 Task: Find connections with filter location Junnar with filter topic #Healthwith filter profile language English with filter current company Hexaware Technologies with filter school IT Jobs Updates with filter industry IT Services and IT Consulting with filter service category Lead Generation with filter keywords title Motion Picture Director
Action: Mouse moved to (163, 245)
Screenshot: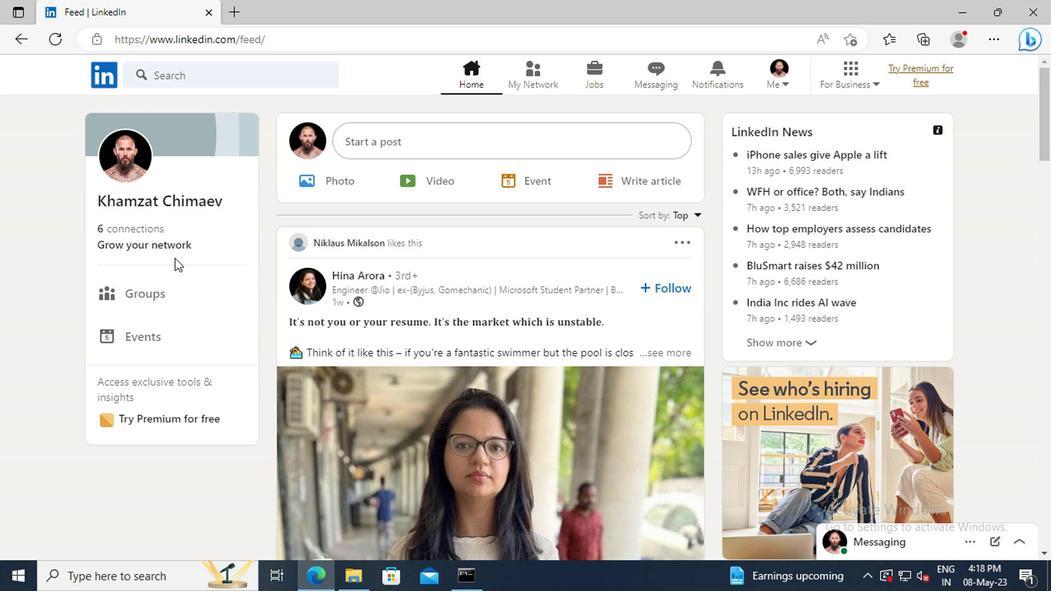 
Action: Mouse pressed left at (163, 245)
Screenshot: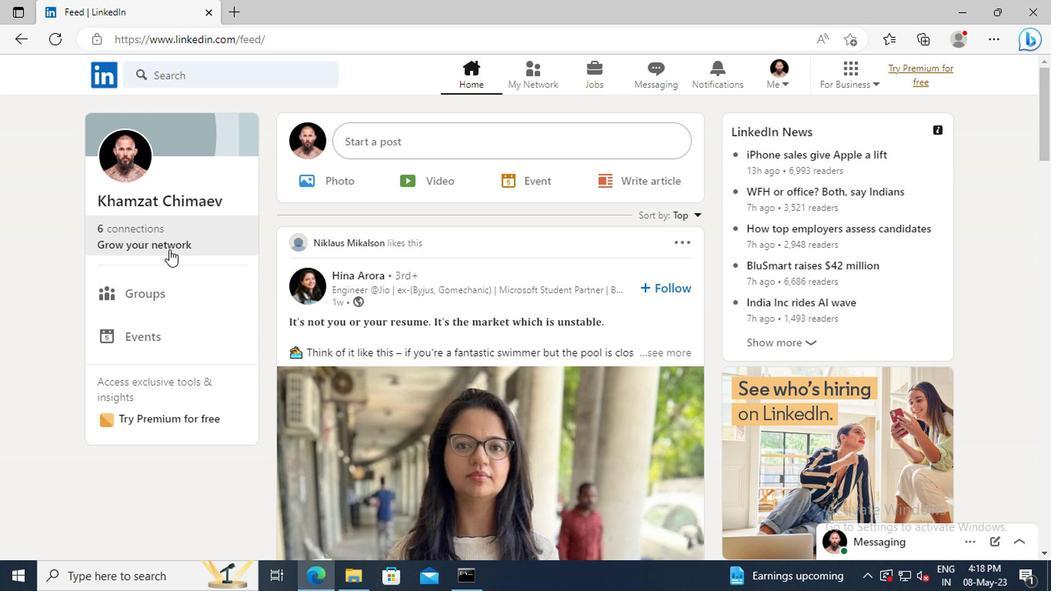 
Action: Mouse moved to (161, 165)
Screenshot: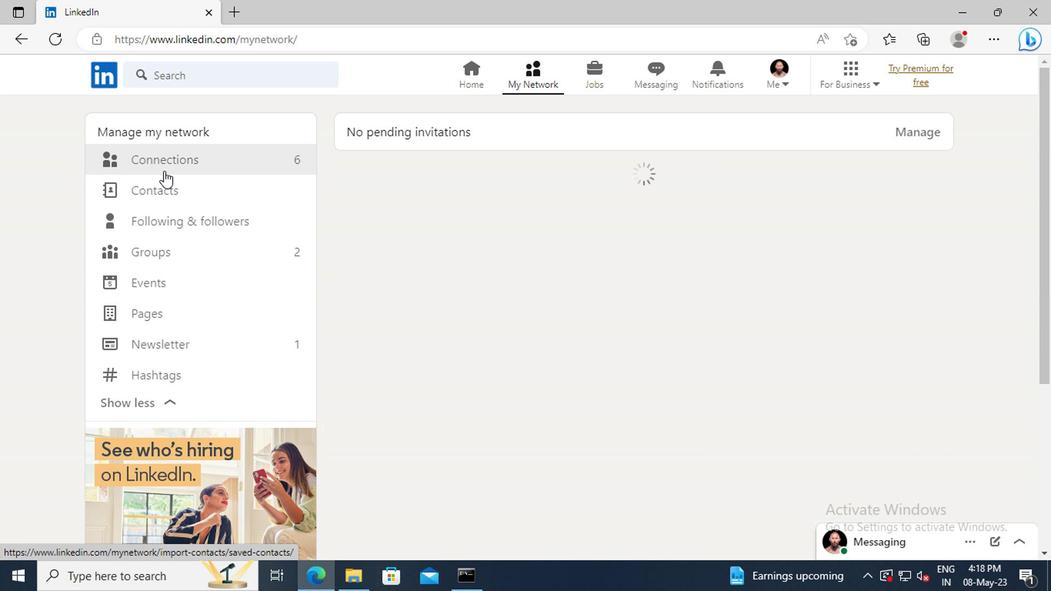 
Action: Mouse pressed left at (161, 165)
Screenshot: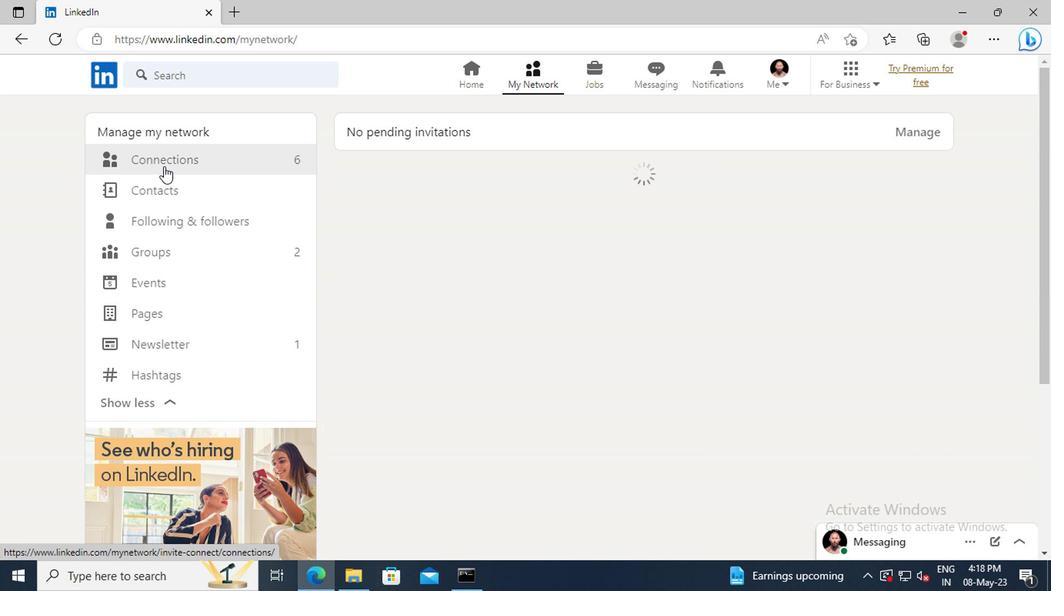 
Action: Mouse moved to (623, 165)
Screenshot: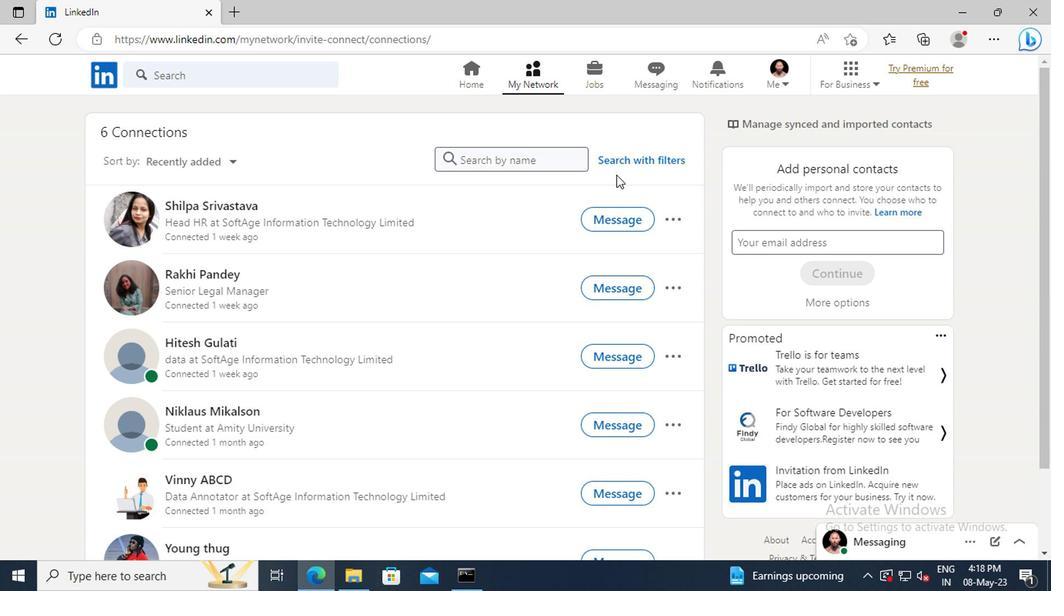 
Action: Mouse pressed left at (623, 165)
Screenshot: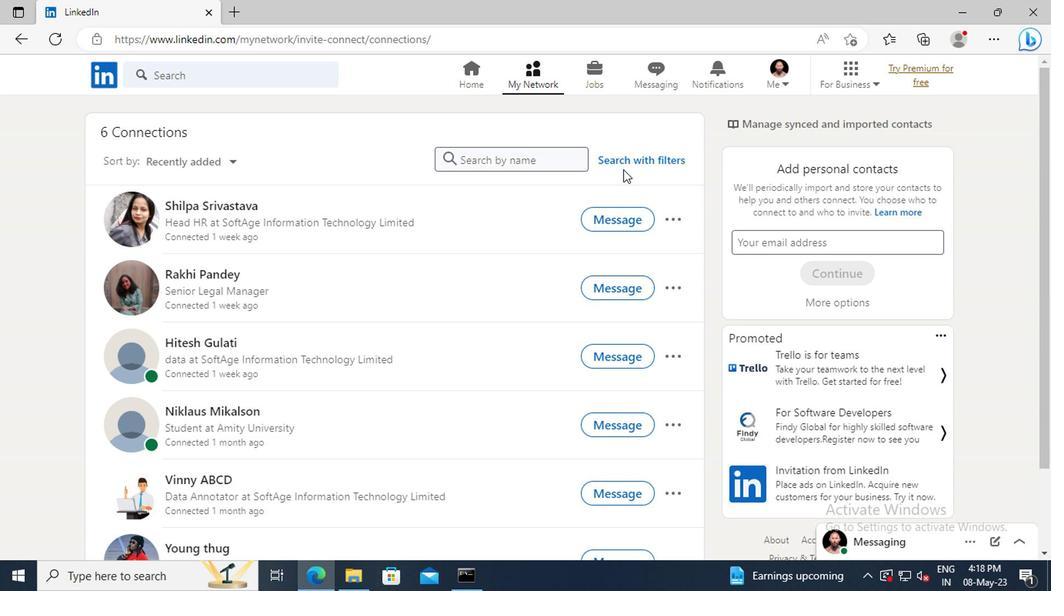 
Action: Mouse moved to (575, 120)
Screenshot: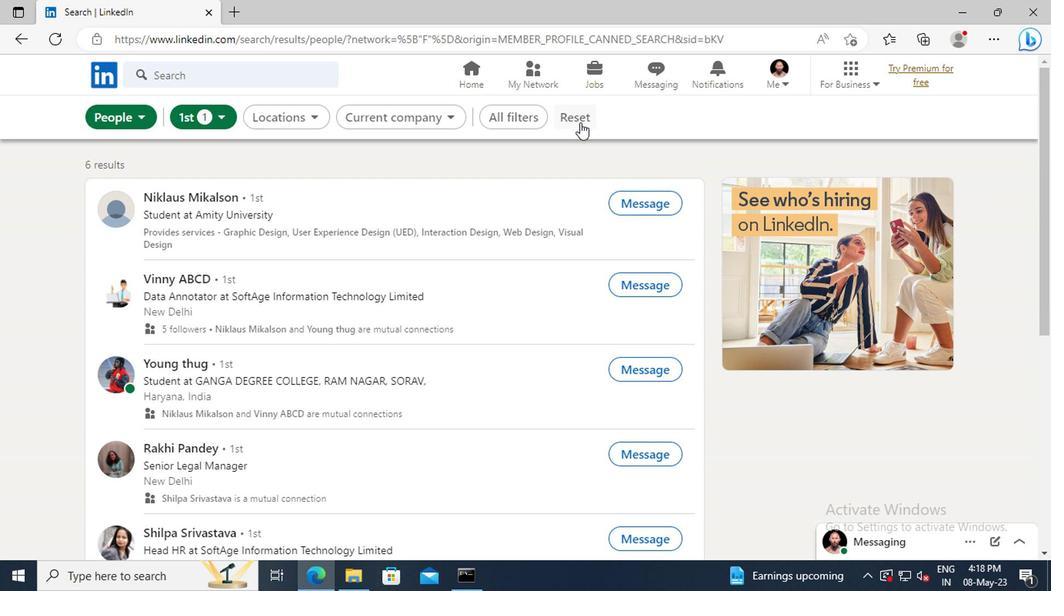 
Action: Mouse pressed left at (575, 120)
Screenshot: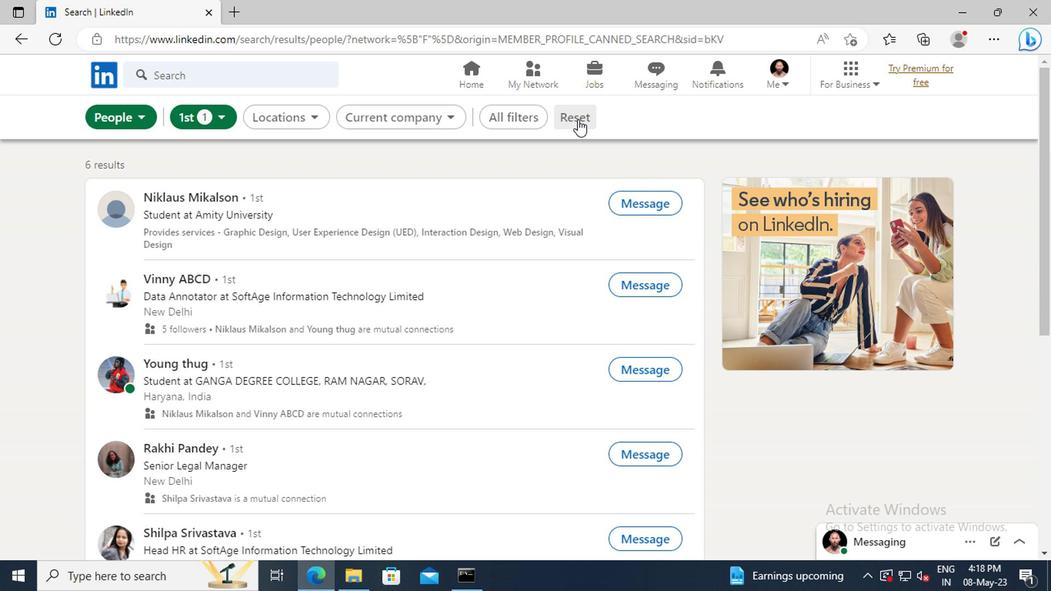 
Action: Mouse moved to (553, 120)
Screenshot: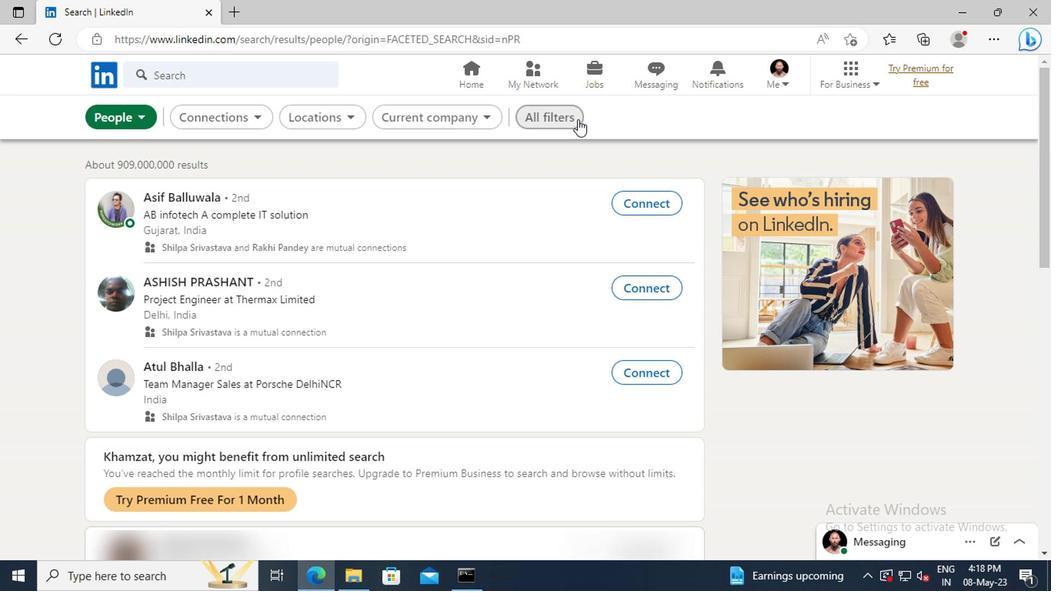 
Action: Mouse pressed left at (553, 120)
Screenshot: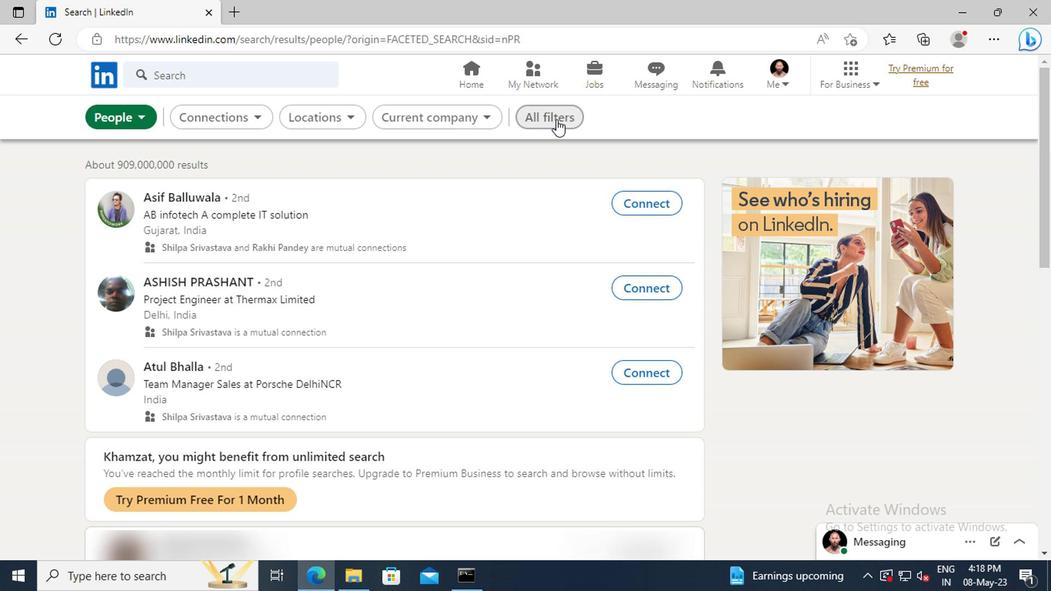 
Action: Mouse moved to (909, 344)
Screenshot: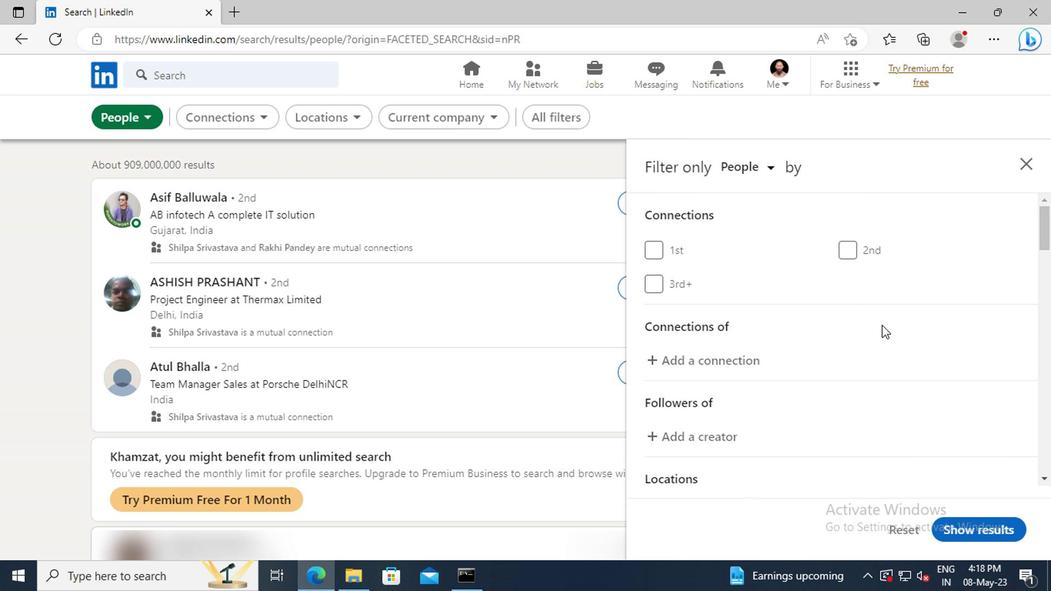 
Action: Mouse scrolled (909, 343) with delta (0, -1)
Screenshot: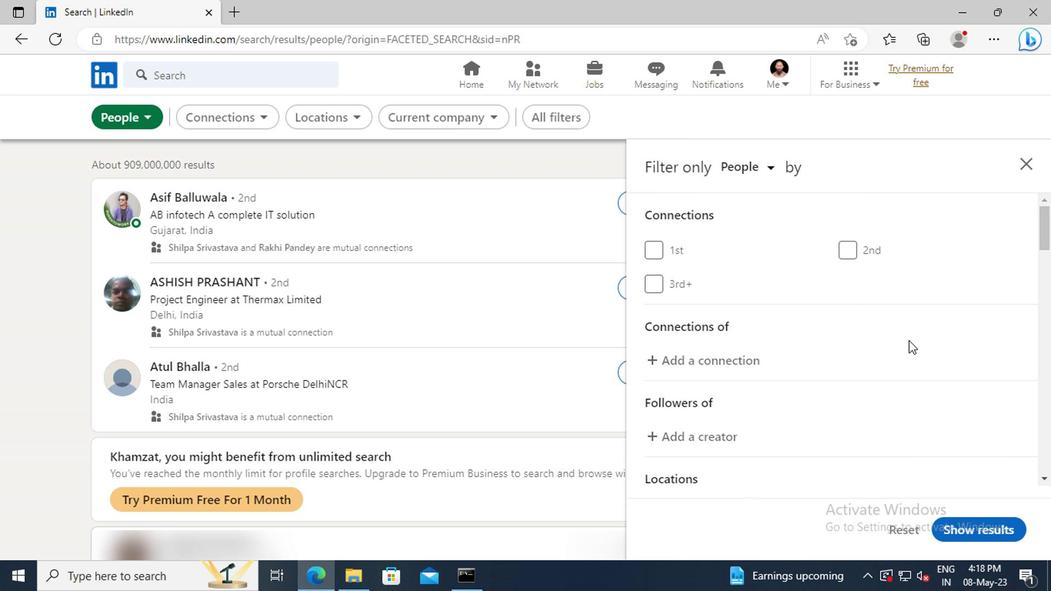 
Action: Mouse moved to (909, 345)
Screenshot: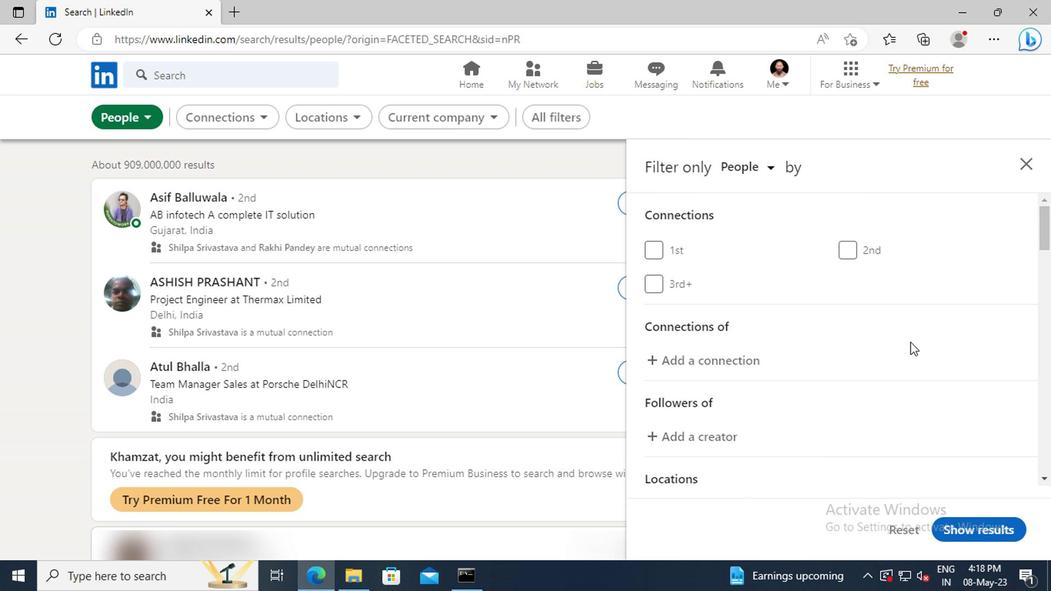 
Action: Mouse scrolled (909, 344) with delta (0, 0)
Screenshot: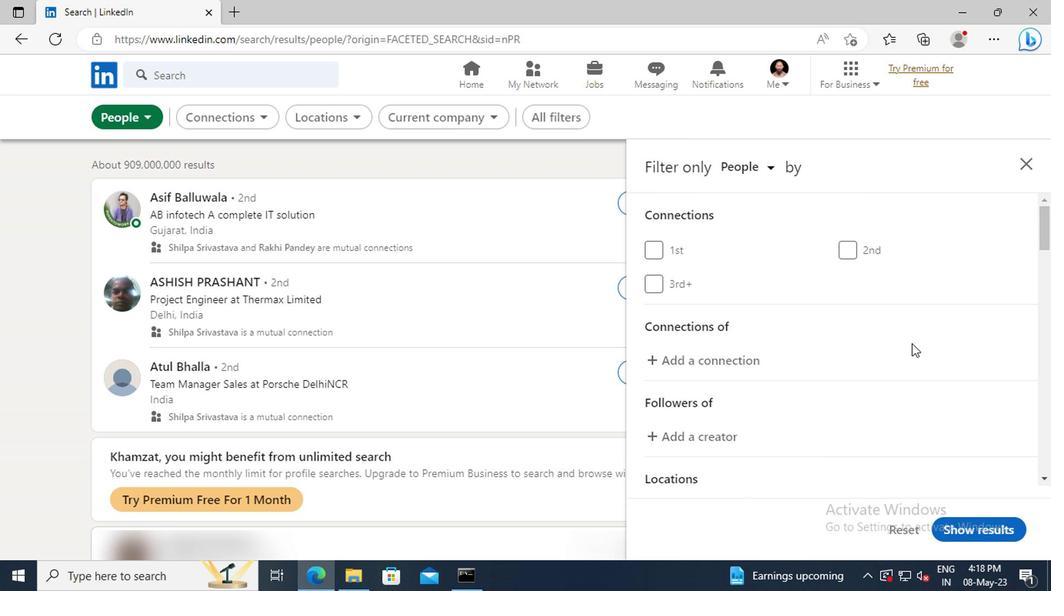 
Action: Mouse scrolled (909, 344) with delta (0, 0)
Screenshot: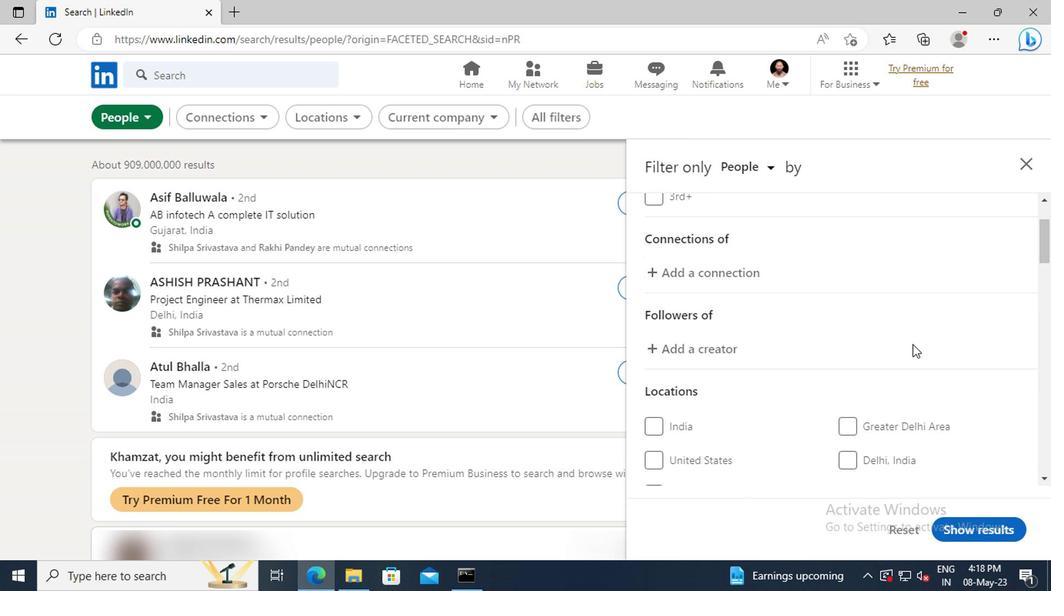 
Action: Mouse scrolled (909, 344) with delta (0, 0)
Screenshot: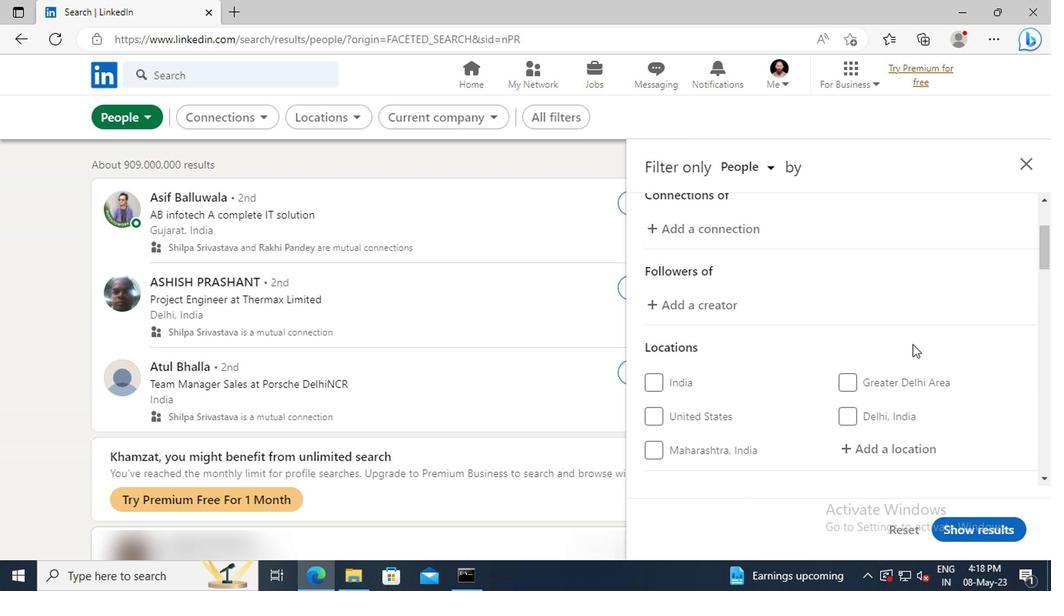 
Action: Mouse scrolled (909, 344) with delta (0, 0)
Screenshot: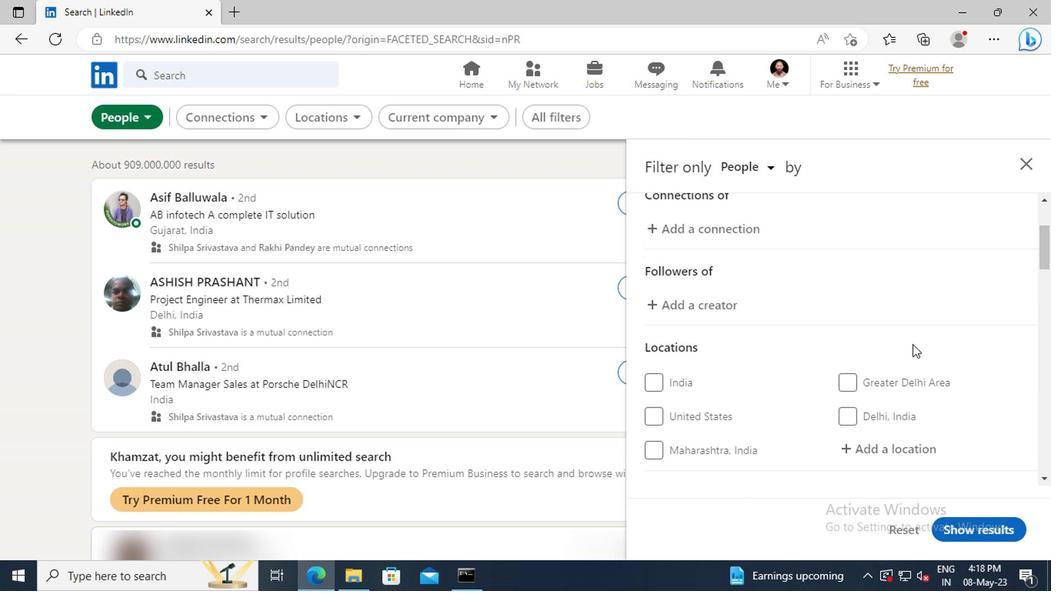 
Action: Mouse moved to (892, 358)
Screenshot: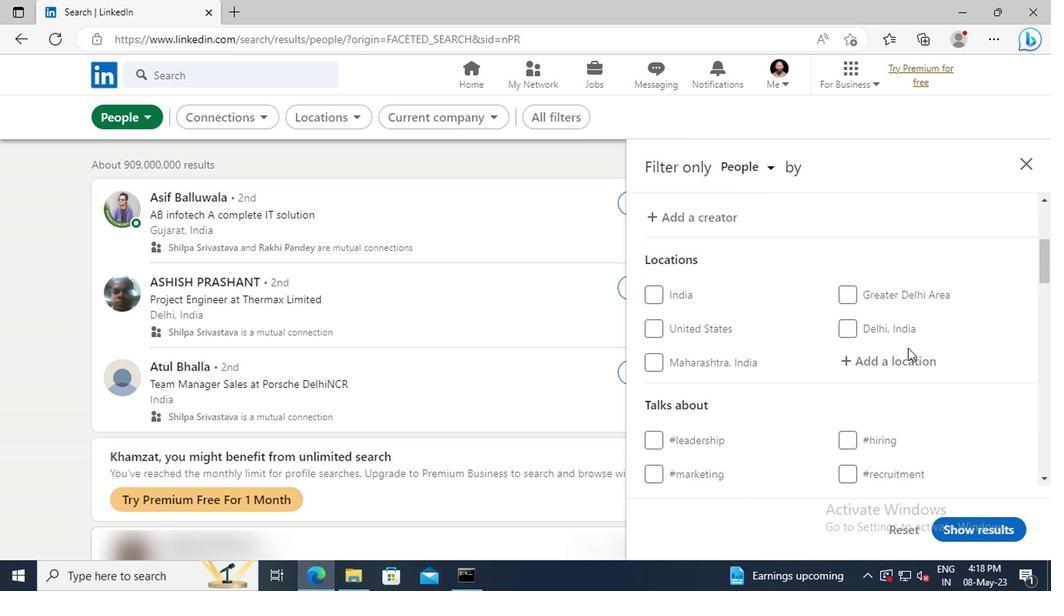 
Action: Mouse pressed left at (892, 358)
Screenshot: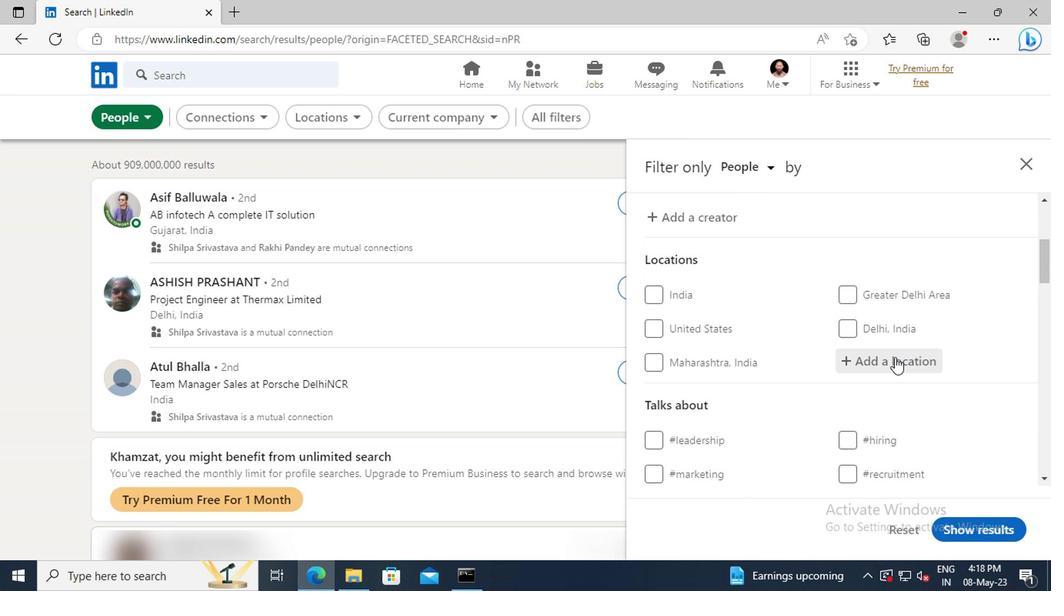 
Action: Key pressed <Key.shift>JUNNAR
Screenshot: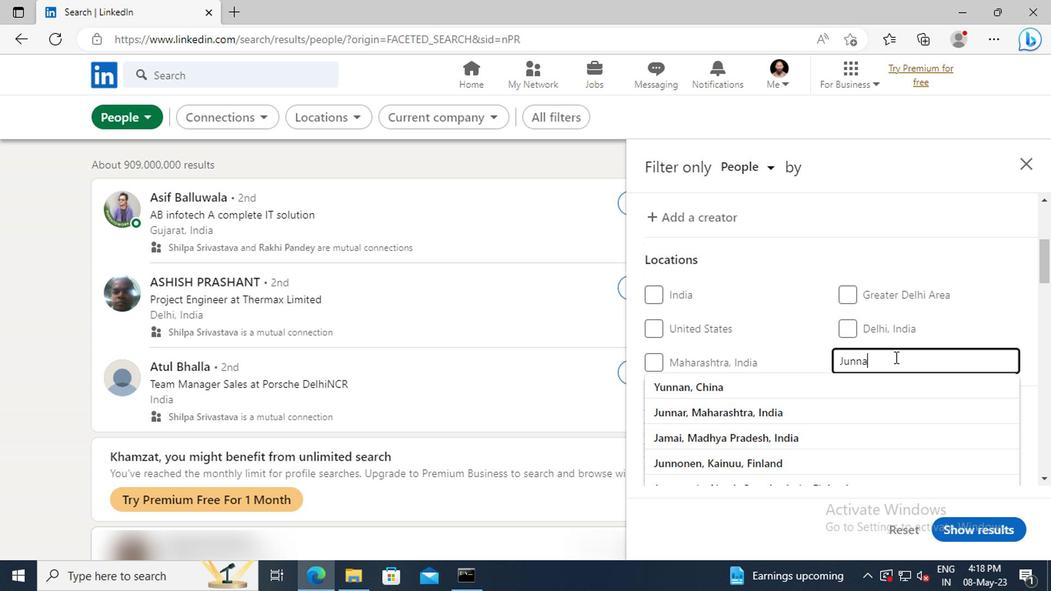 
Action: Mouse moved to (890, 384)
Screenshot: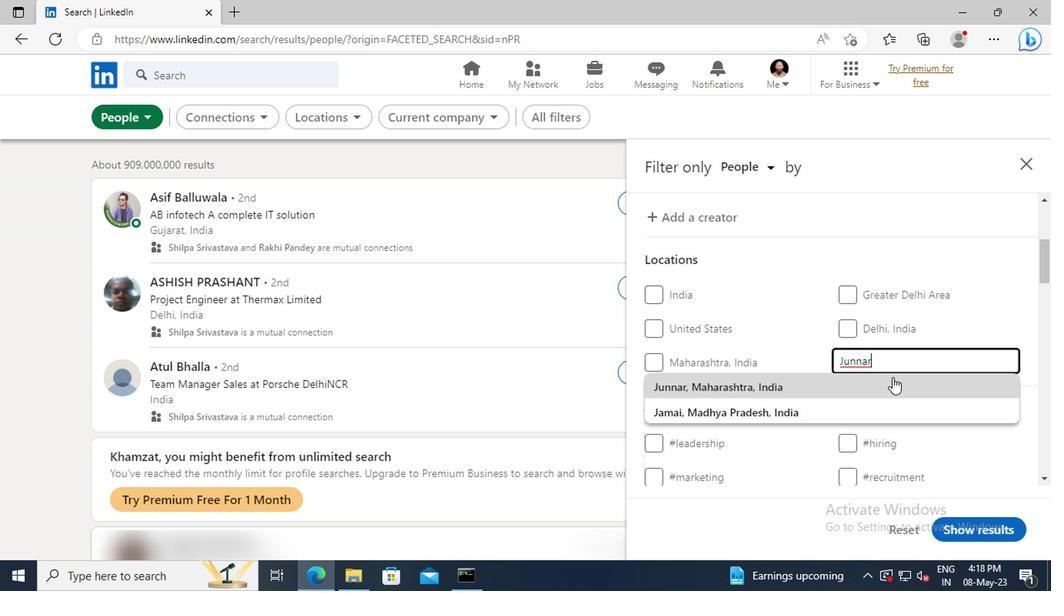 
Action: Mouse pressed left at (890, 384)
Screenshot: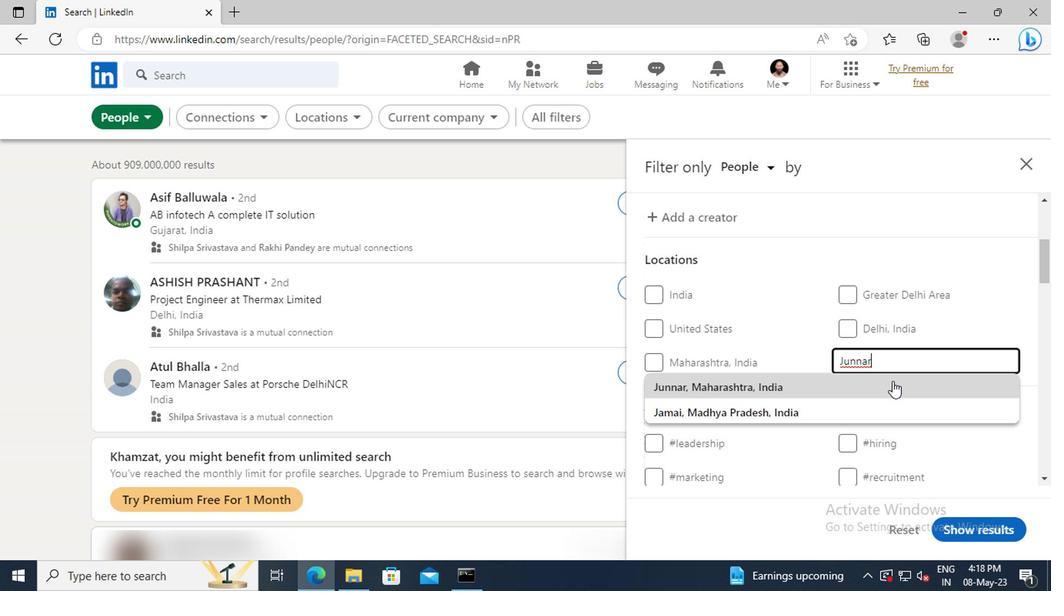 
Action: Mouse scrolled (890, 383) with delta (0, -1)
Screenshot: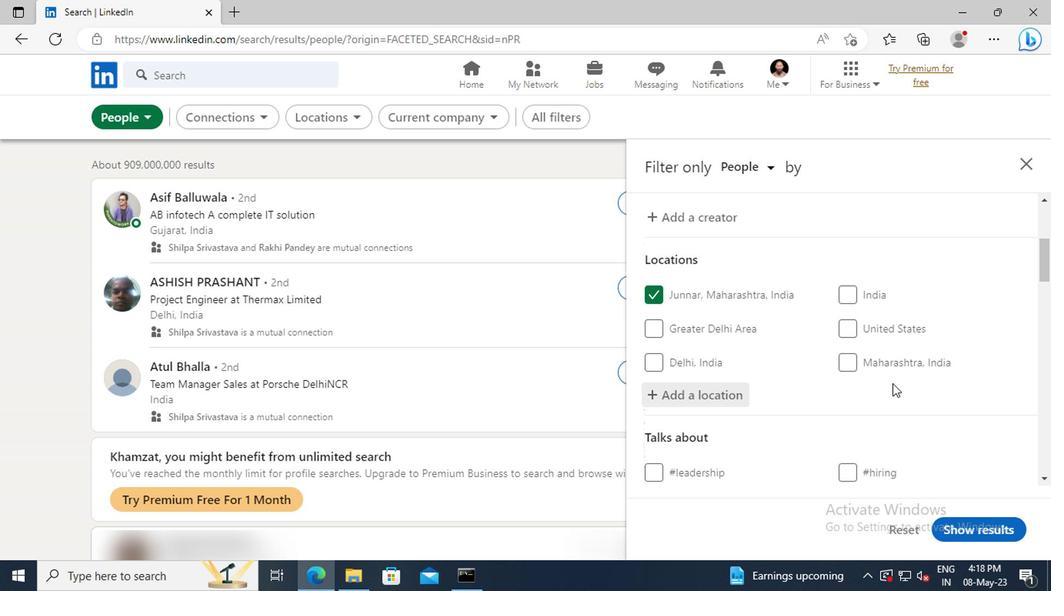 
Action: Mouse scrolled (890, 383) with delta (0, -1)
Screenshot: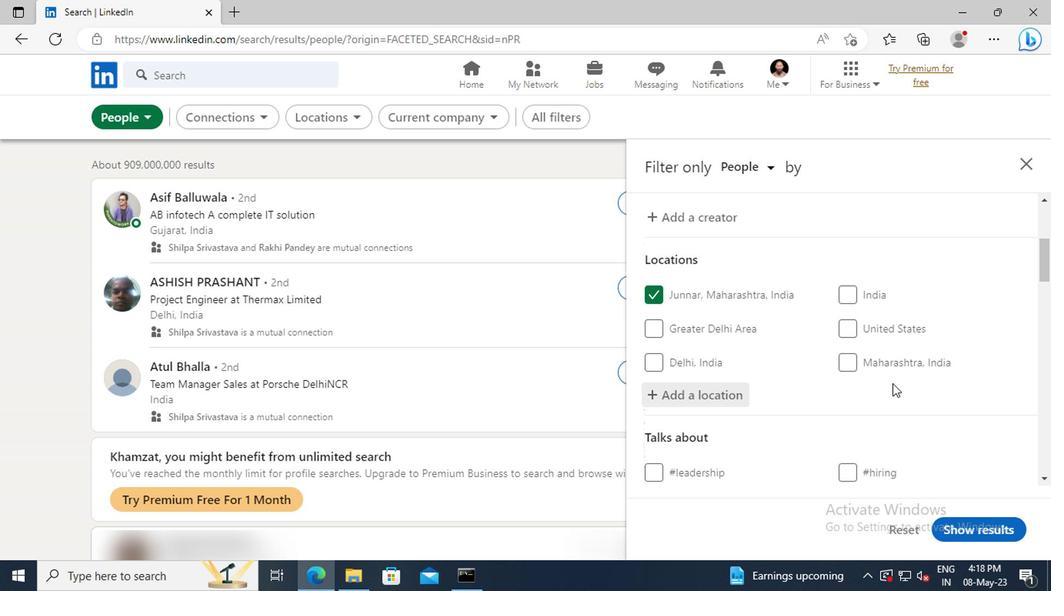 
Action: Mouse scrolled (890, 383) with delta (0, -1)
Screenshot: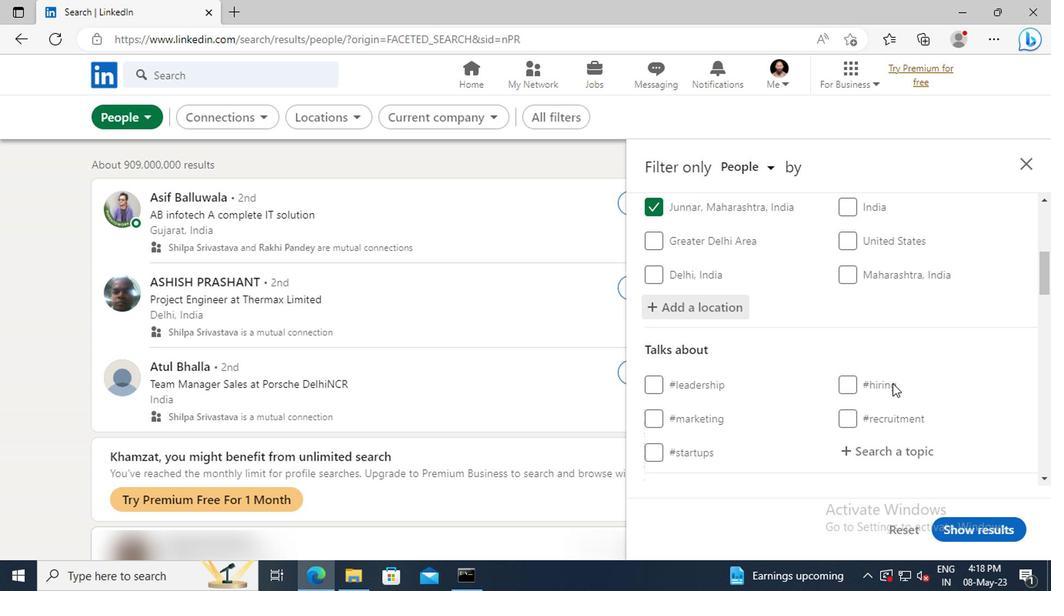
Action: Mouse moved to (889, 405)
Screenshot: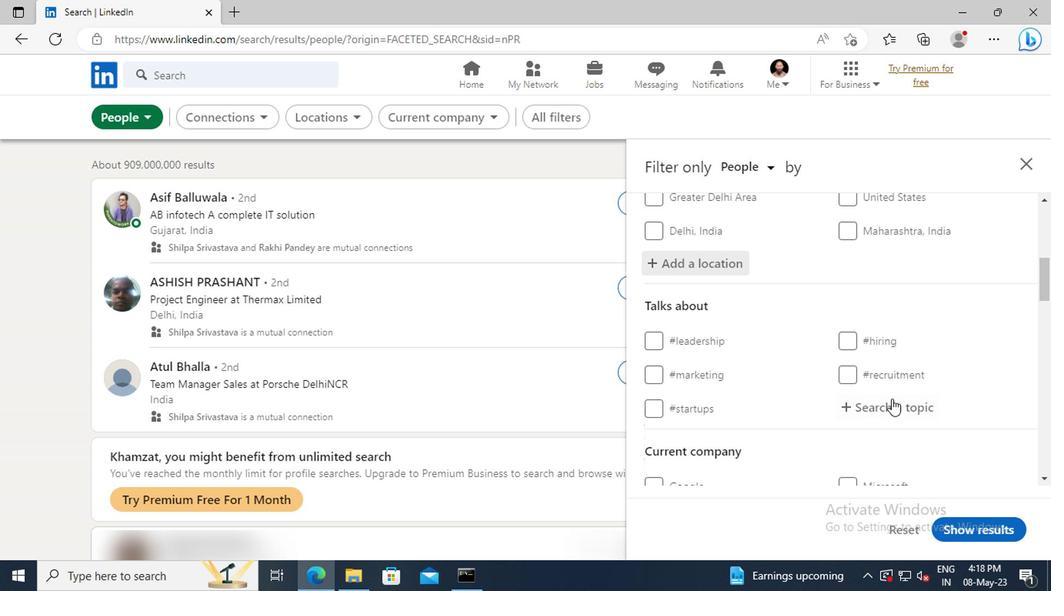 
Action: Mouse pressed left at (889, 405)
Screenshot: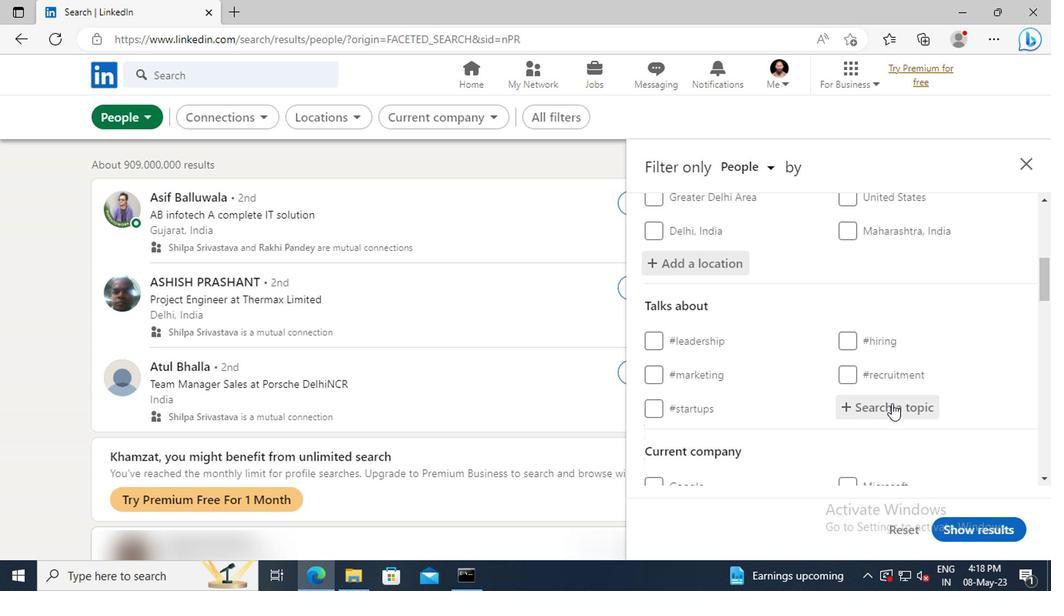 
Action: Key pressed <Key.shift>HEALTH
Screenshot: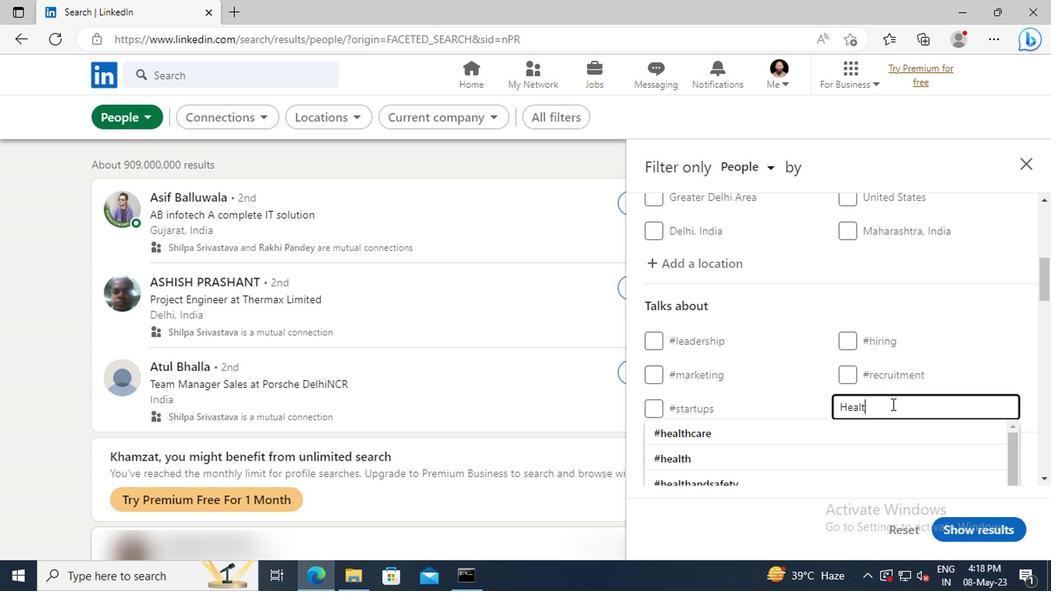 
Action: Mouse moved to (885, 447)
Screenshot: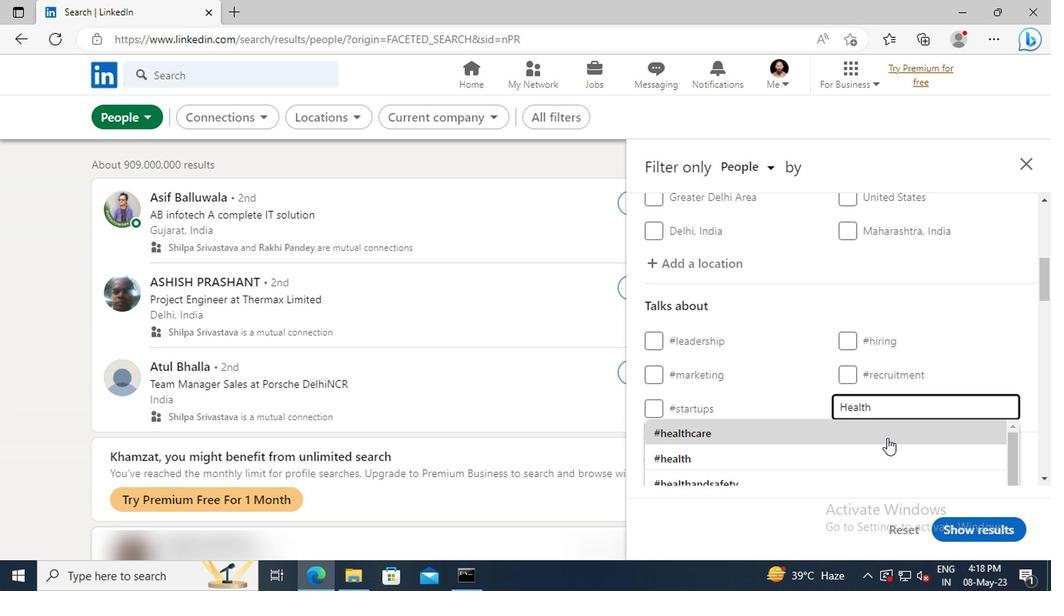
Action: Mouse pressed left at (885, 447)
Screenshot: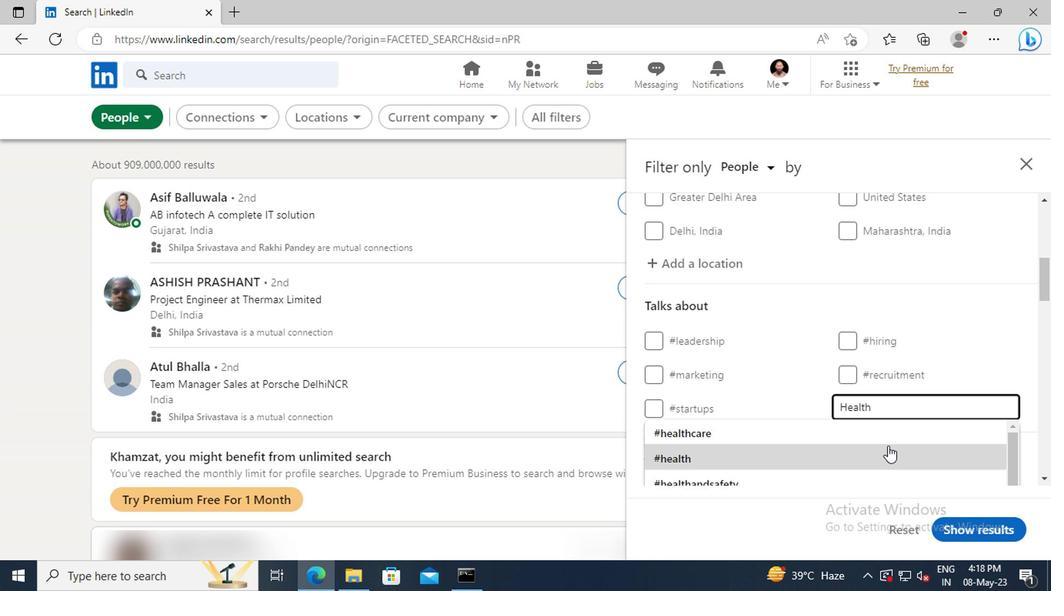 
Action: Mouse scrolled (885, 445) with delta (0, -1)
Screenshot: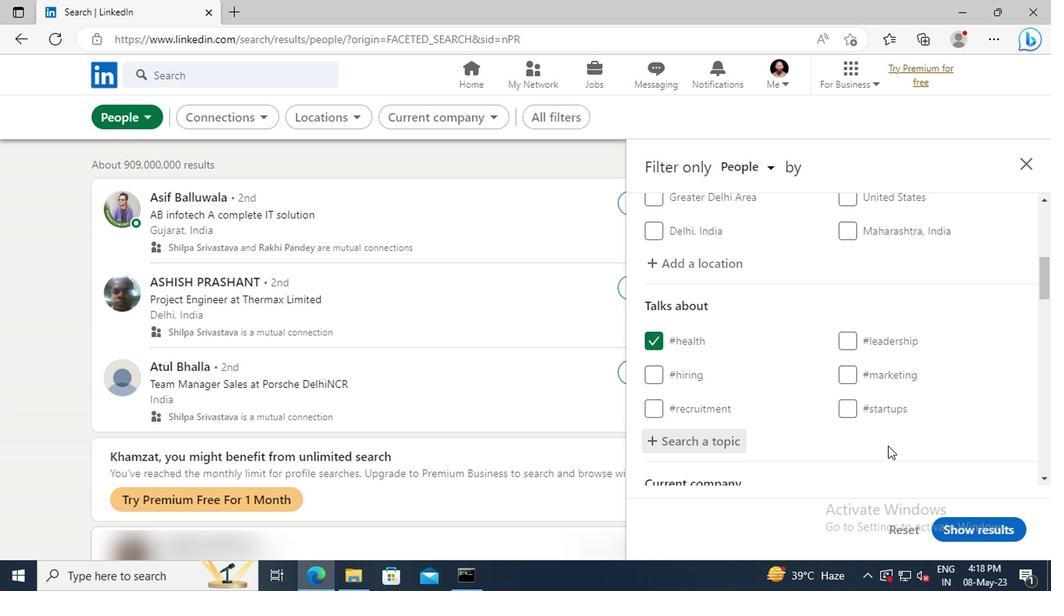 
Action: Mouse scrolled (885, 445) with delta (0, -1)
Screenshot: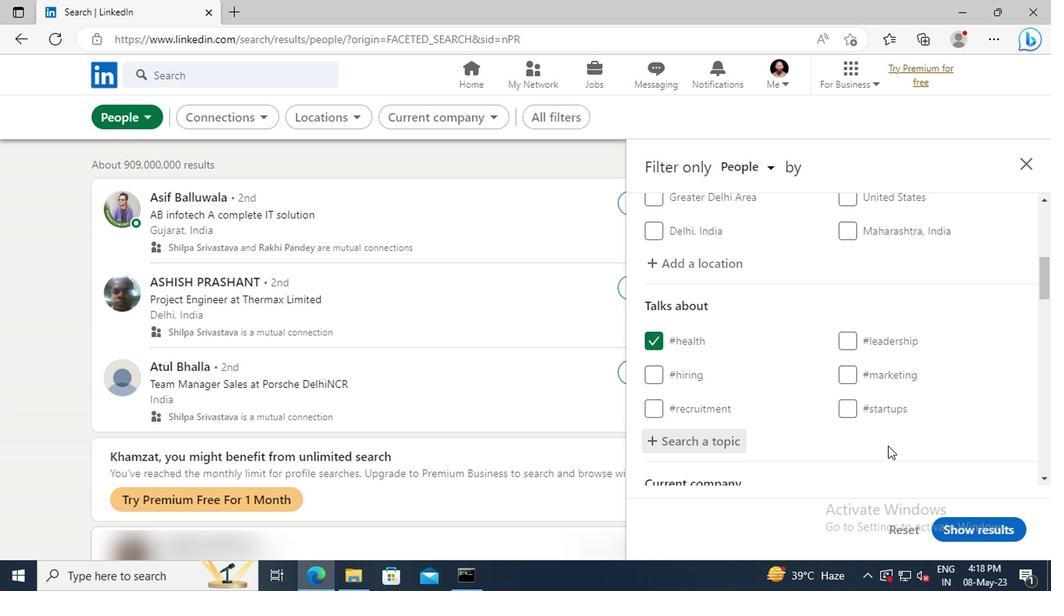 
Action: Mouse scrolled (885, 445) with delta (0, -1)
Screenshot: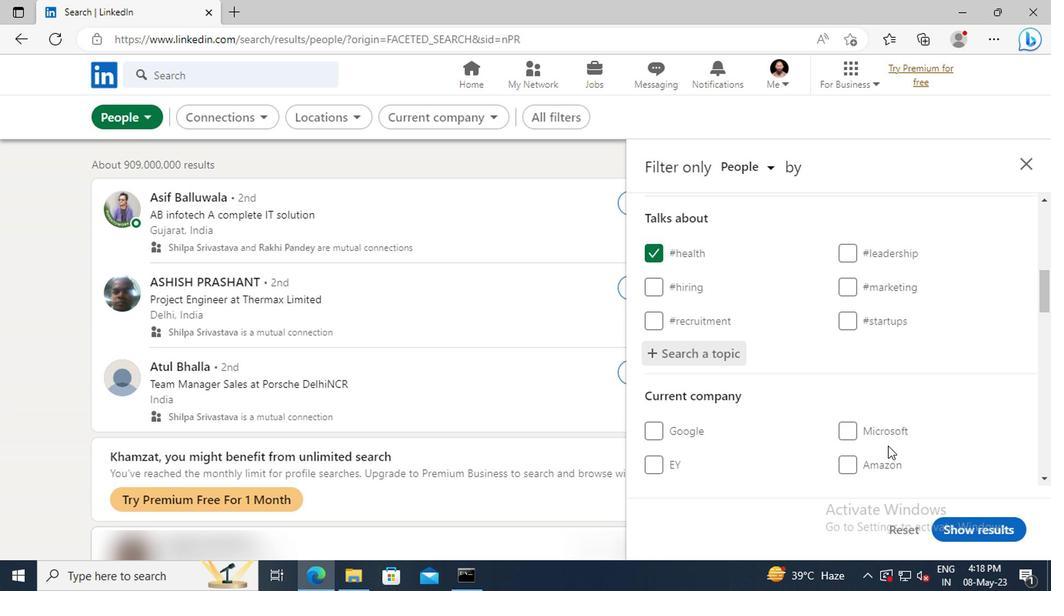 
Action: Mouse scrolled (885, 445) with delta (0, -1)
Screenshot: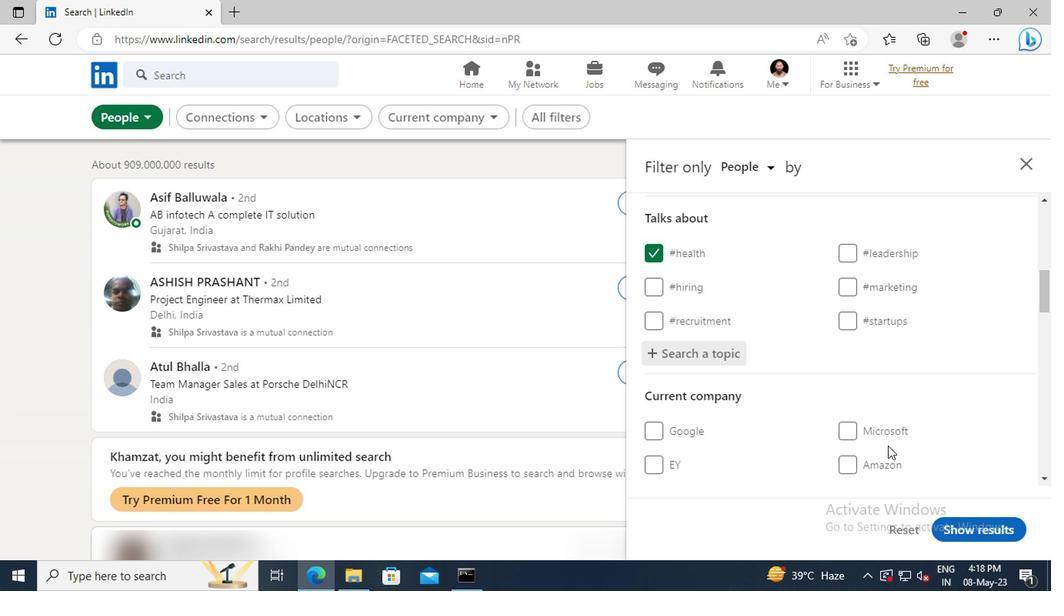 
Action: Mouse moved to (886, 445)
Screenshot: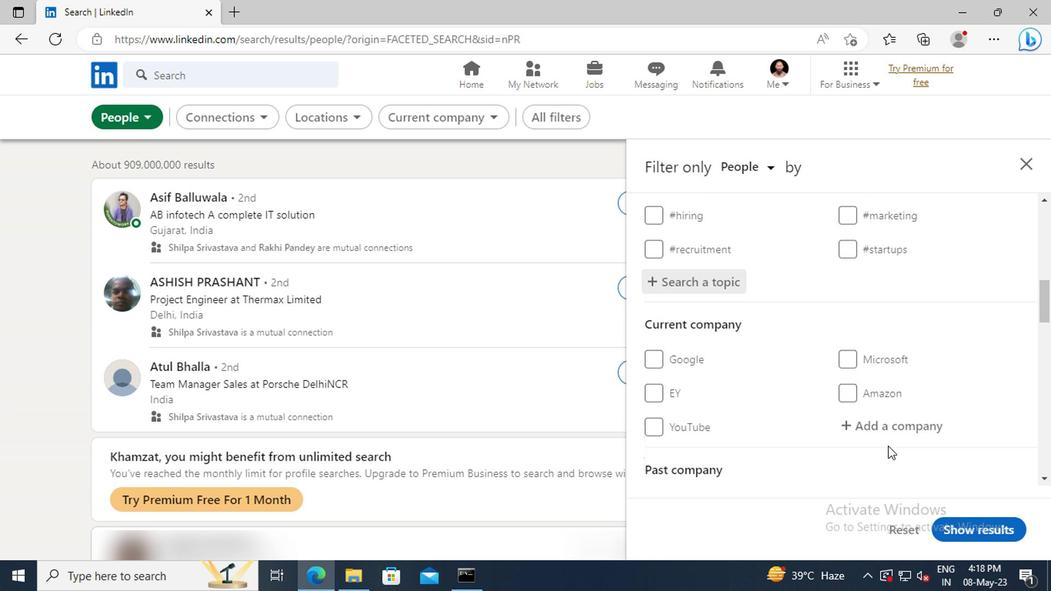 
Action: Mouse scrolled (886, 445) with delta (0, 0)
Screenshot: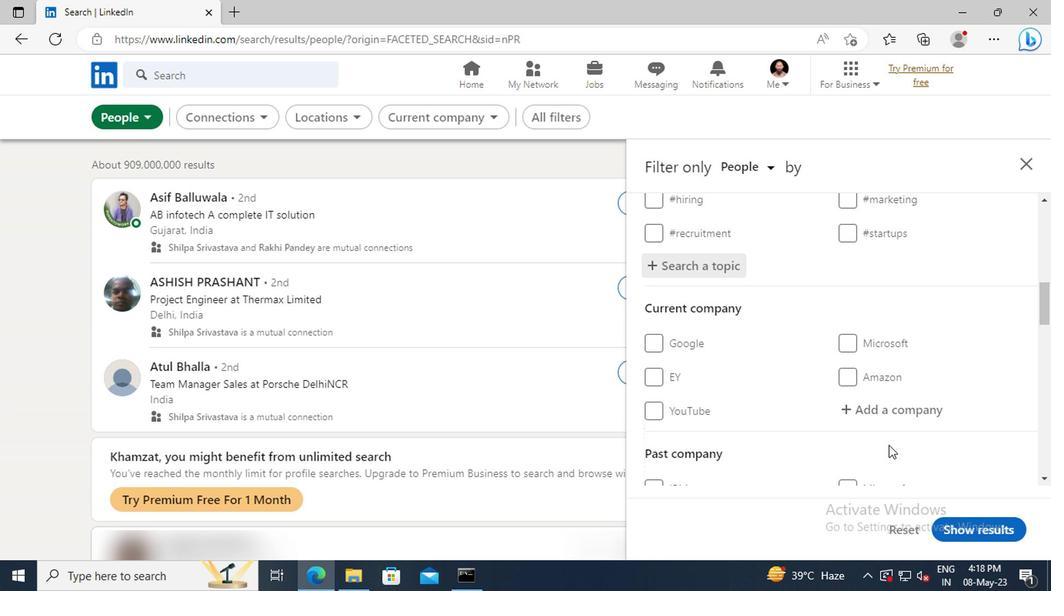 
Action: Mouse scrolled (886, 445) with delta (0, 0)
Screenshot: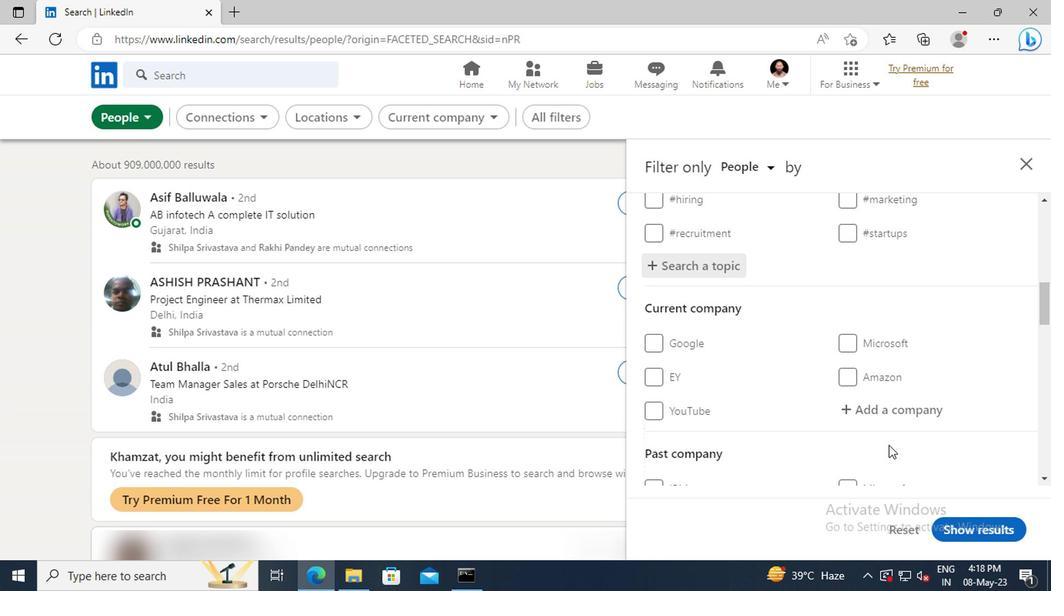 
Action: Mouse scrolled (886, 445) with delta (0, 0)
Screenshot: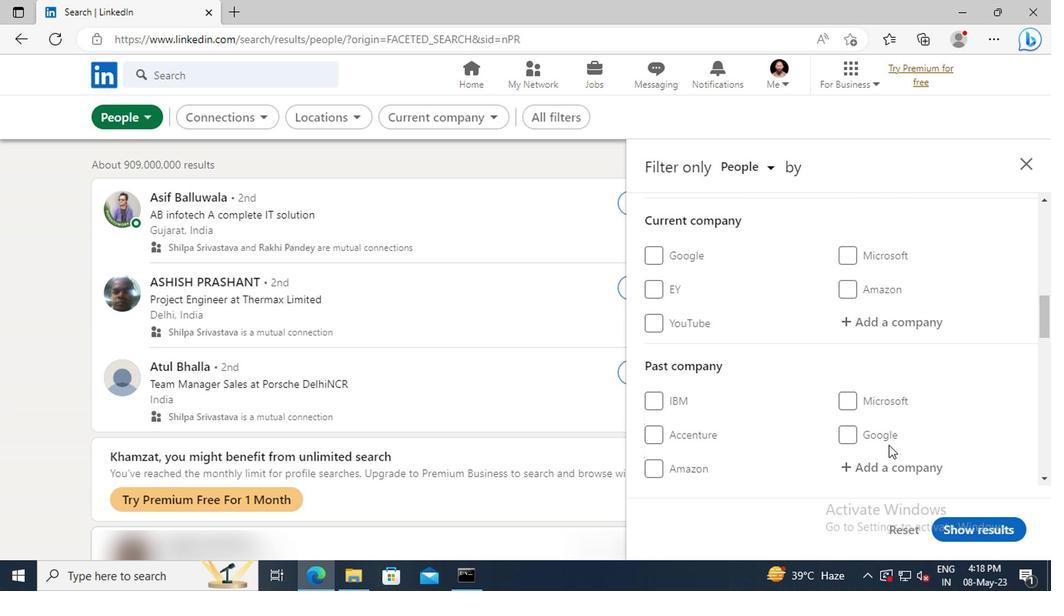 
Action: Mouse scrolled (886, 445) with delta (0, 0)
Screenshot: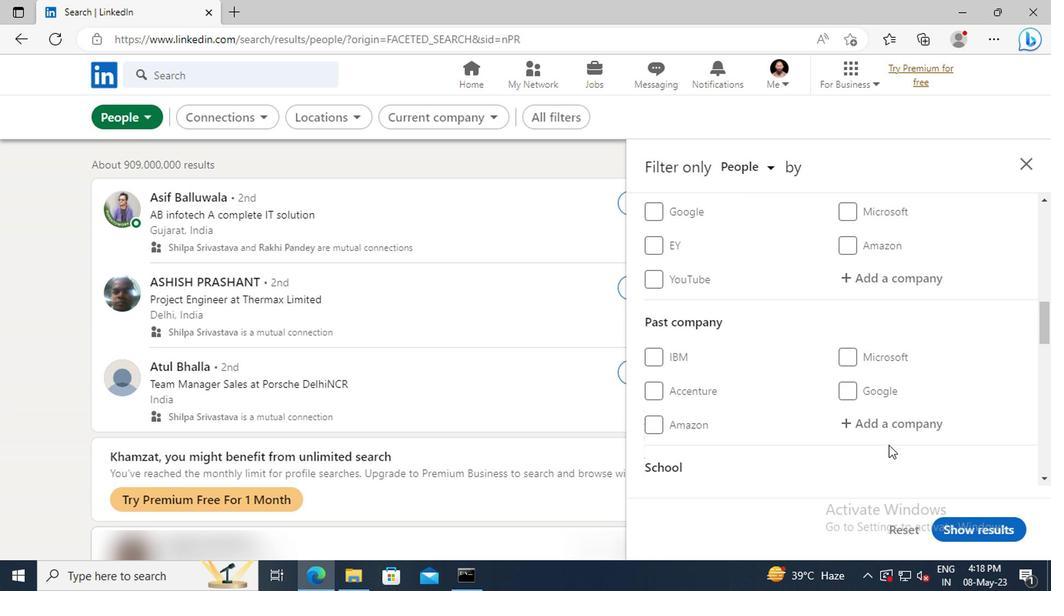 
Action: Mouse scrolled (886, 445) with delta (0, 0)
Screenshot: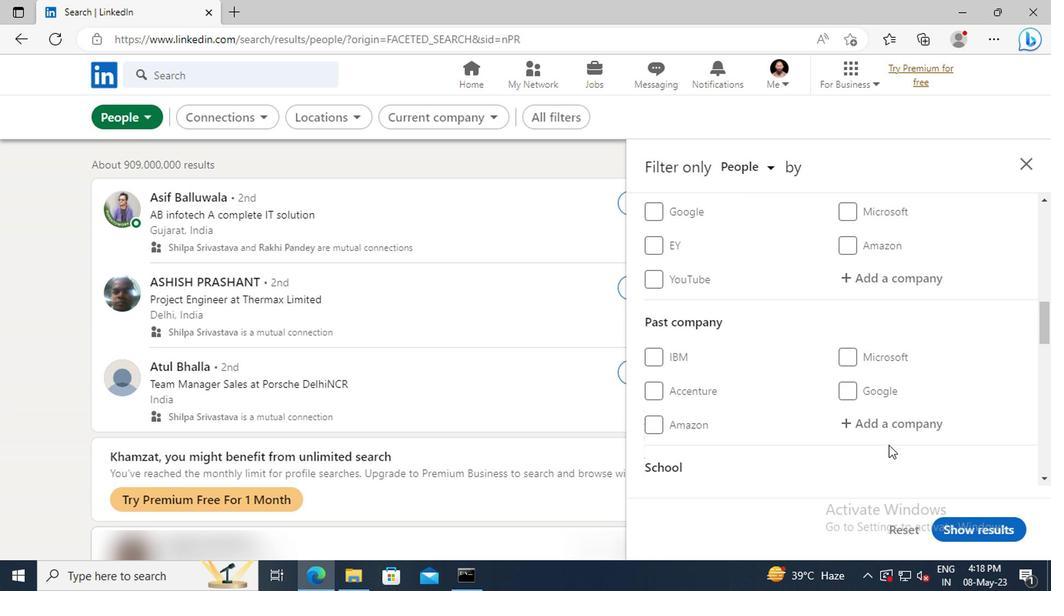 
Action: Mouse scrolled (886, 445) with delta (0, 0)
Screenshot: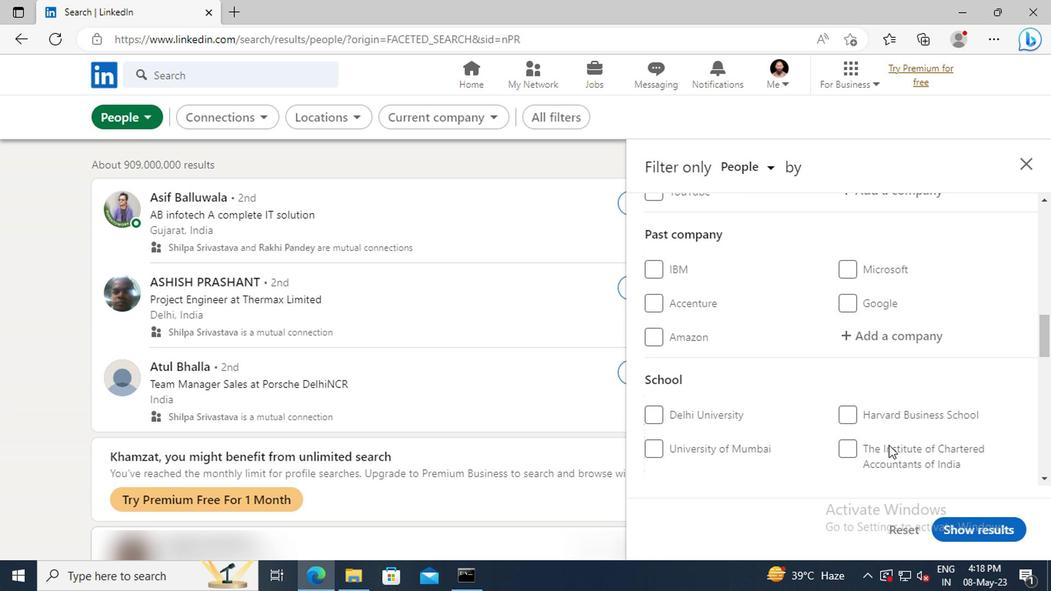 
Action: Mouse scrolled (886, 445) with delta (0, 0)
Screenshot: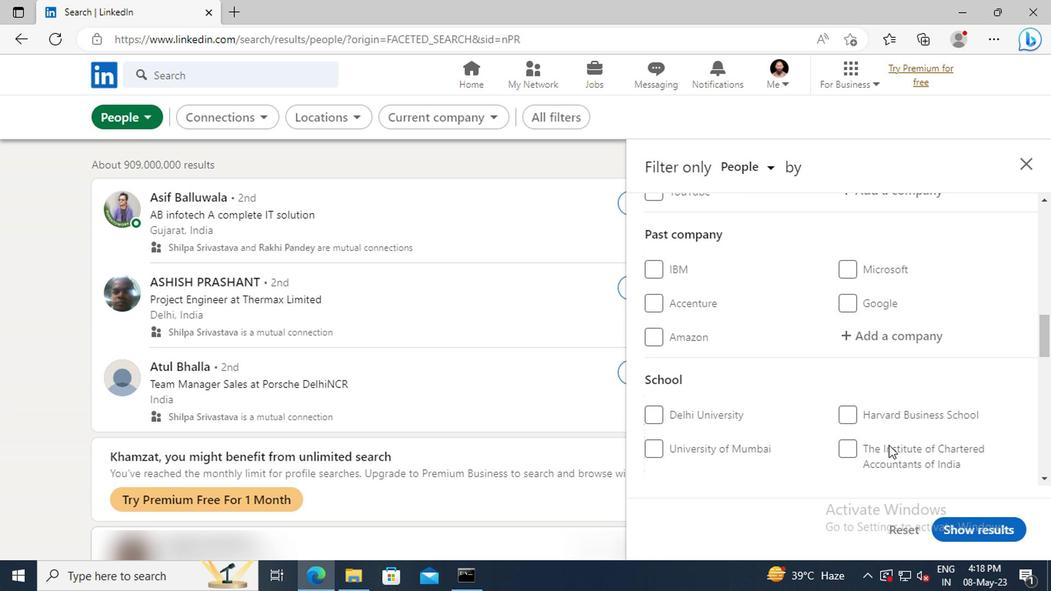 
Action: Mouse scrolled (886, 445) with delta (0, 0)
Screenshot: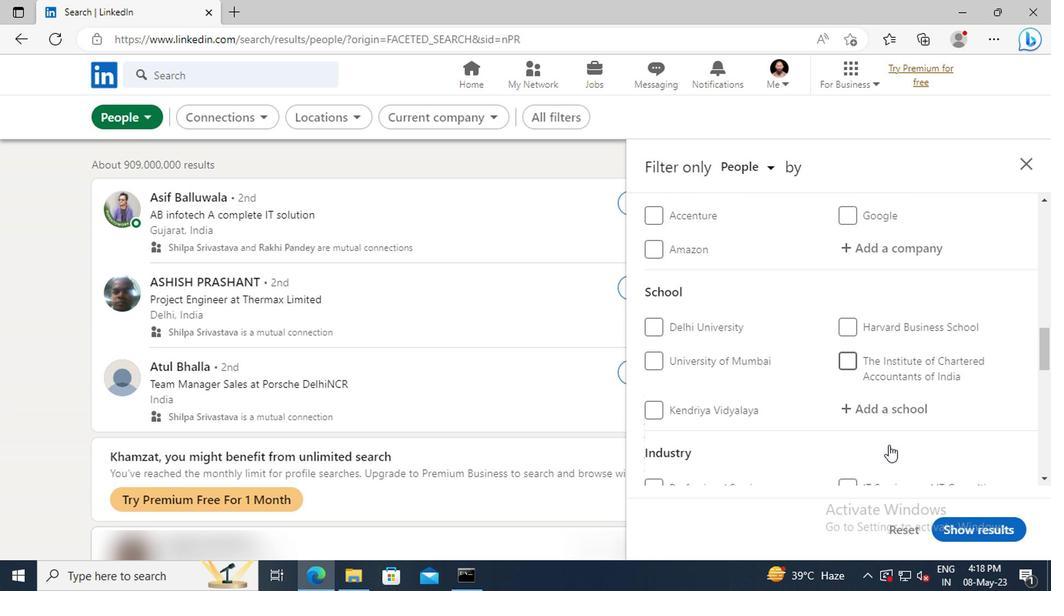 
Action: Mouse scrolled (886, 445) with delta (0, 0)
Screenshot: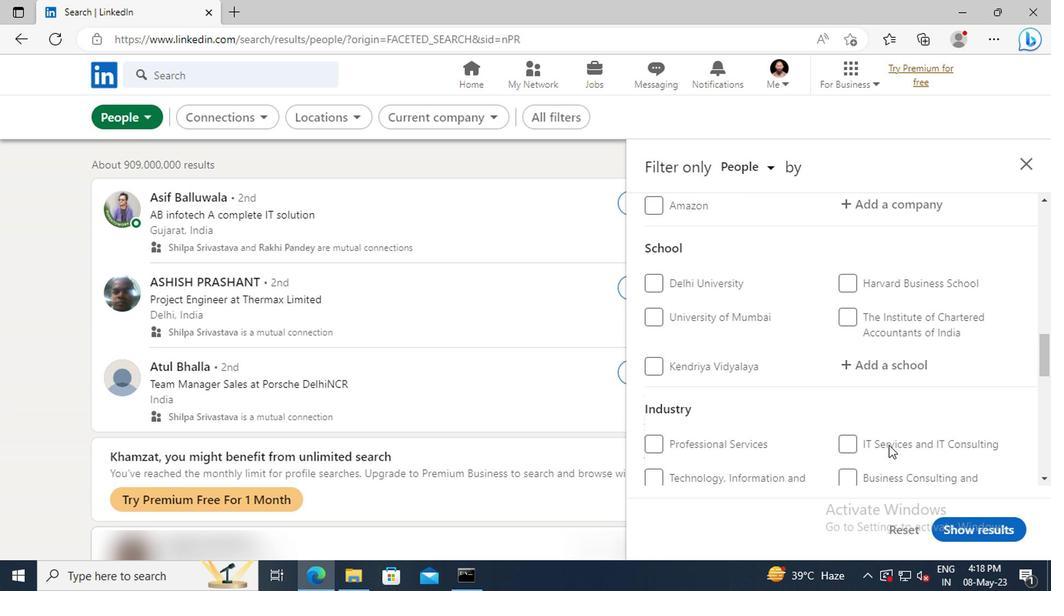 
Action: Mouse scrolled (886, 445) with delta (0, 0)
Screenshot: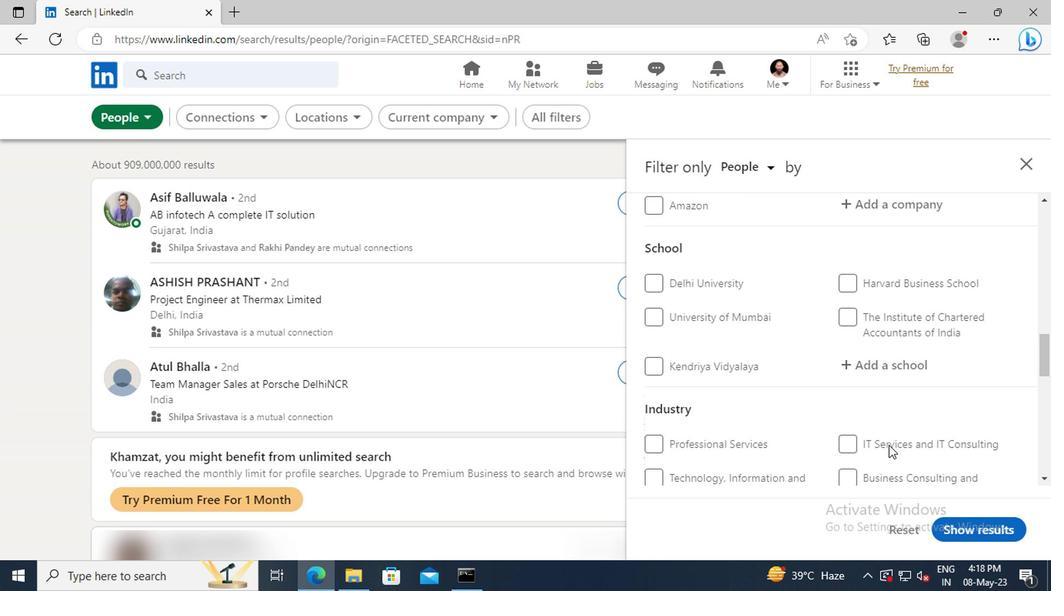 
Action: Mouse scrolled (886, 445) with delta (0, 0)
Screenshot: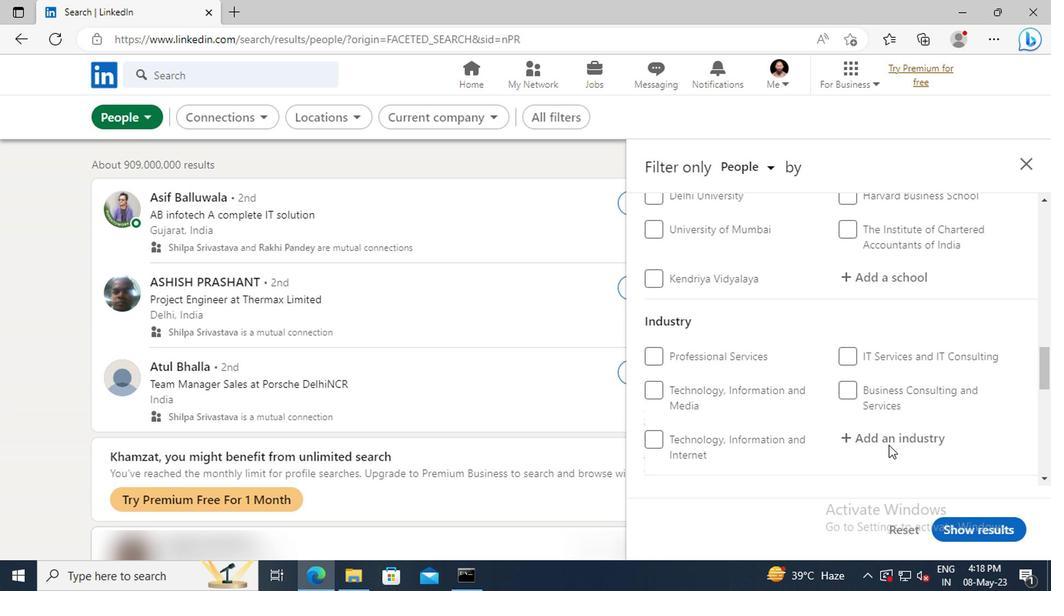 
Action: Mouse scrolled (886, 445) with delta (0, 0)
Screenshot: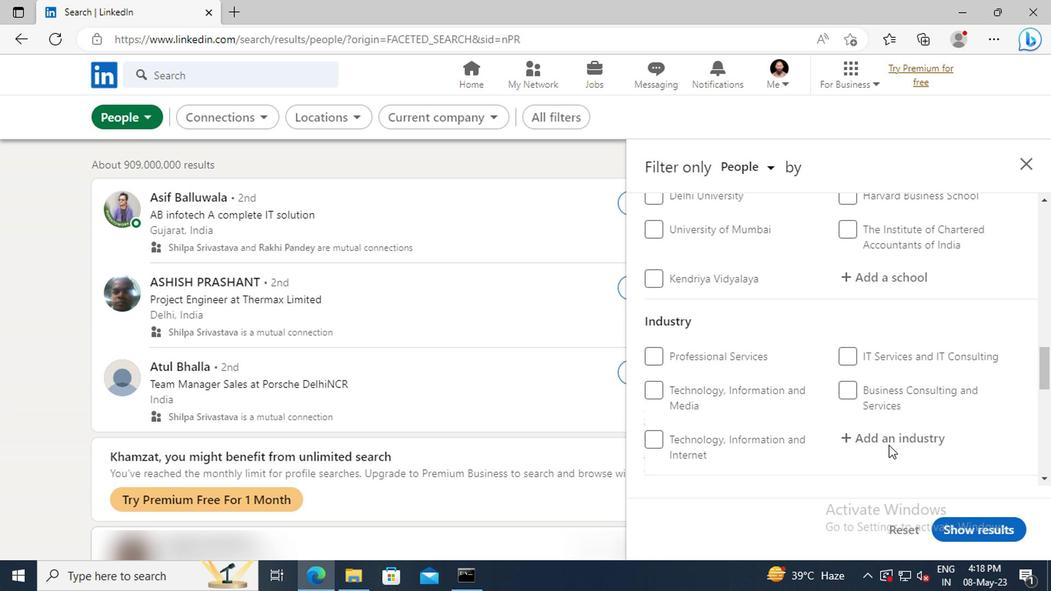 
Action: Mouse moved to (653, 449)
Screenshot: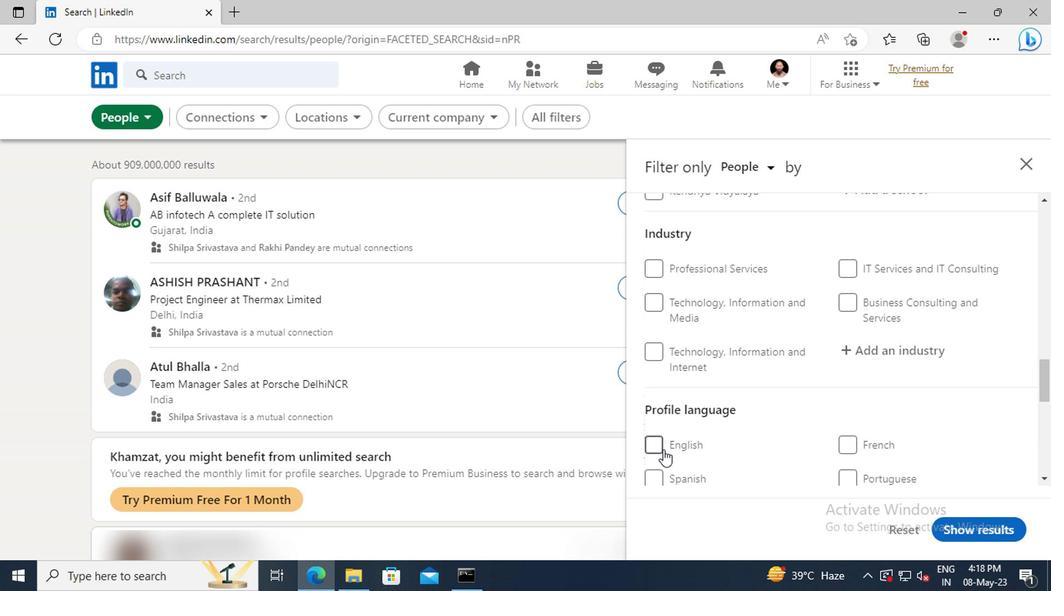 
Action: Mouse pressed left at (653, 449)
Screenshot: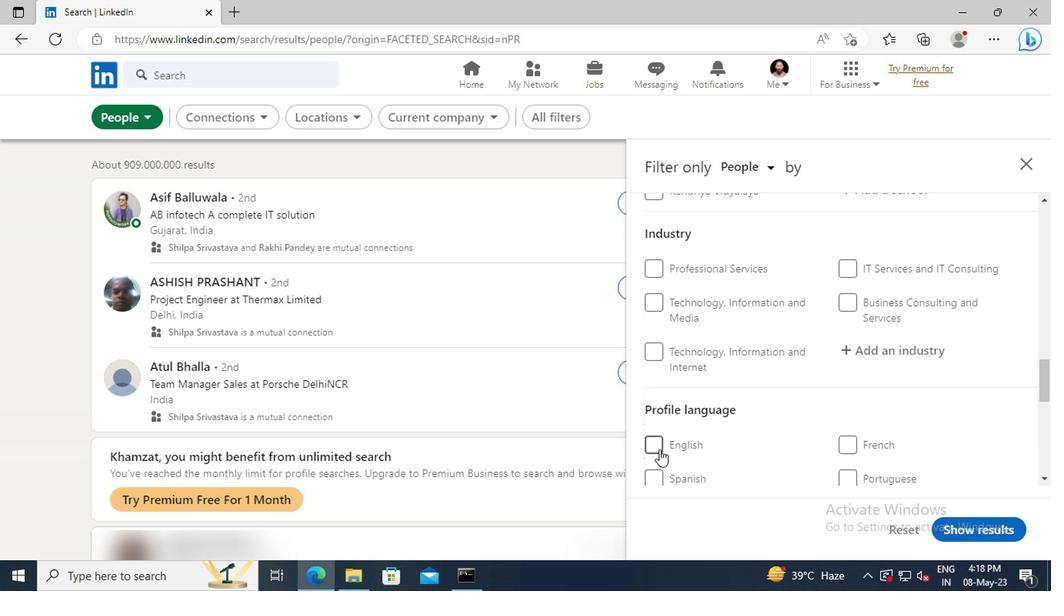 
Action: Mouse moved to (840, 410)
Screenshot: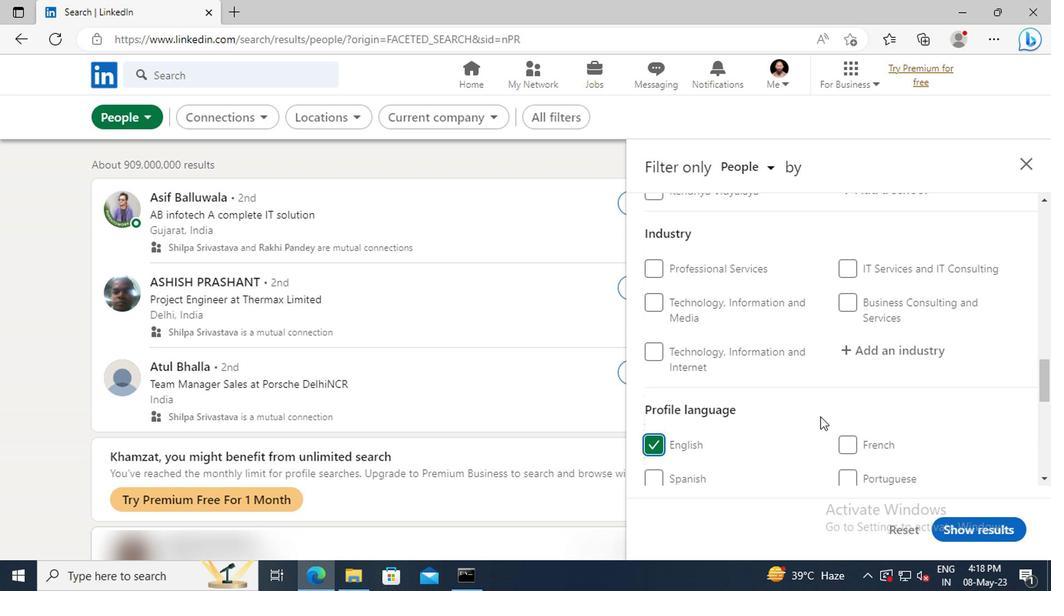 
Action: Mouse scrolled (840, 411) with delta (0, 0)
Screenshot: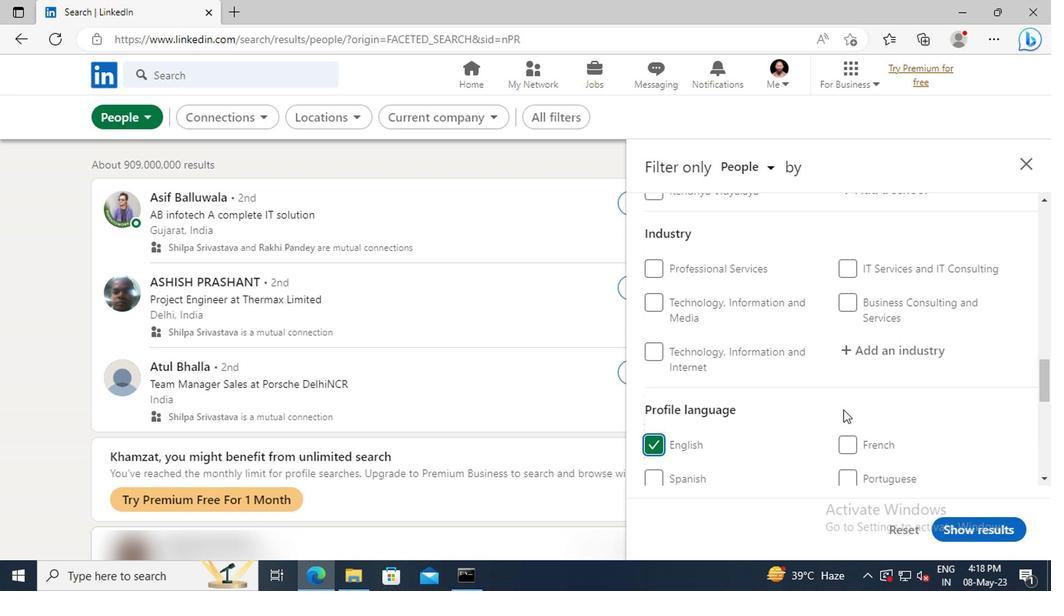 
Action: Mouse scrolled (840, 411) with delta (0, 0)
Screenshot: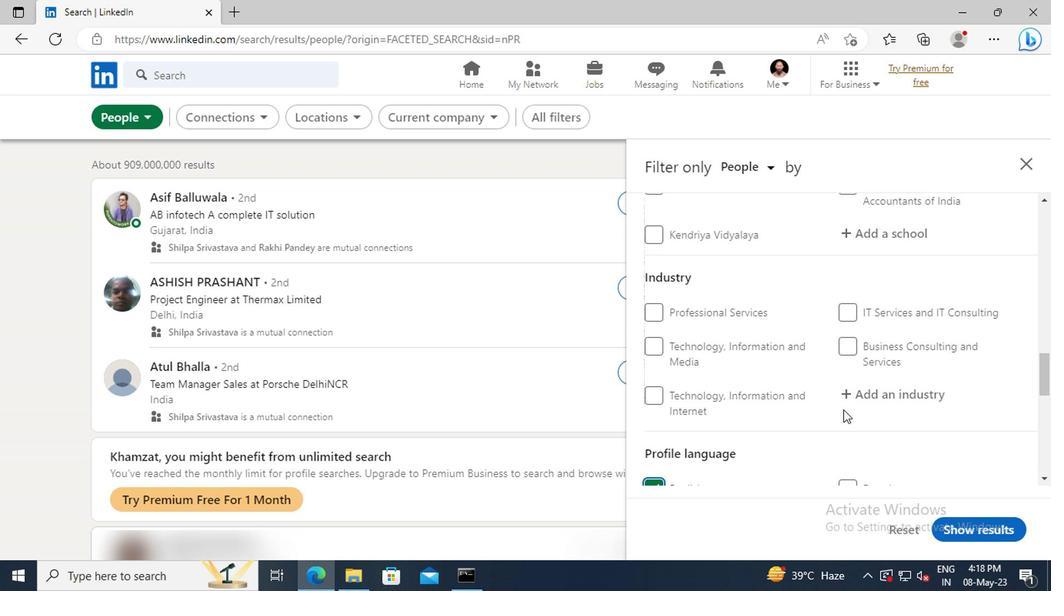 
Action: Mouse scrolled (840, 411) with delta (0, 0)
Screenshot: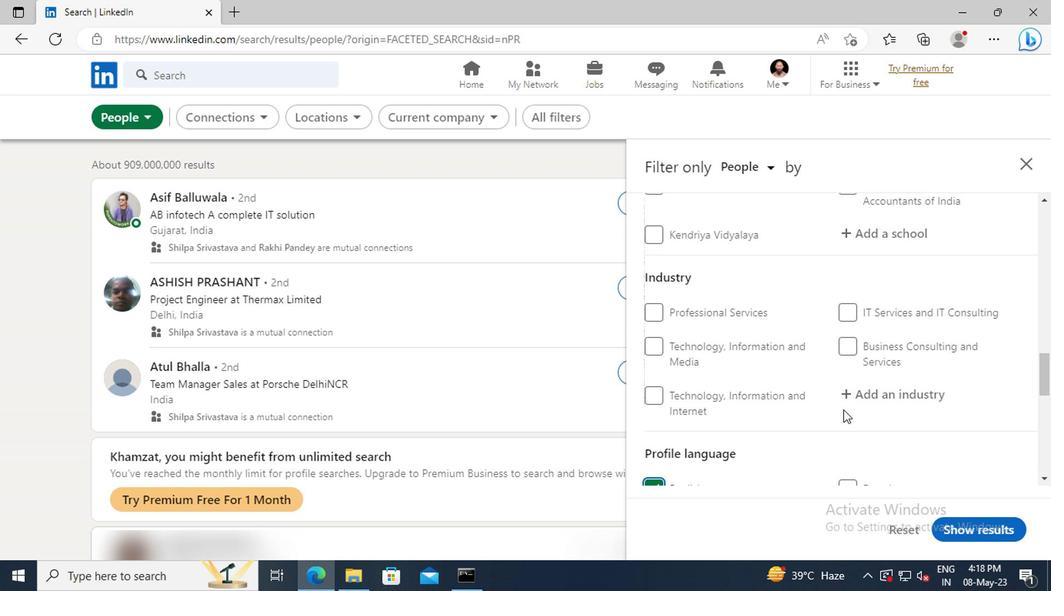 
Action: Mouse scrolled (840, 411) with delta (0, 0)
Screenshot: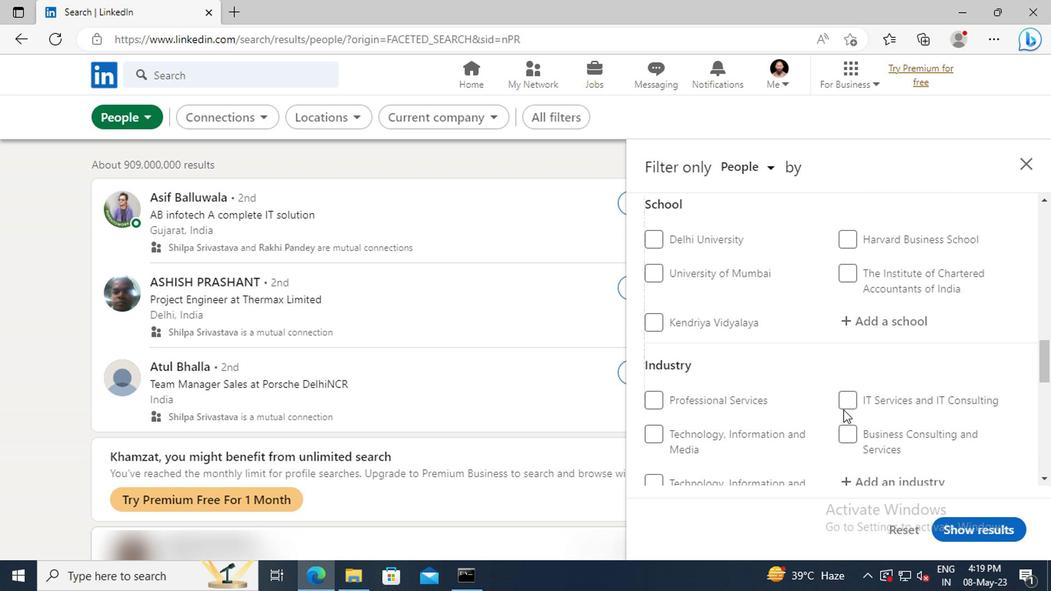 
Action: Mouse scrolled (840, 411) with delta (0, 0)
Screenshot: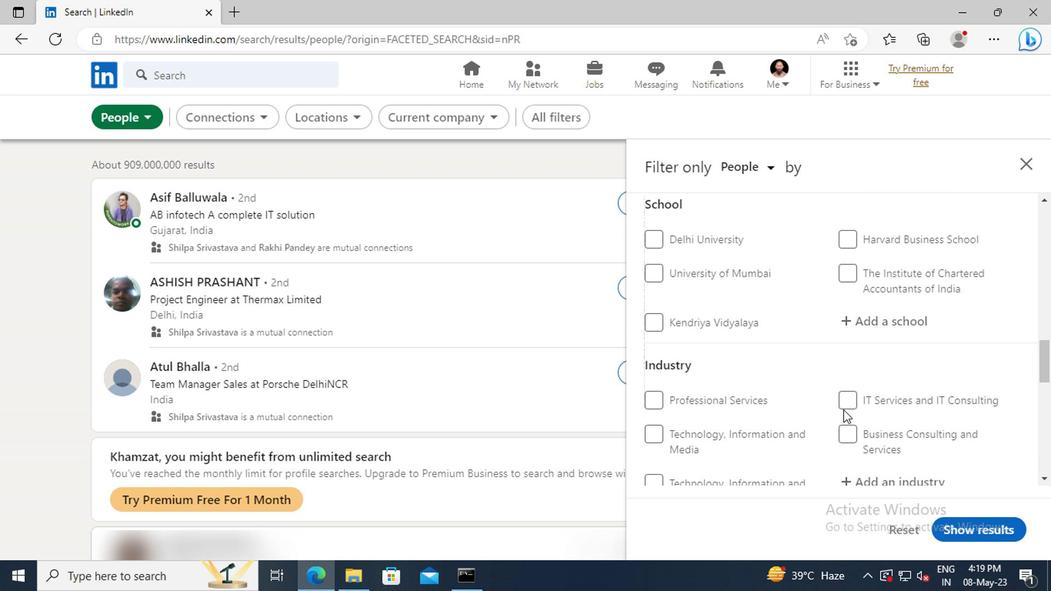 
Action: Mouse scrolled (840, 411) with delta (0, 0)
Screenshot: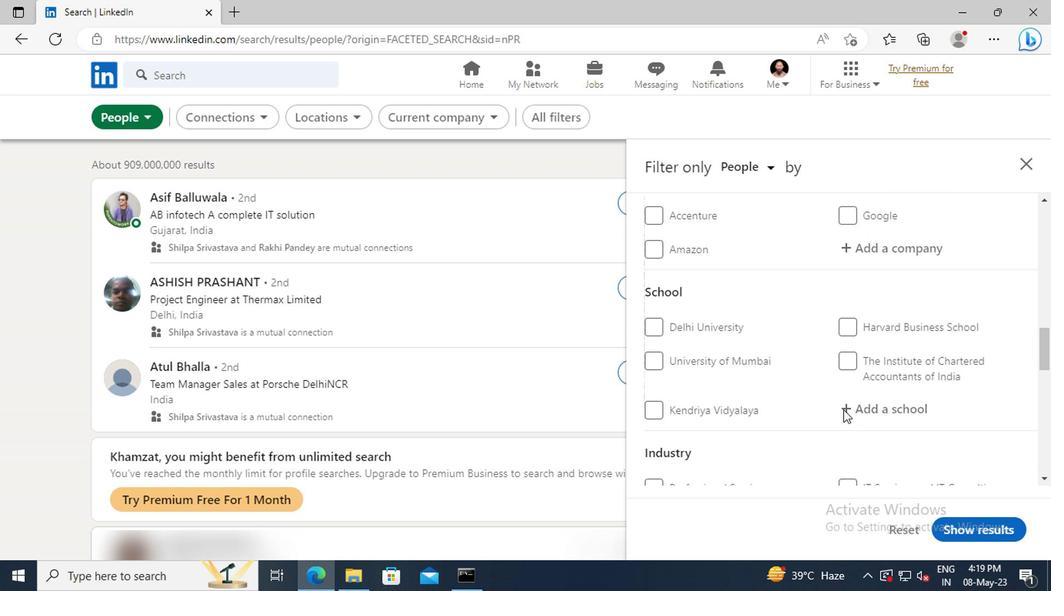 
Action: Mouse scrolled (840, 411) with delta (0, 0)
Screenshot: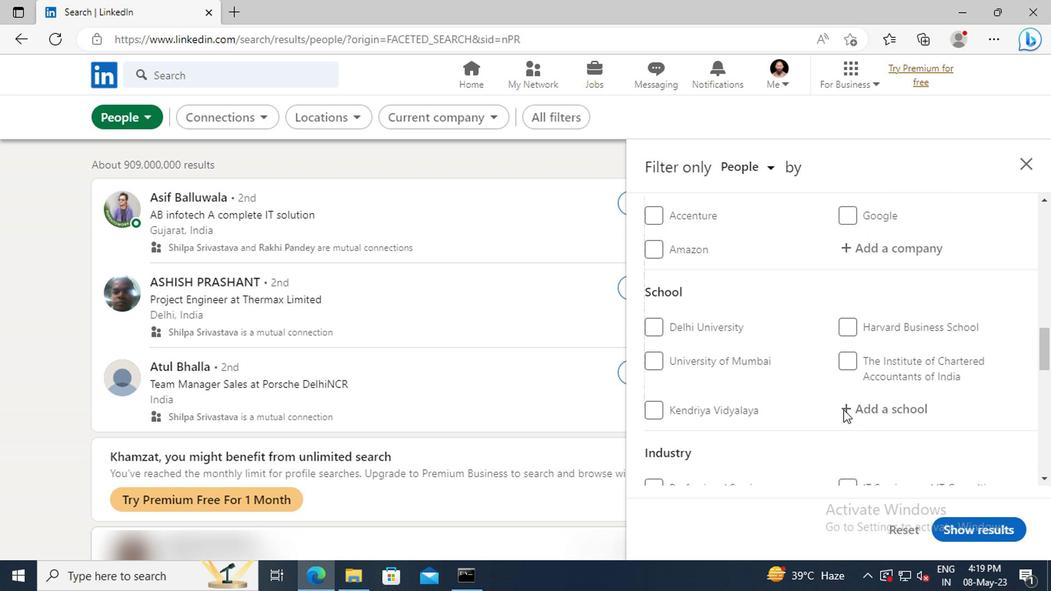 
Action: Mouse scrolled (840, 411) with delta (0, 0)
Screenshot: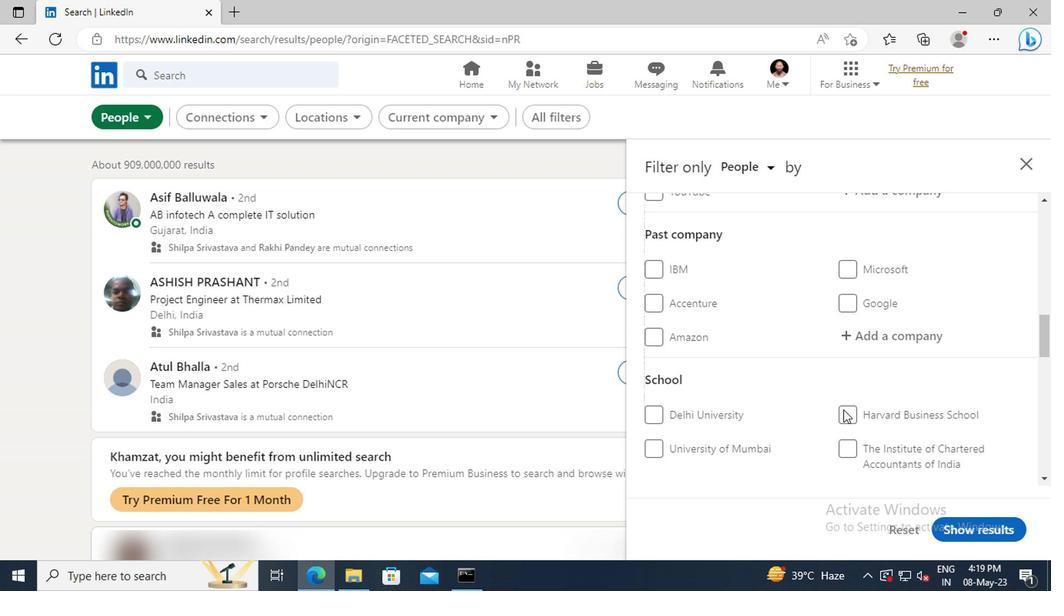 
Action: Mouse scrolled (840, 411) with delta (0, 0)
Screenshot: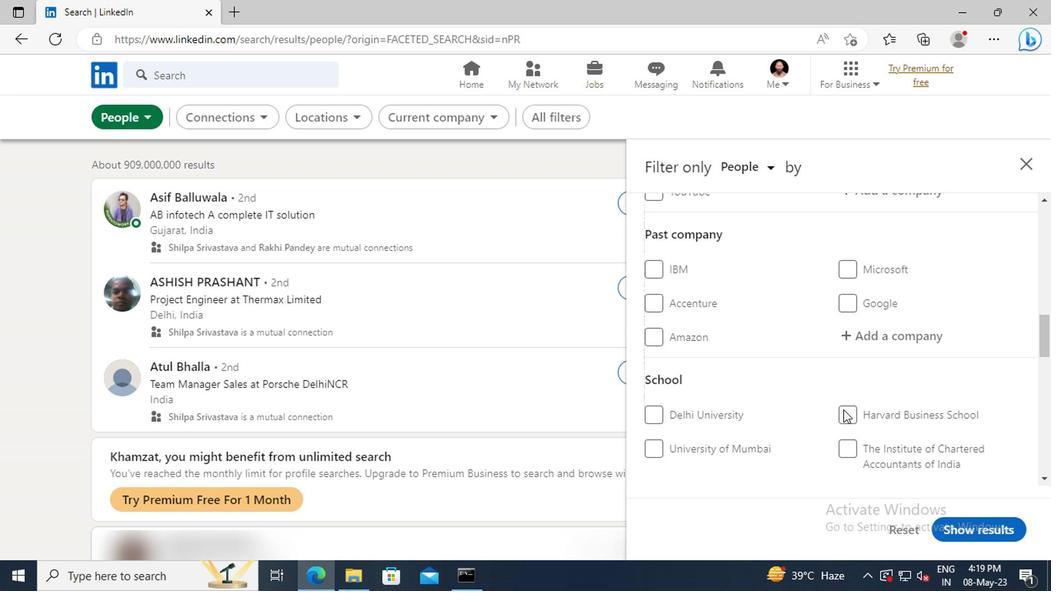 
Action: Mouse scrolled (840, 411) with delta (0, 0)
Screenshot: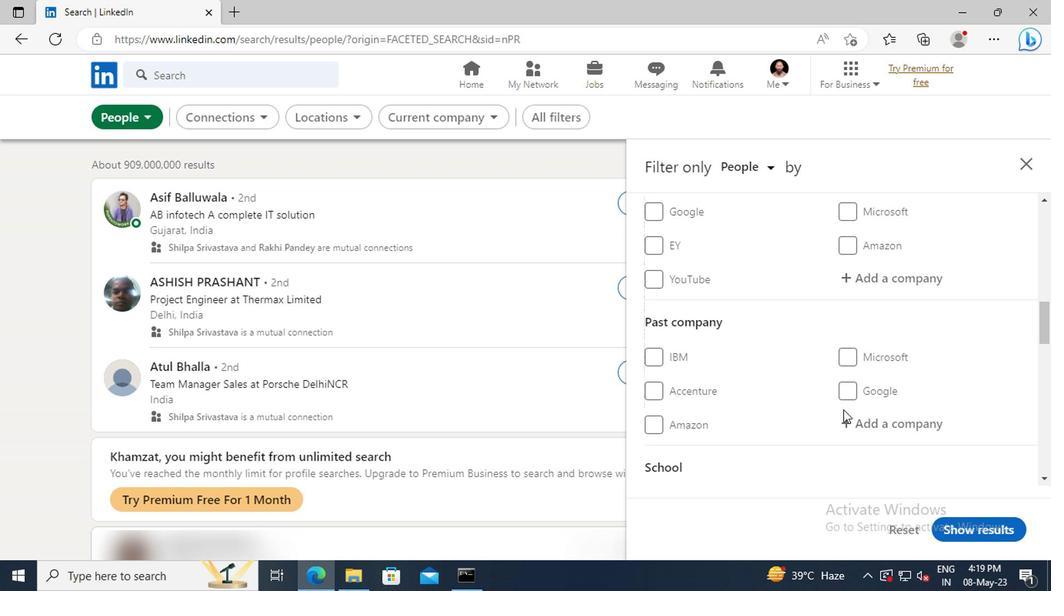 
Action: Mouse scrolled (840, 411) with delta (0, 0)
Screenshot: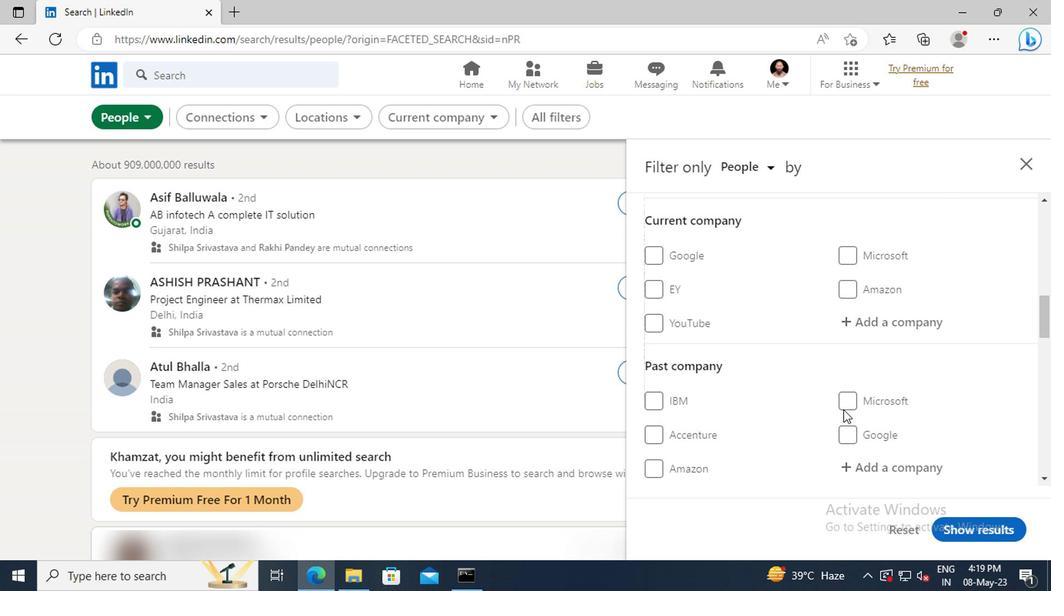 
Action: Mouse moved to (855, 369)
Screenshot: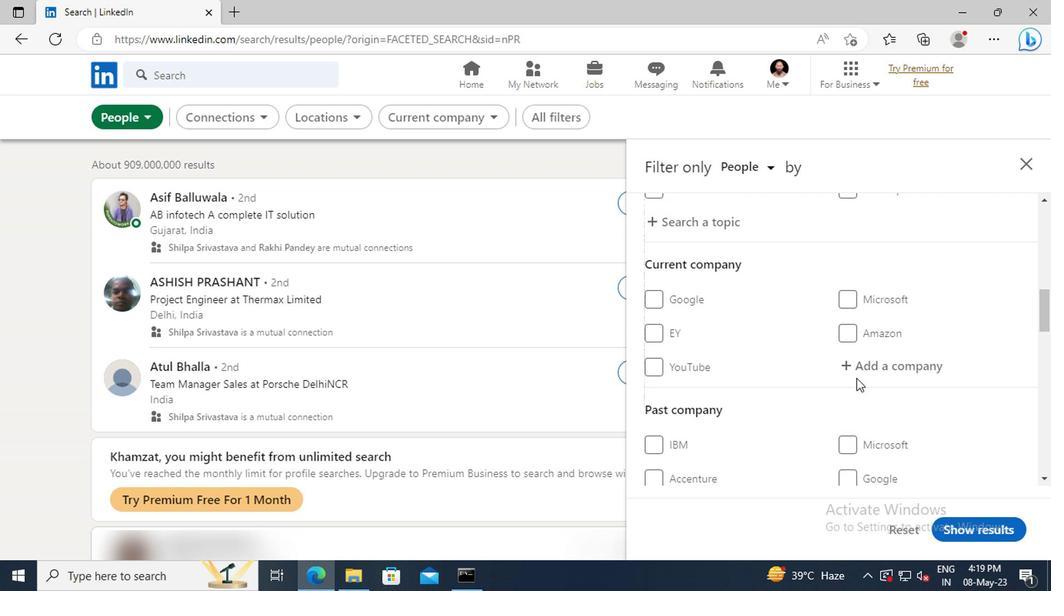 
Action: Mouse pressed left at (855, 369)
Screenshot: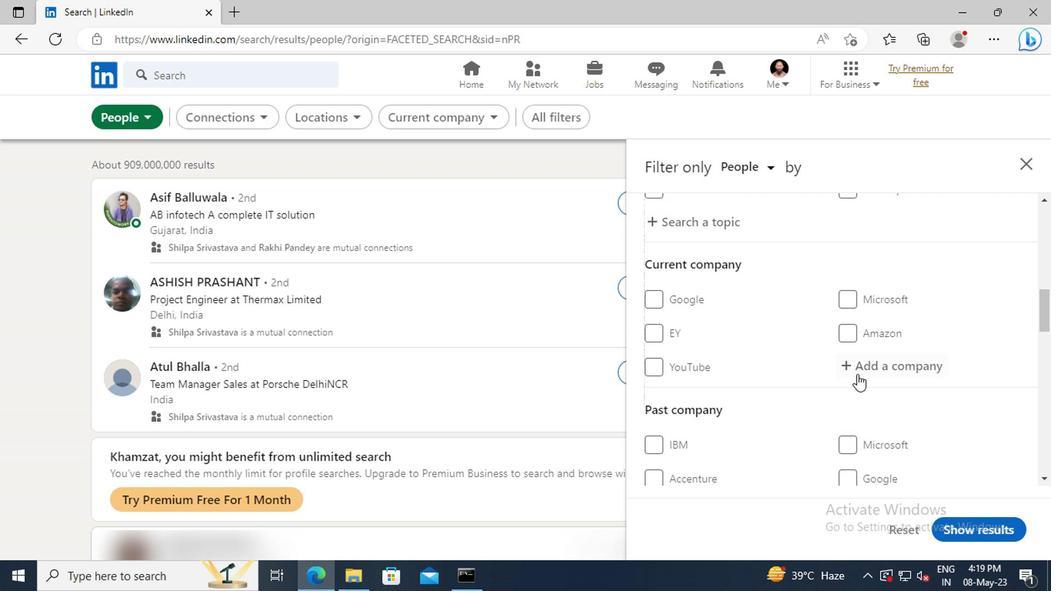 
Action: Mouse moved to (855, 365)
Screenshot: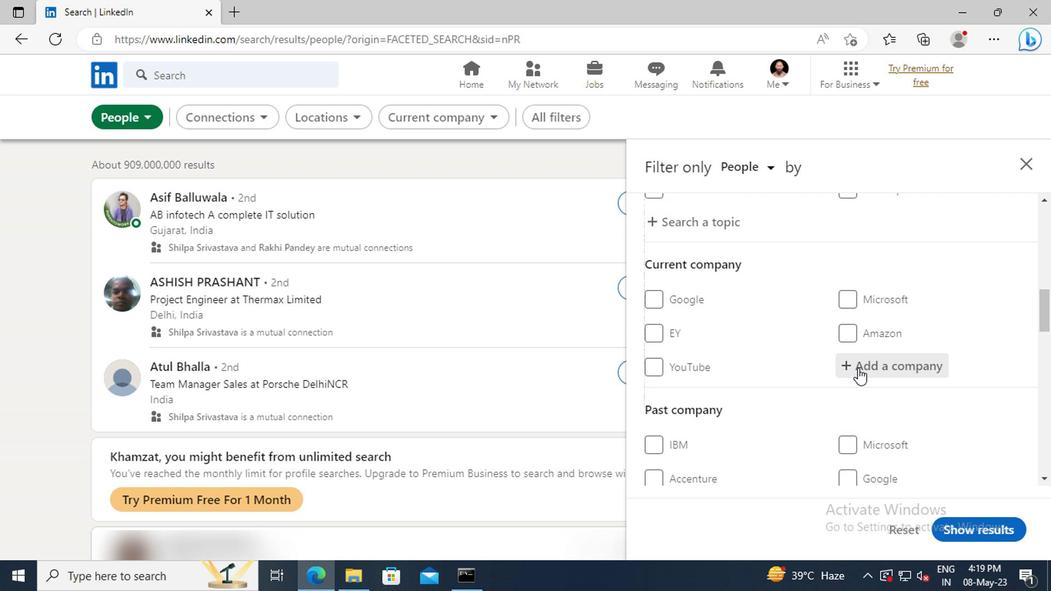 
Action: Key pressed <Key.shift>HEXAWARE<Key.space>
Screenshot: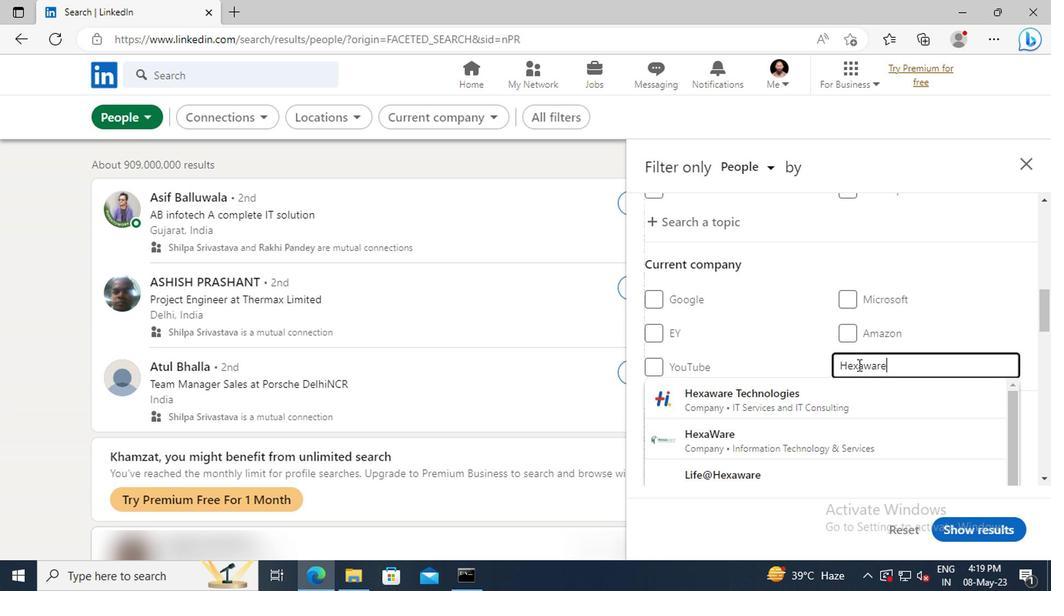 
Action: Mouse moved to (862, 388)
Screenshot: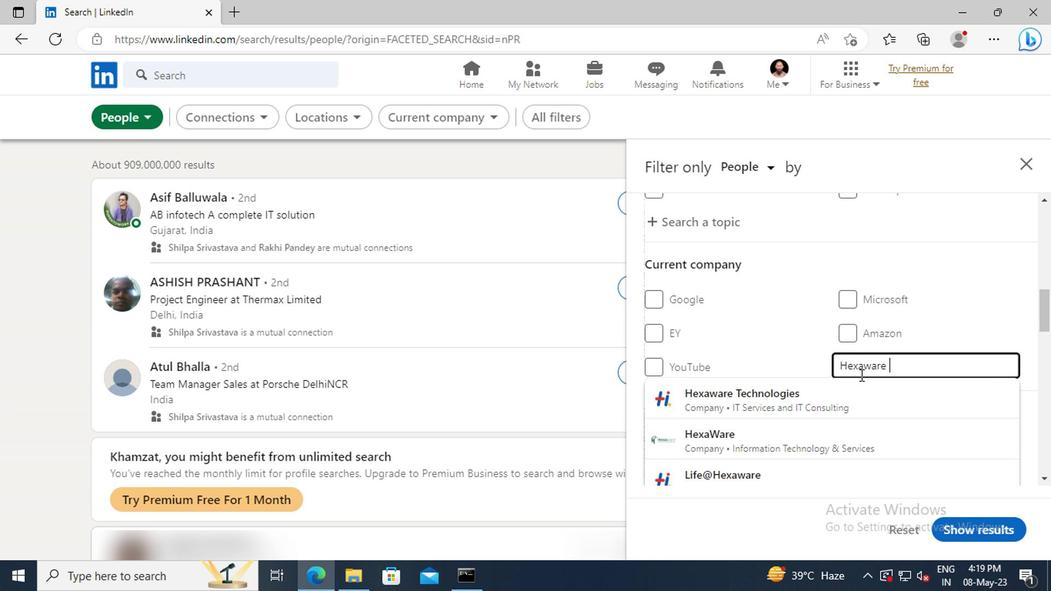 
Action: Mouse pressed left at (862, 388)
Screenshot: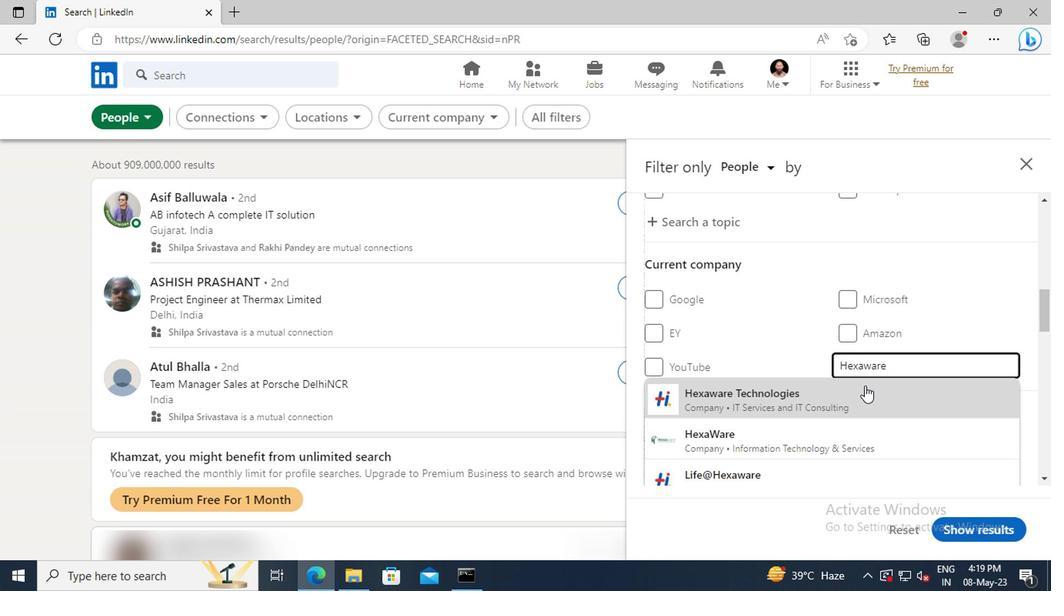 
Action: Mouse moved to (862, 385)
Screenshot: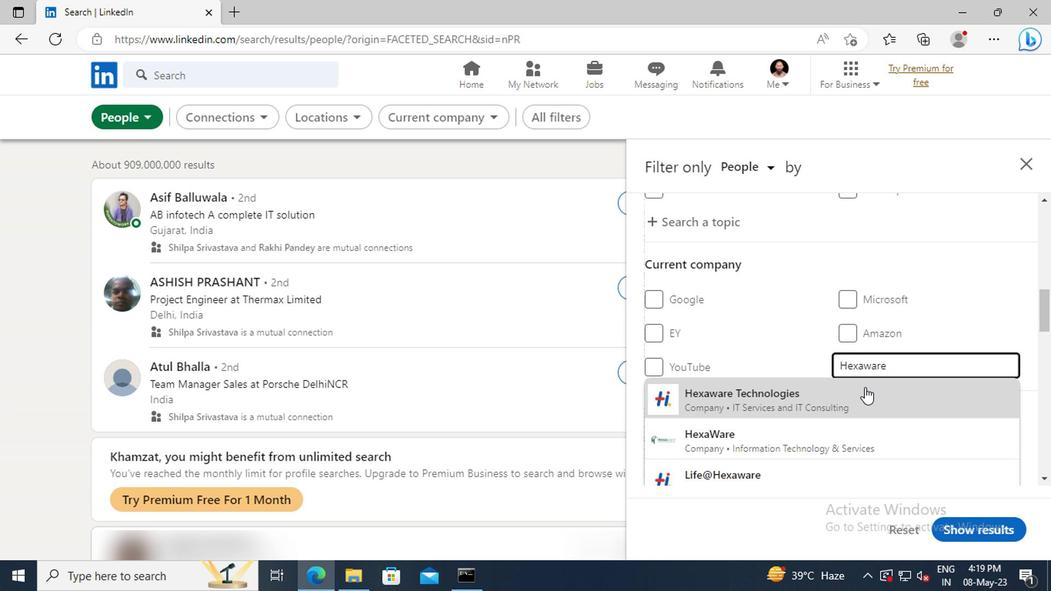 
Action: Mouse scrolled (862, 384) with delta (0, 0)
Screenshot: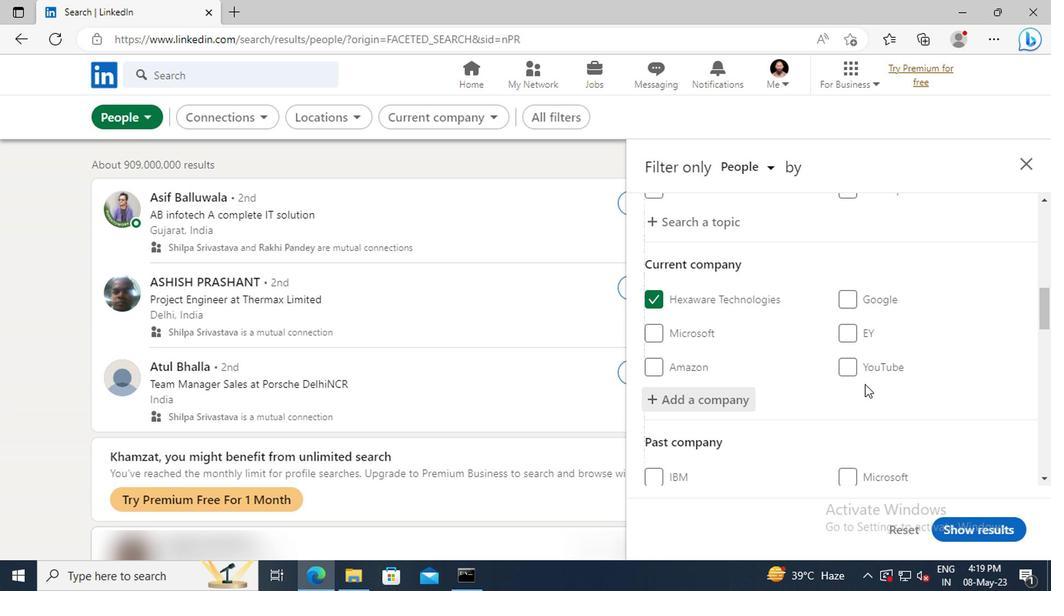 
Action: Mouse scrolled (862, 384) with delta (0, 0)
Screenshot: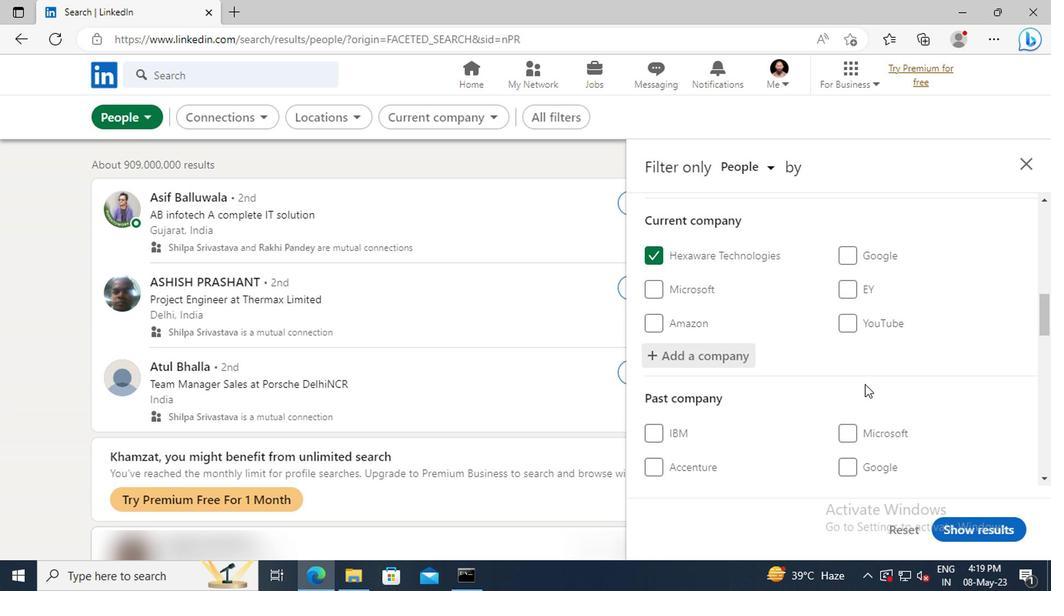 
Action: Mouse scrolled (862, 384) with delta (0, 0)
Screenshot: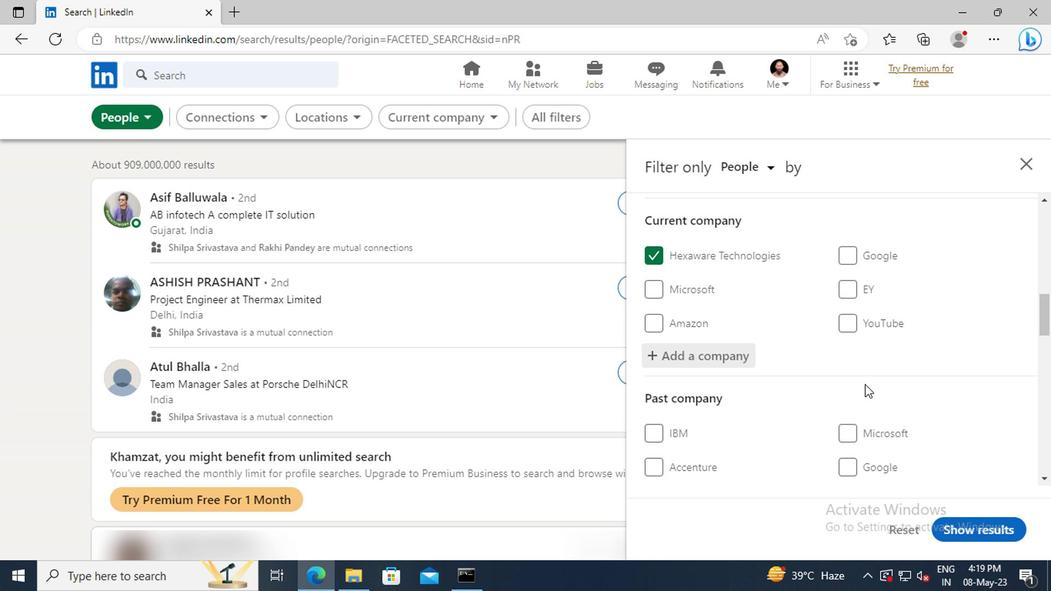 
Action: Mouse scrolled (862, 384) with delta (0, 0)
Screenshot: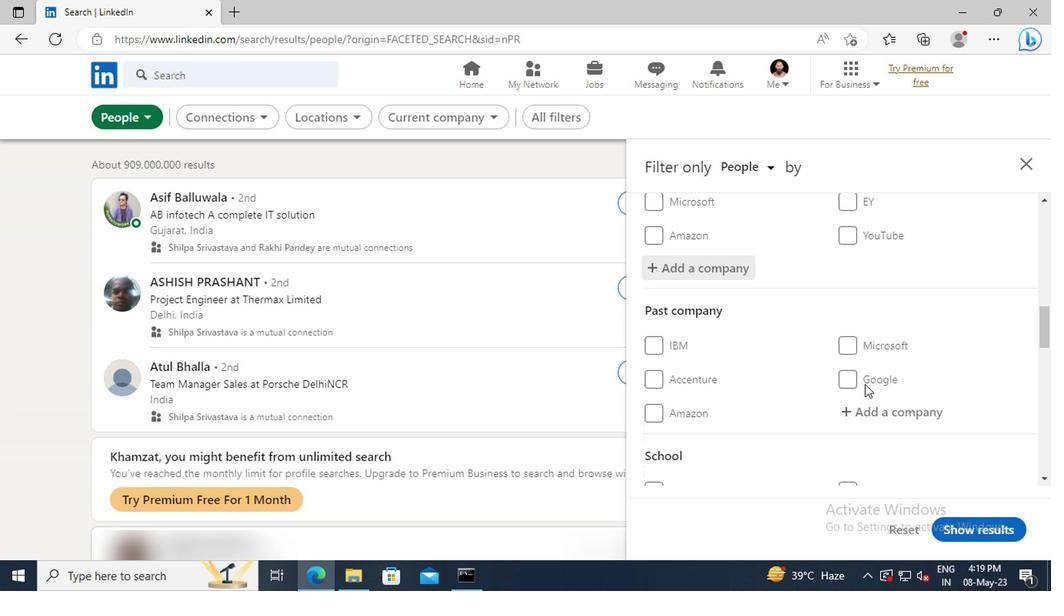 
Action: Mouse scrolled (862, 384) with delta (0, 0)
Screenshot: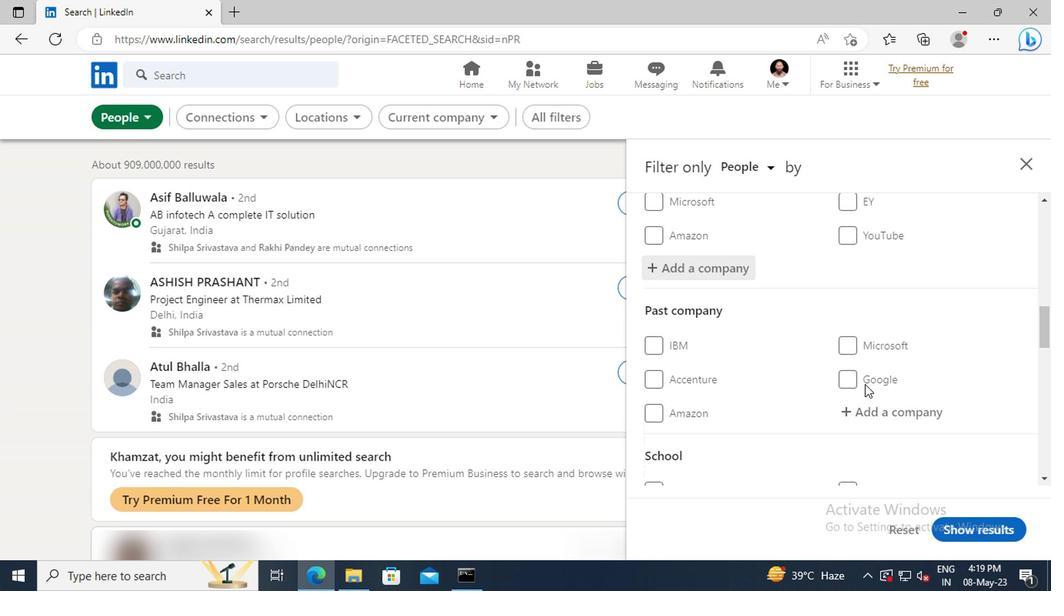 
Action: Mouse moved to (862, 382)
Screenshot: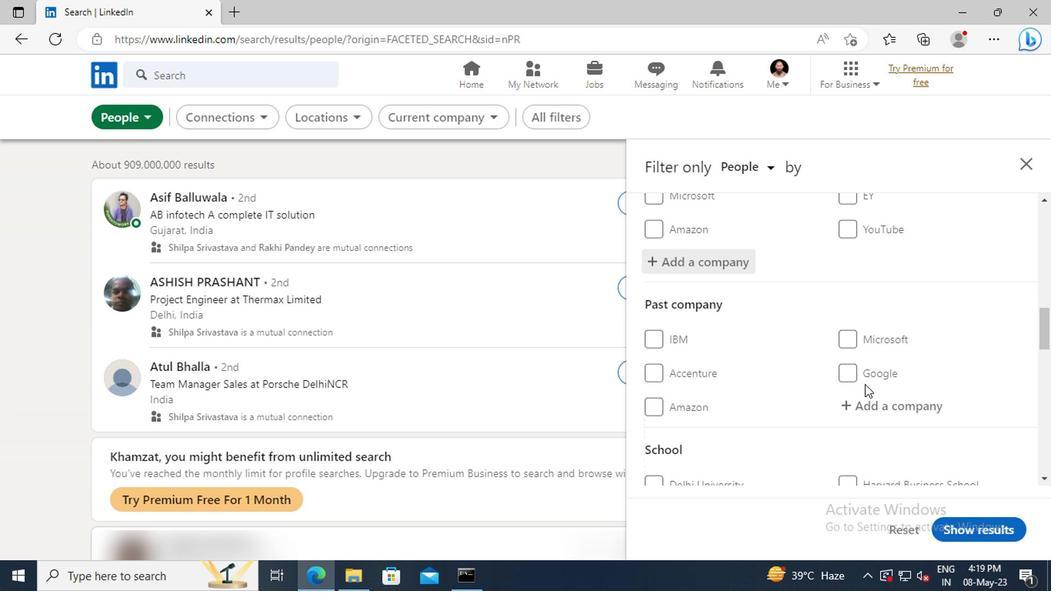 
Action: Mouse scrolled (862, 382) with delta (0, 0)
Screenshot: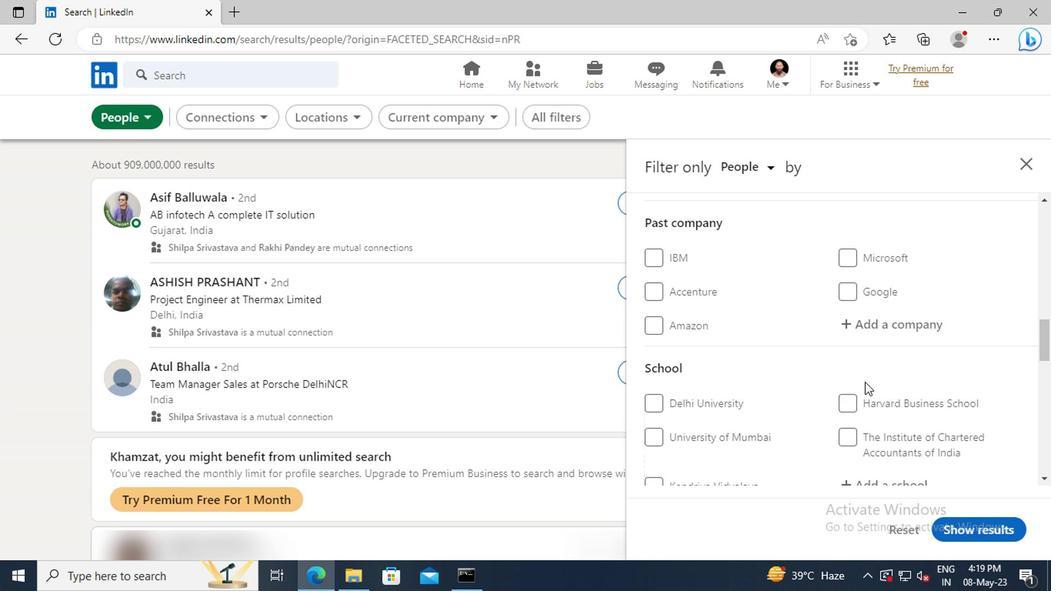 
Action: Mouse scrolled (862, 382) with delta (0, 0)
Screenshot: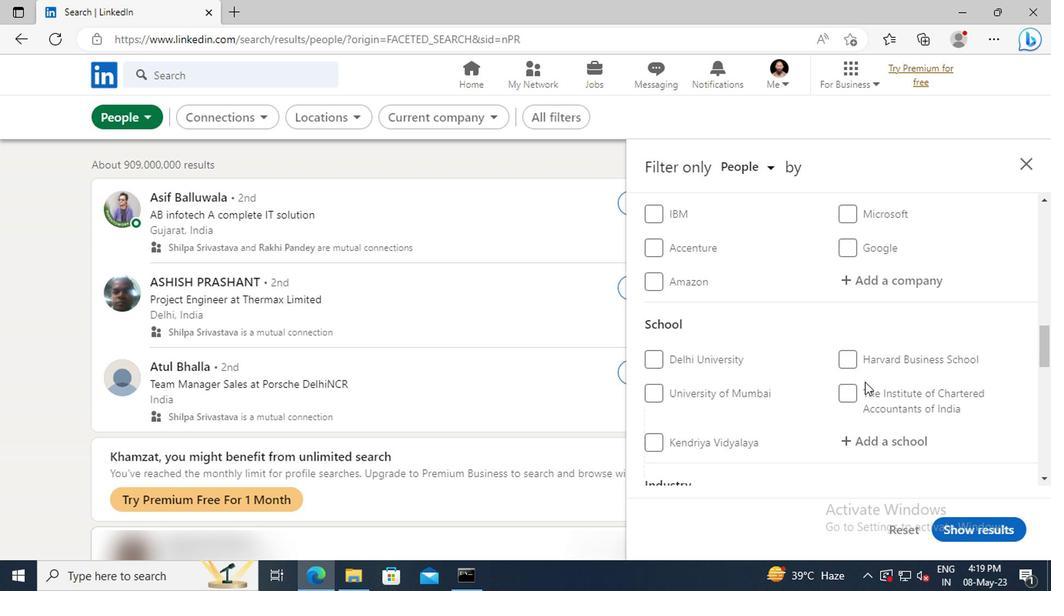 
Action: Mouse moved to (863, 395)
Screenshot: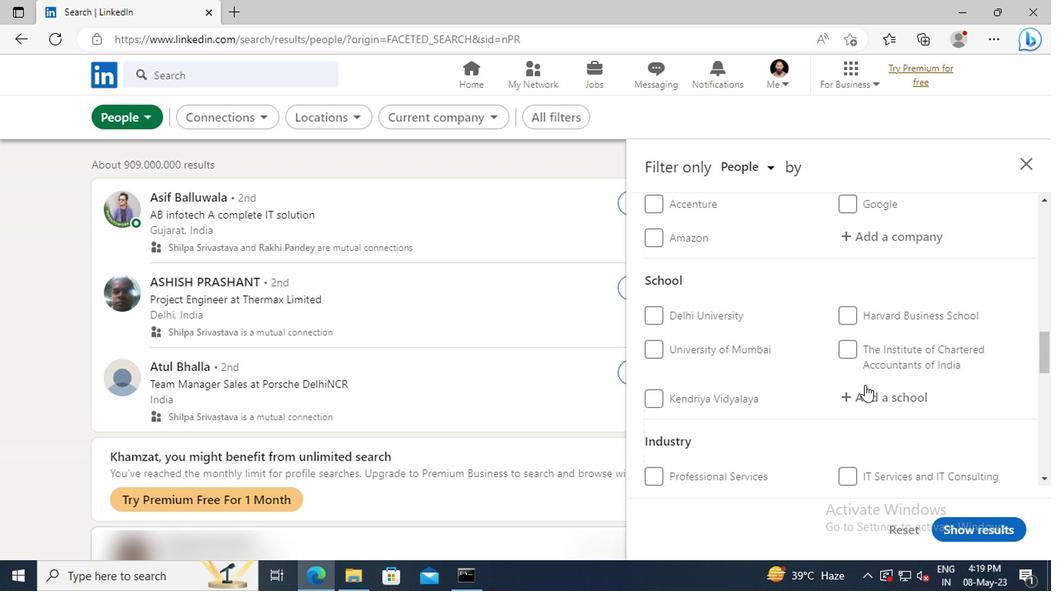 
Action: Mouse pressed left at (863, 395)
Screenshot: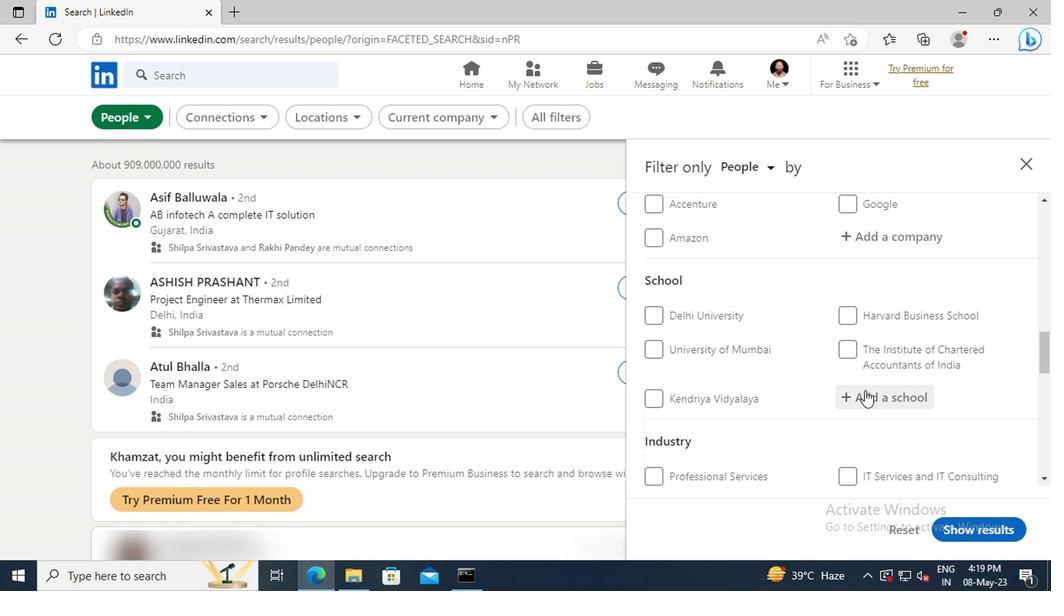 
Action: Mouse moved to (895, 404)
Screenshot: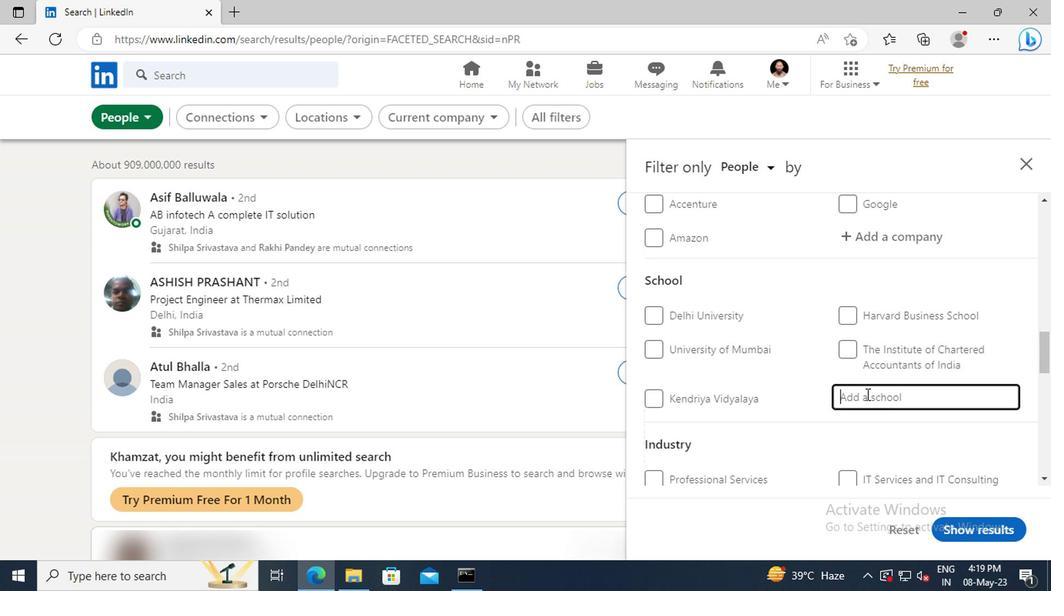 
Action: Key pressed <Key.shift>IT<Key.space><Key.shift>JOBS<Key.space><Key.shift>UP
Screenshot: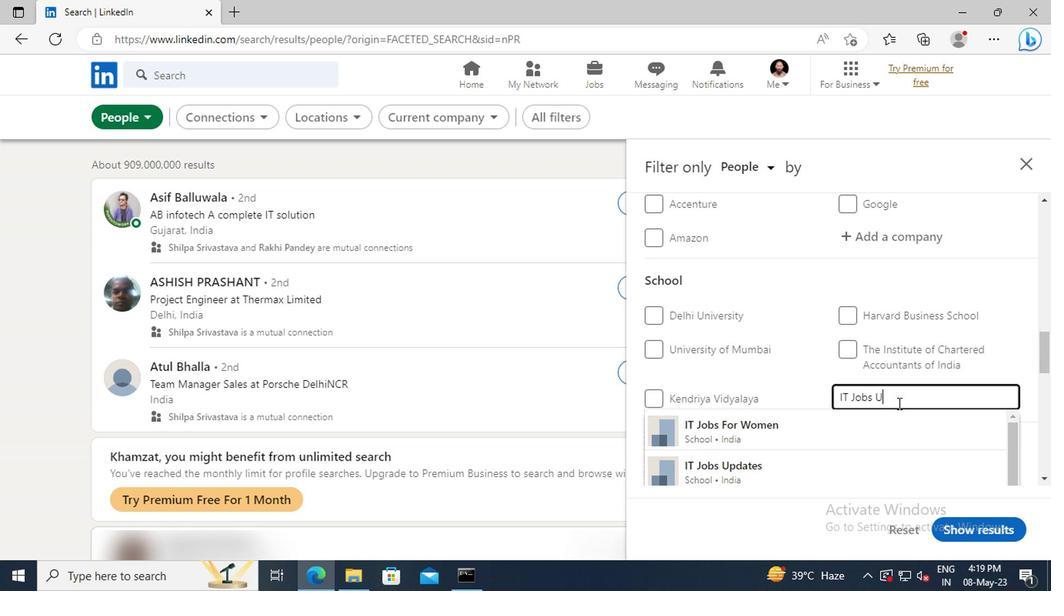 
Action: Mouse moved to (897, 420)
Screenshot: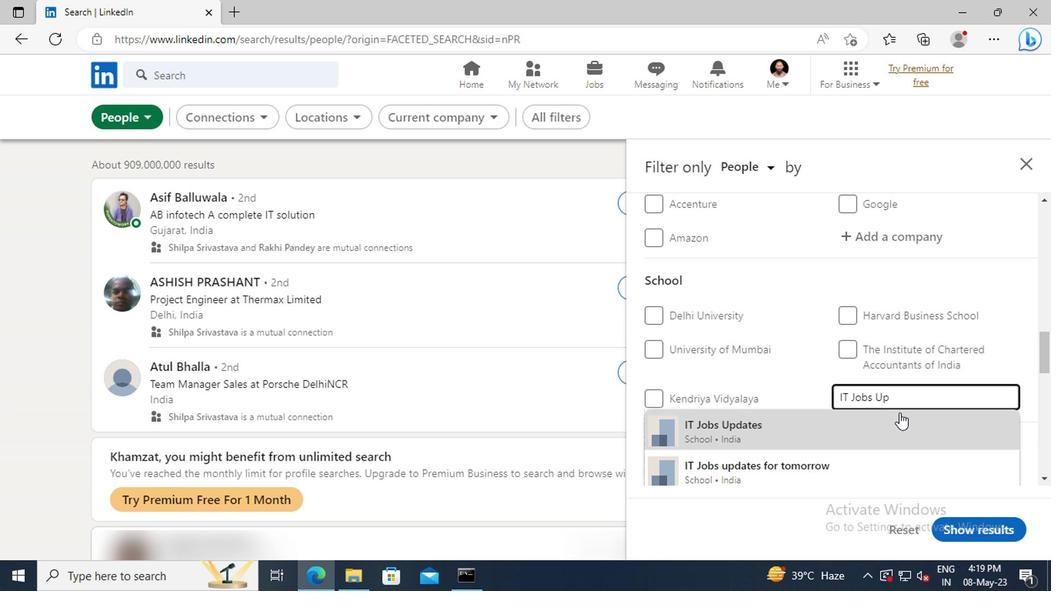 
Action: Mouse pressed left at (897, 420)
Screenshot: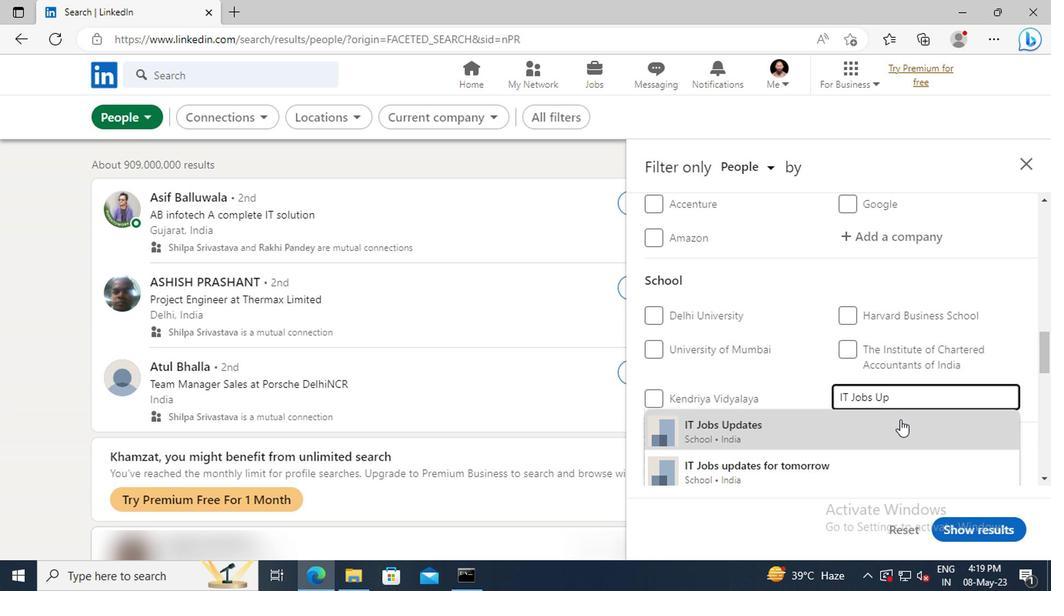 
Action: Mouse scrolled (897, 419) with delta (0, -1)
Screenshot: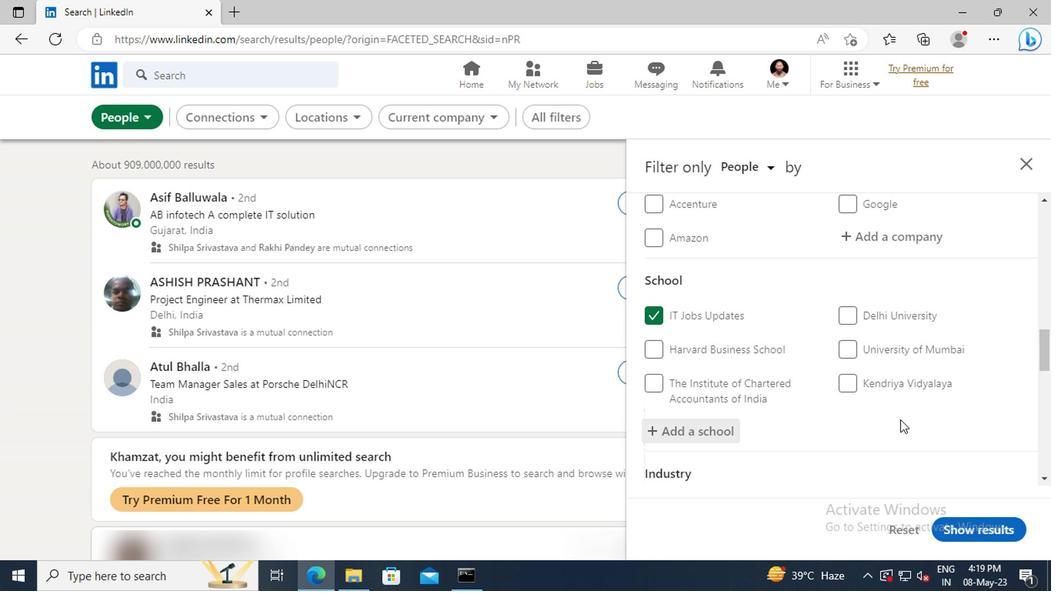 
Action: Mouse moved to (897, 418)
Screenshot: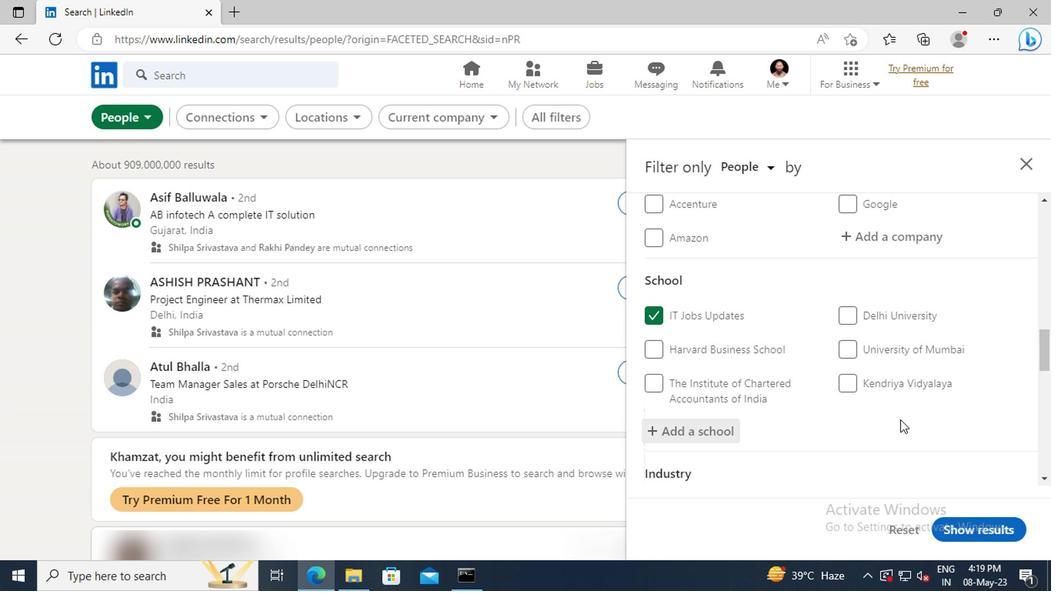 
Action: Mouse scrolled (897, 417) with delta (0, -1)
Screenshot: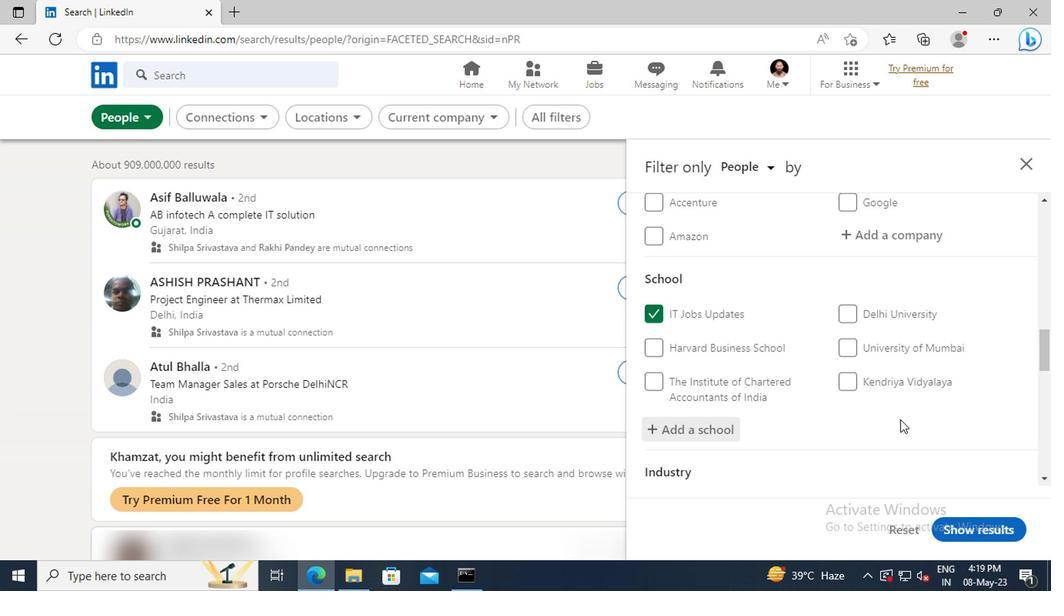 
Action: Mouse moved to (894, 384)
Screenshot: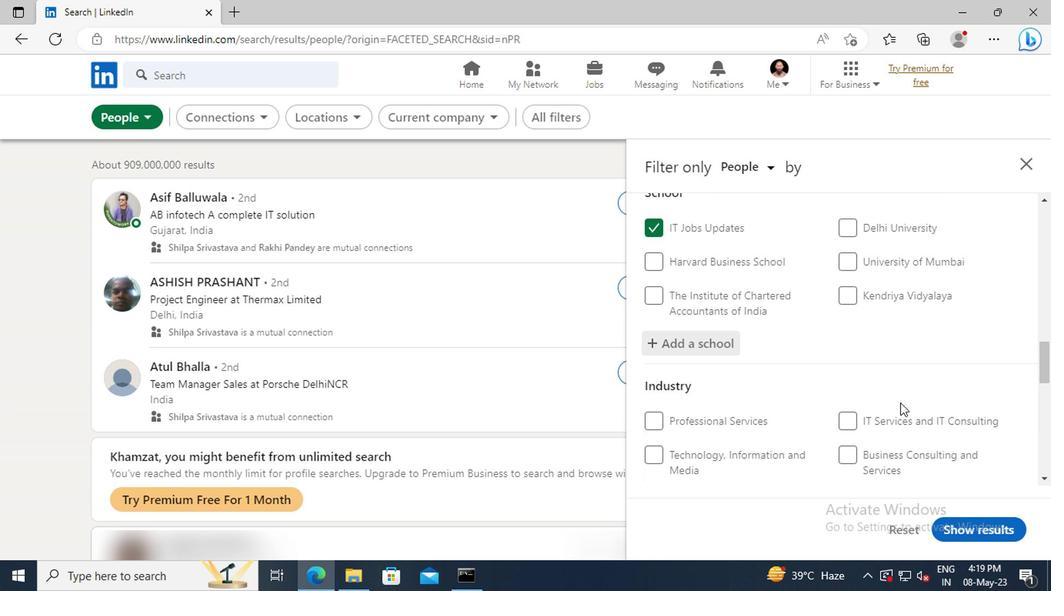 
Action: Mouse scrolled (894, 383) with delta (0, -1)
Screenshot: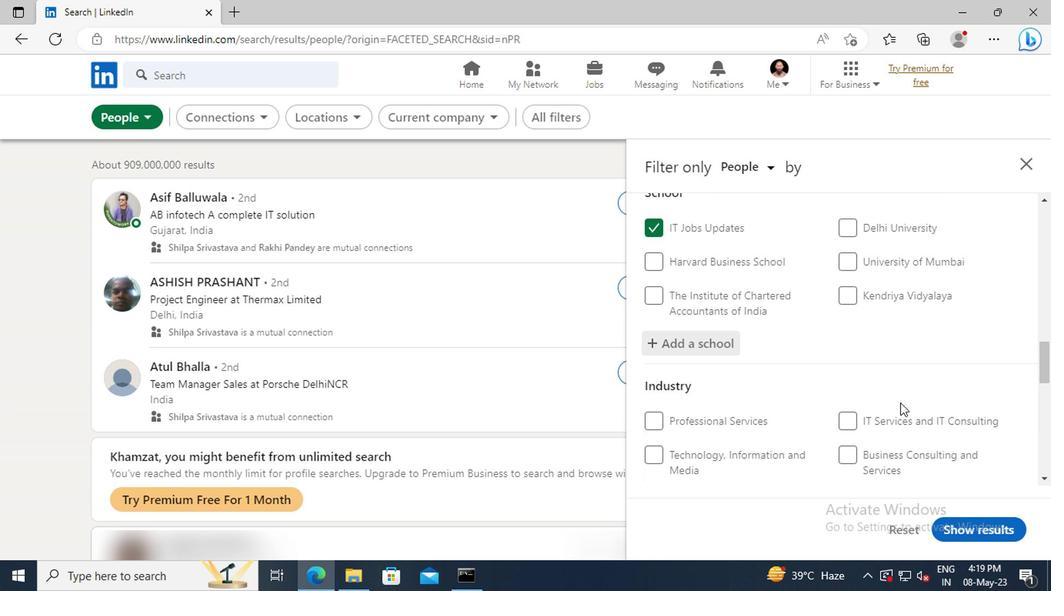 
Action: Mouse moved to (890, 379)
Screenshot: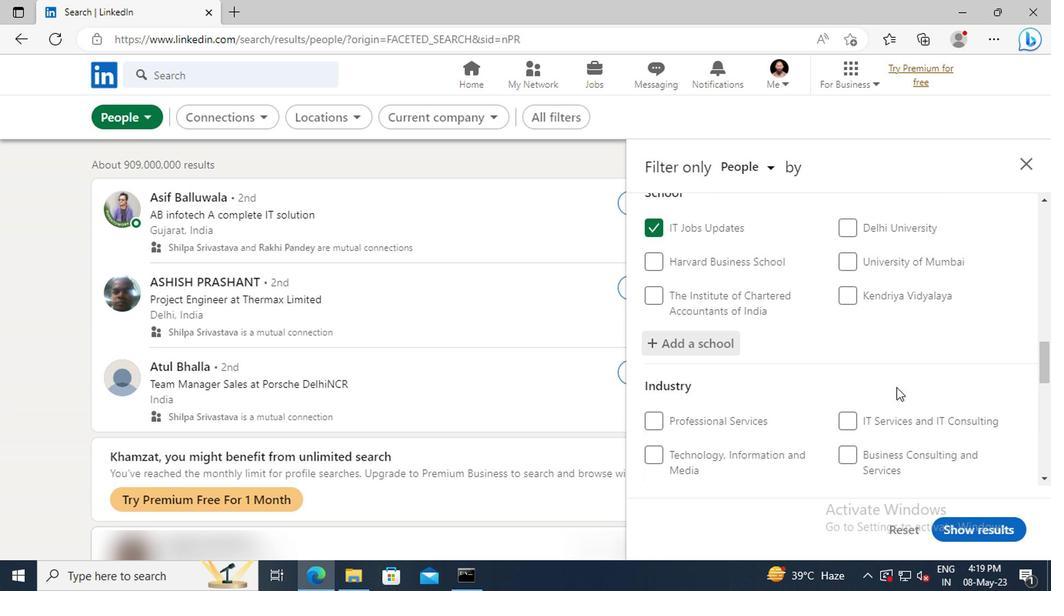 
Action: Mouse scrolled (890, 379) with delta (0, 0)
Screenshot: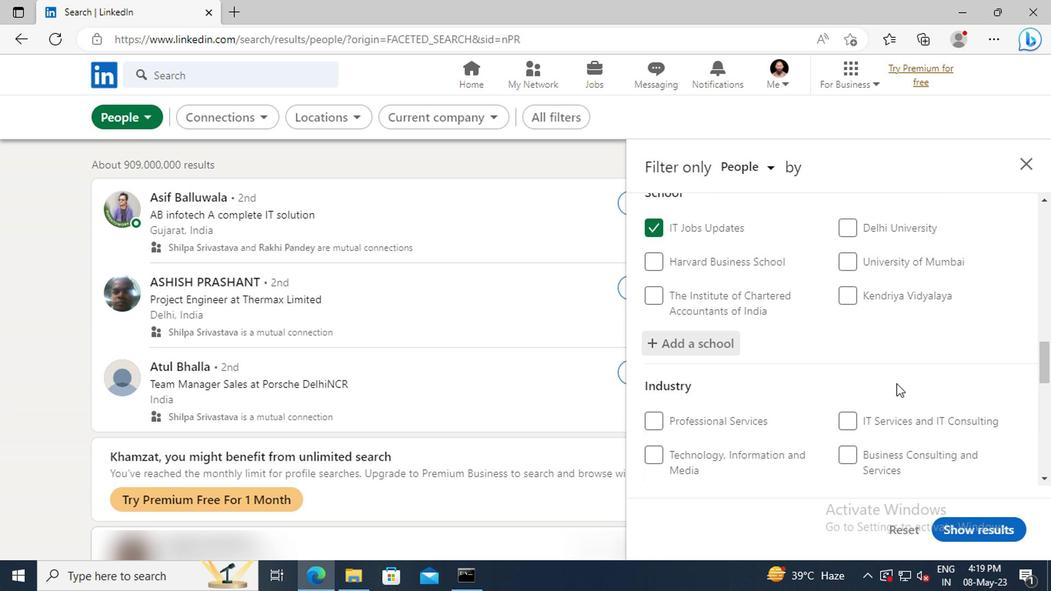 
Action: Mouse moved to (890, 375)
Screenshot: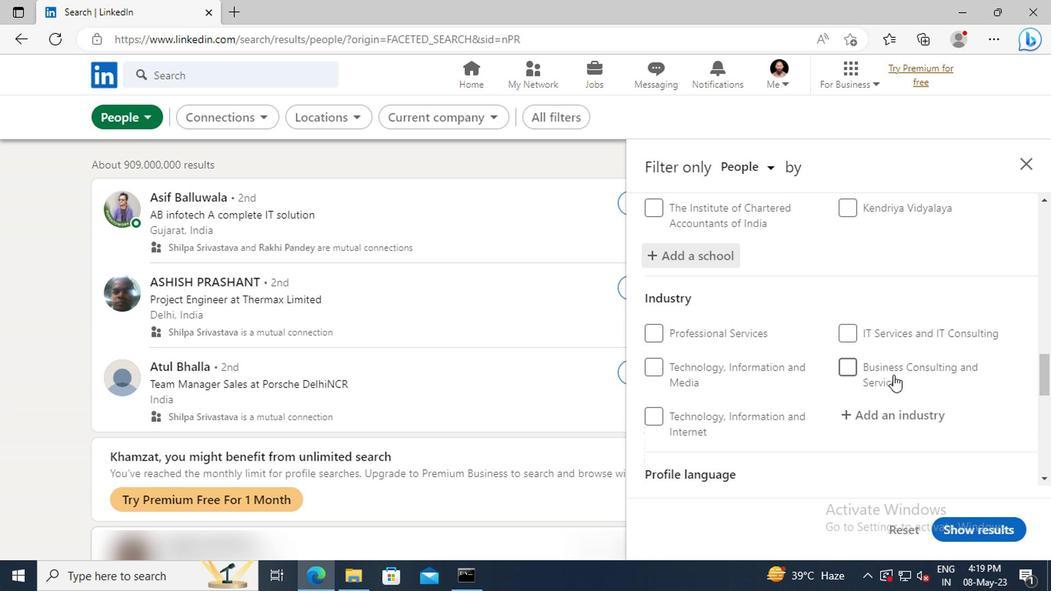 
Action: Mouse scrolled (890, 374) with delta (0, 0)
Screenshot: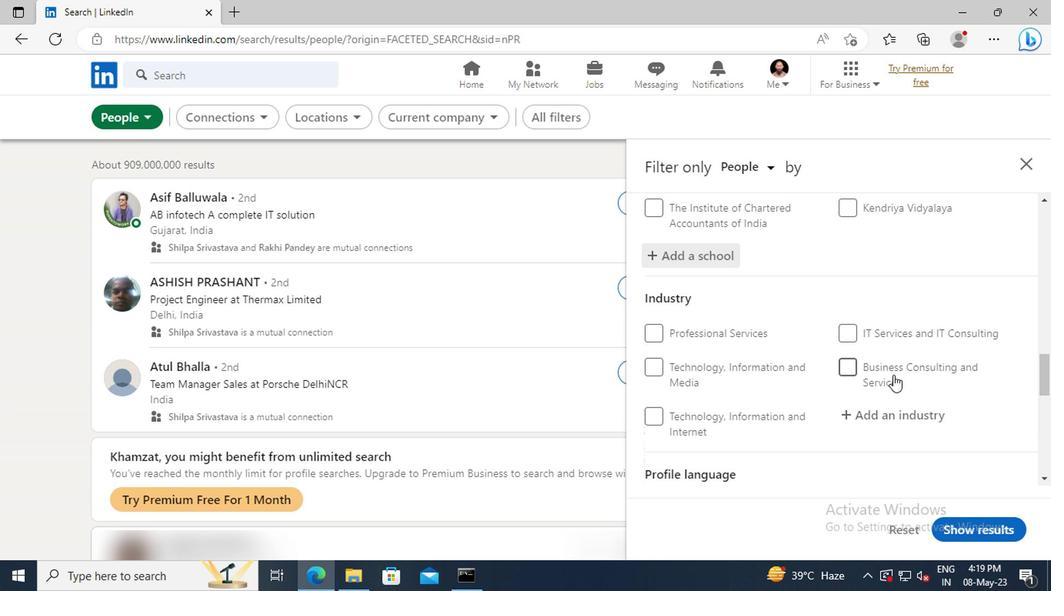 
Action: Mouse moved to (890, 373)
Screenshot: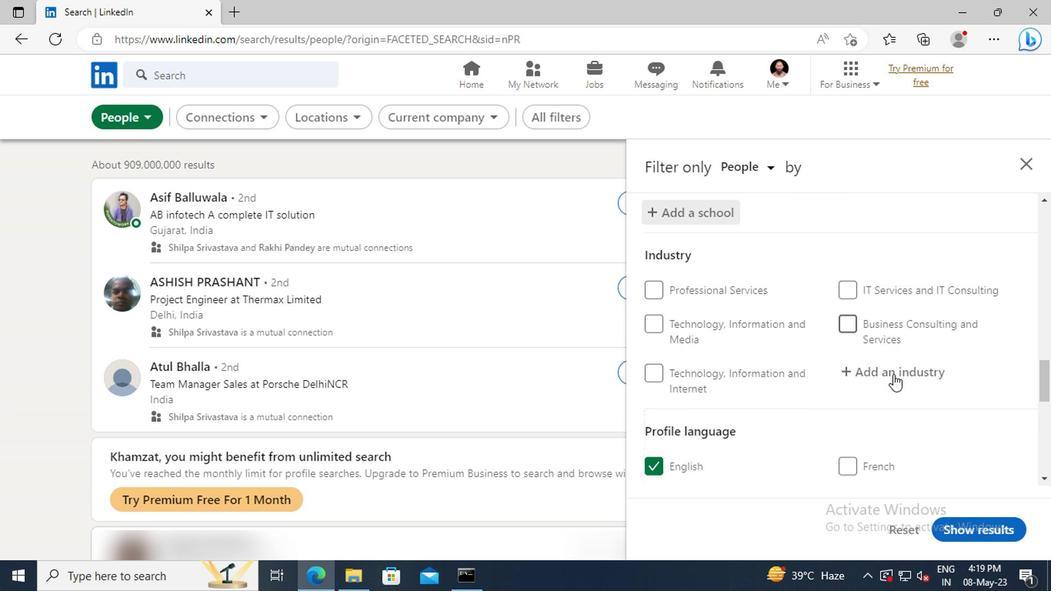 
Action: Mouse pressed left at (890, 373)
Screenshot: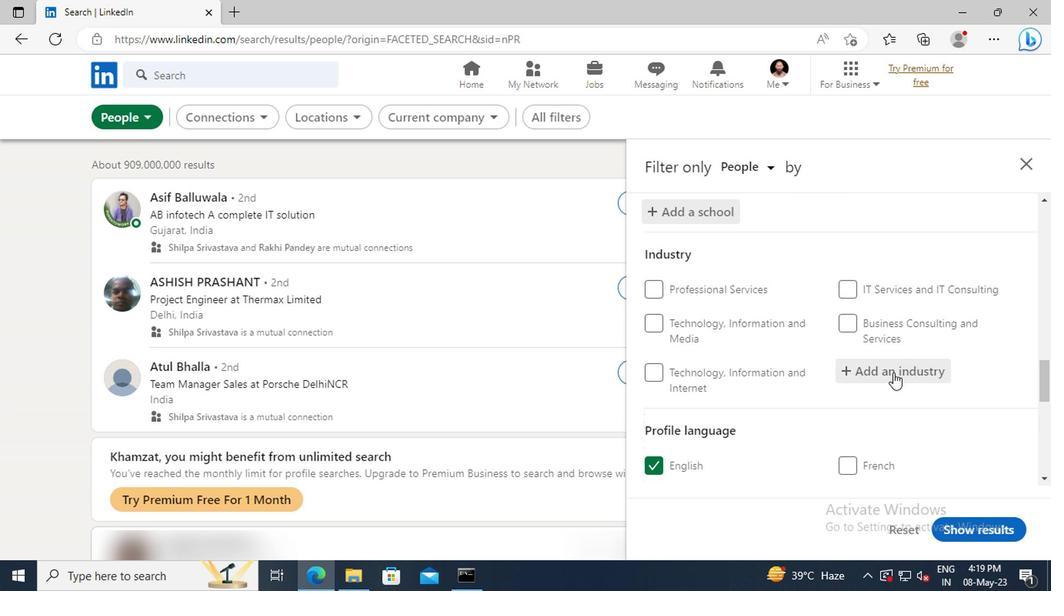 
Action: Key pressed <Key.shift>IT<Key.space>
Screenshot: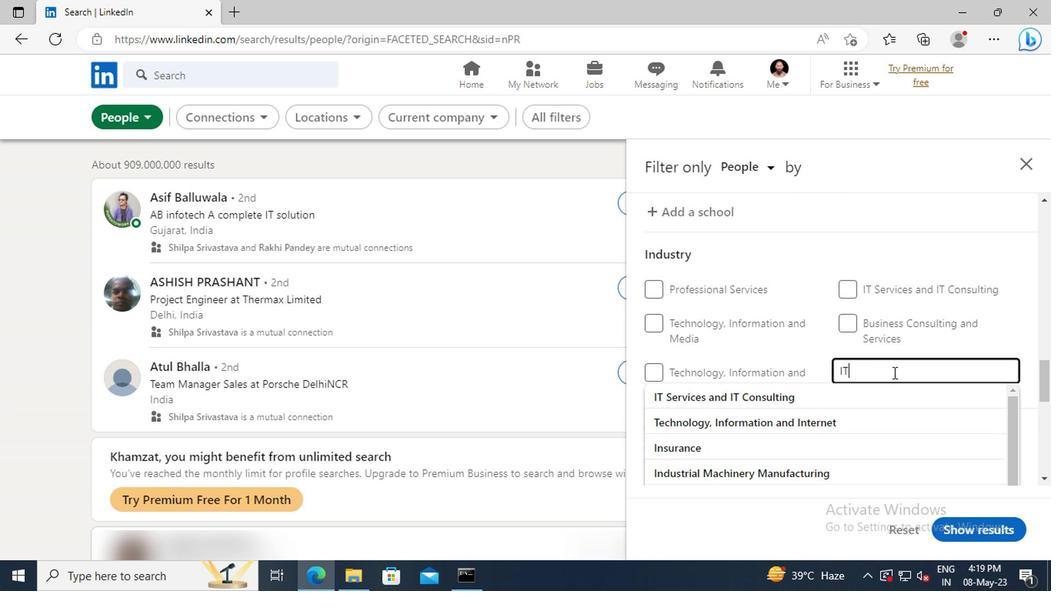 
Action: Mouse moved to (894, 393)
Screenshot: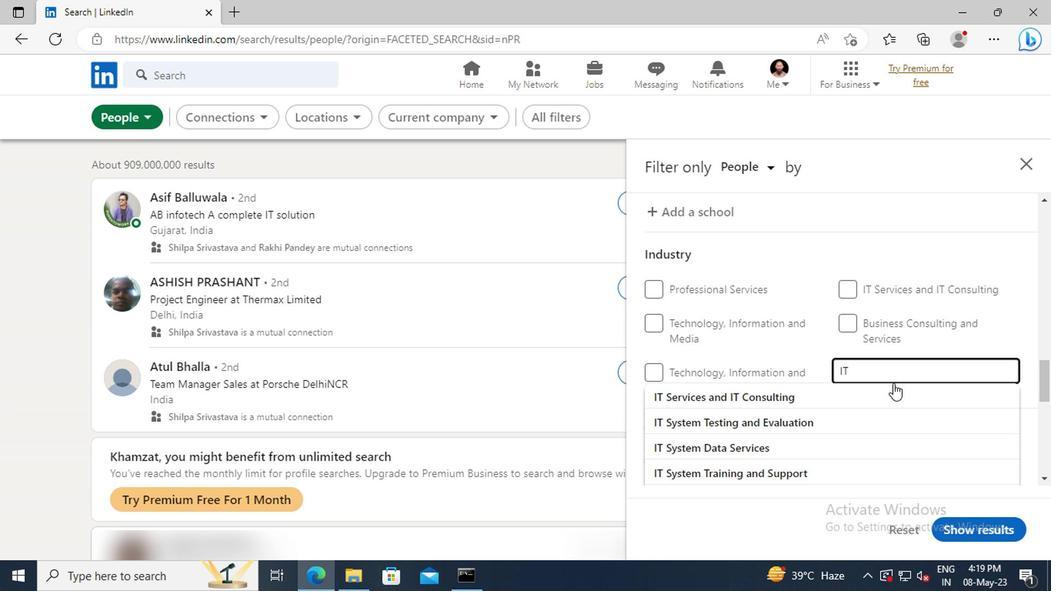 
Action: Mouse pressed left at (894, 393)
Screenshot: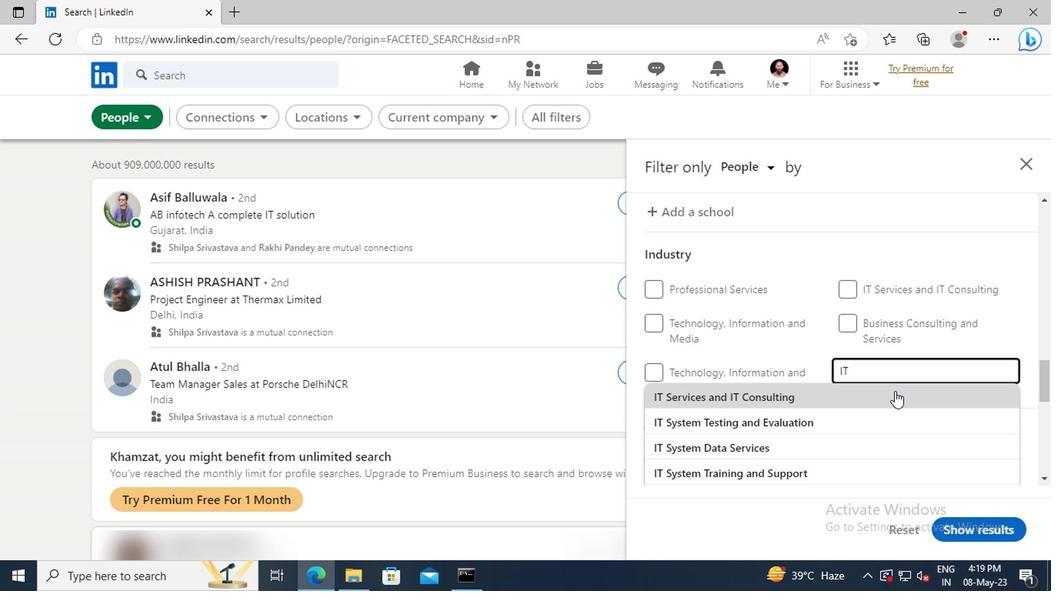 
Action: Mouse moved to (896, 396)
Screenshot: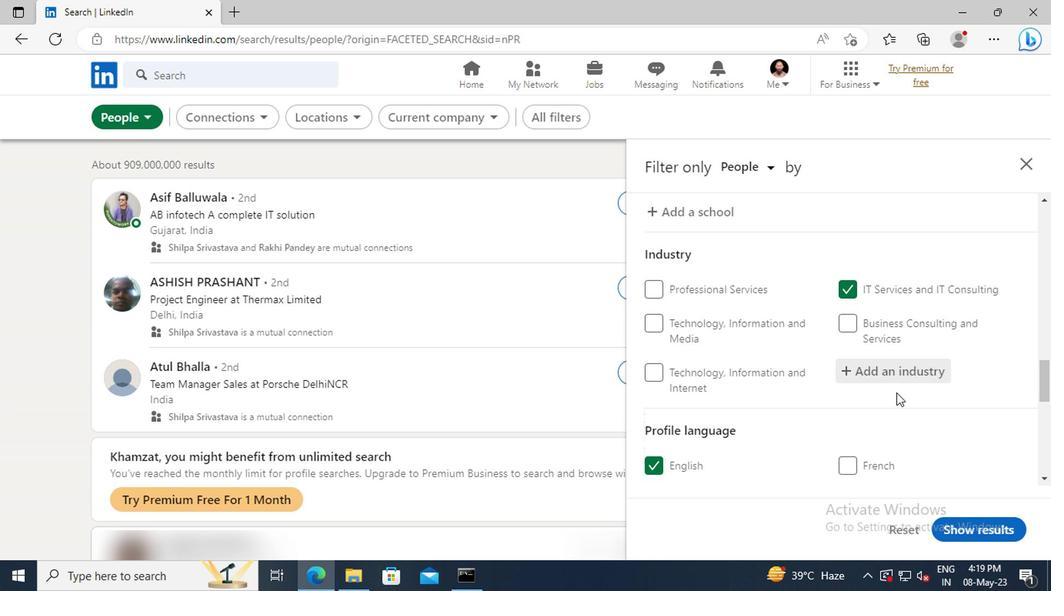 
Action: Mouse scrolled (896, 395) with delta (0, 0)
Screenshot: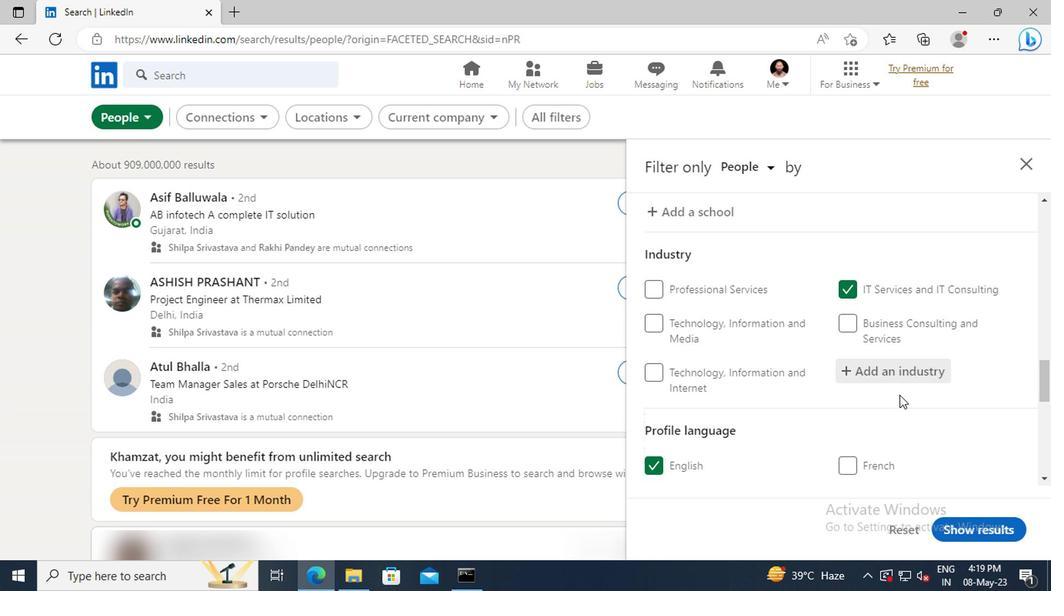 
Action: Mouse scrolled (896, 395) with delta (0, 0)
Screenshot: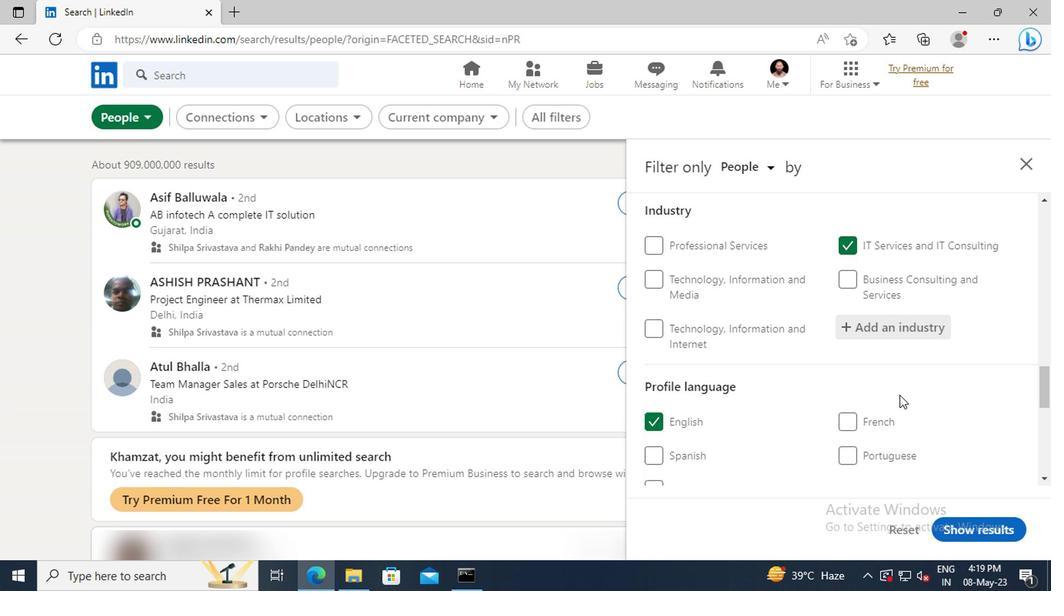 
Action: Mouse scrolled (896, 395) with delta (0, 0)
Screenshot: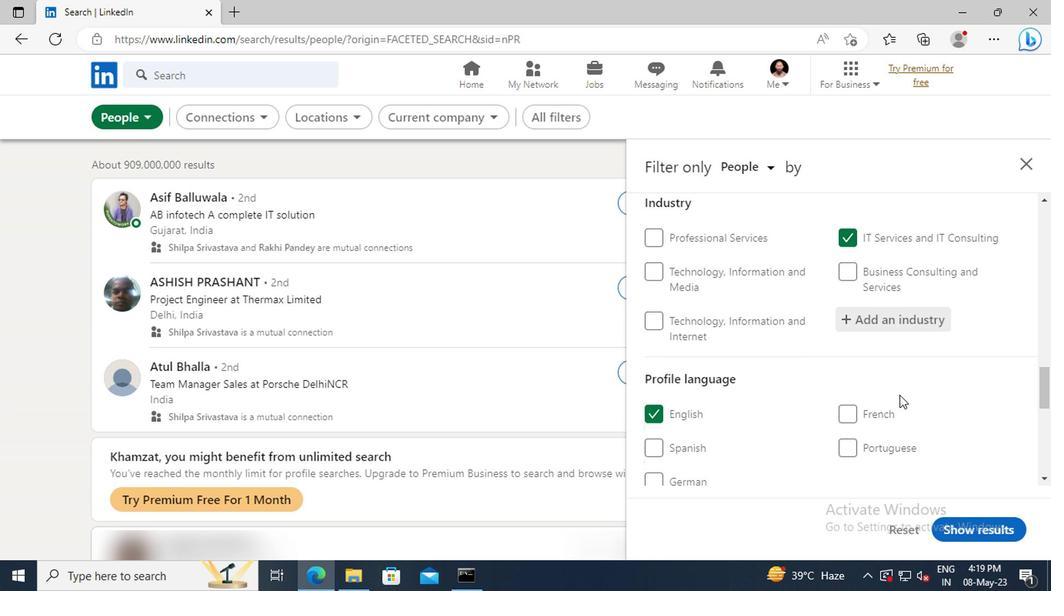 
Action: Mouse moved to (896, 383)
Screenshot: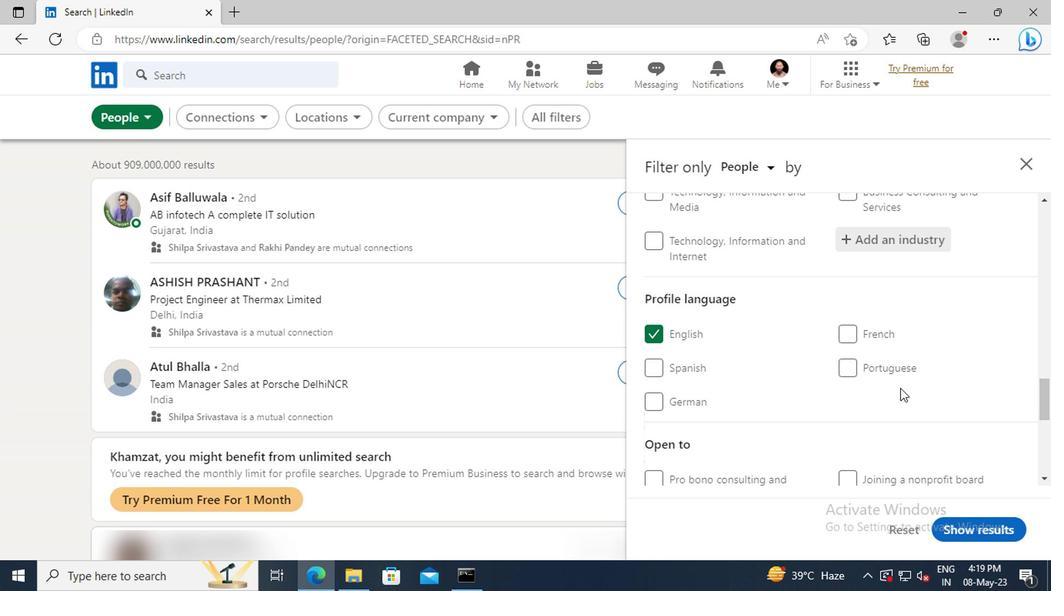 
Action: Mouse scrolled (896, 382) with delta (0, 0)
Screenshot: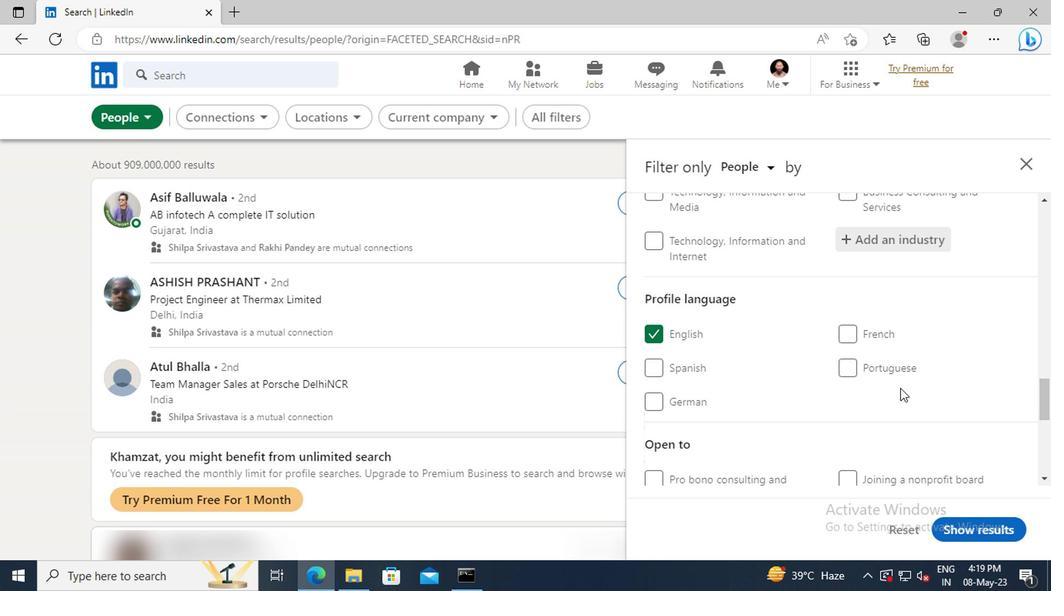 
Action: Mouse moved to (896, 378)
Screenshot: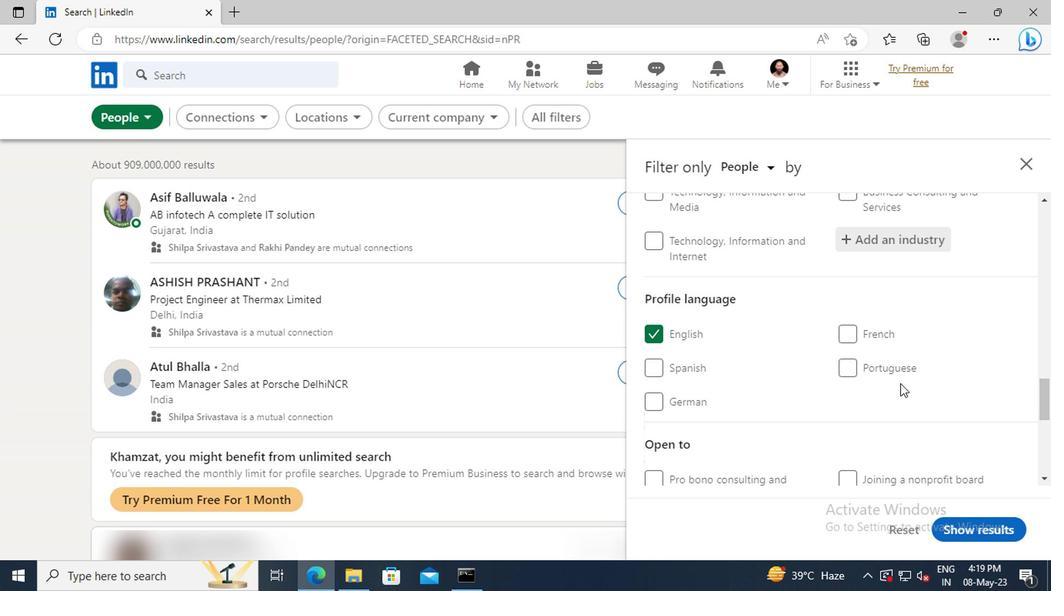 
Action: Mouse scrolled (896, 377) with delta (0, -1)
Screenshot: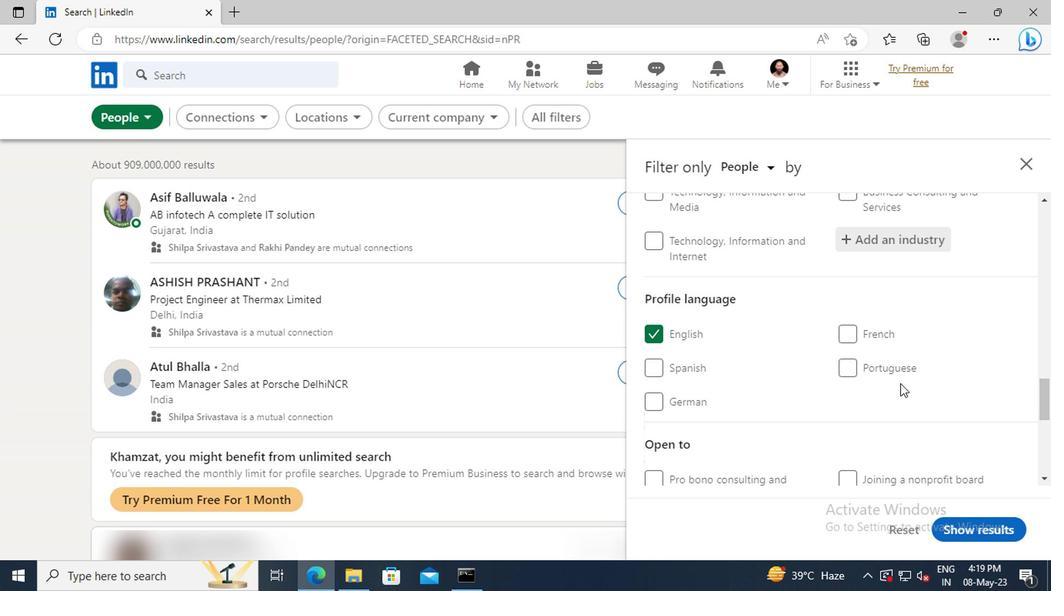 
Action: Mouse moved to (892, 368)
Screenshot: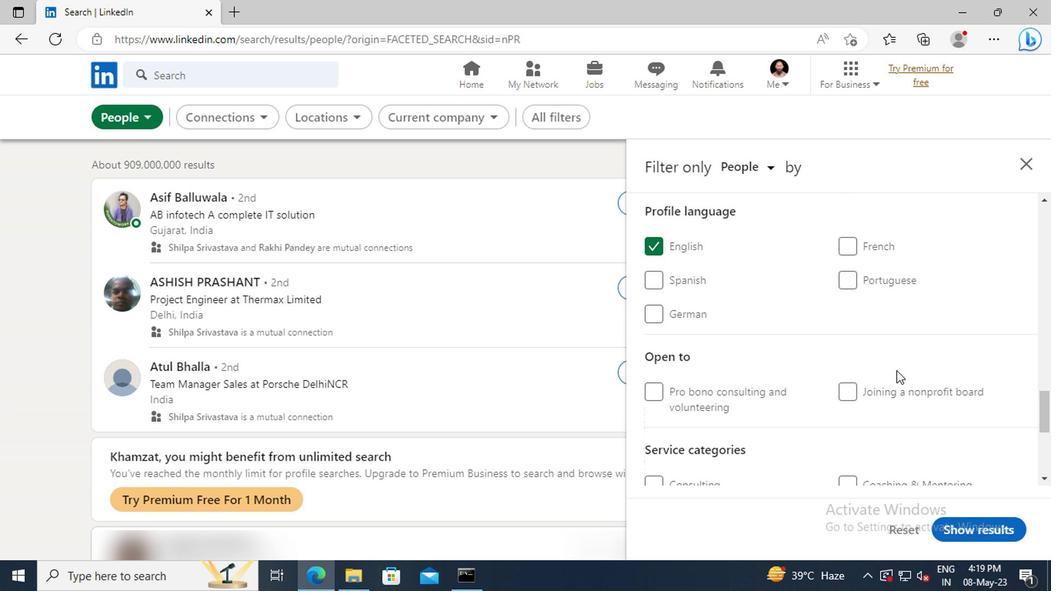 
Action: Mouse scrolled (892, 367) with delta (0, 0)
Screenshot: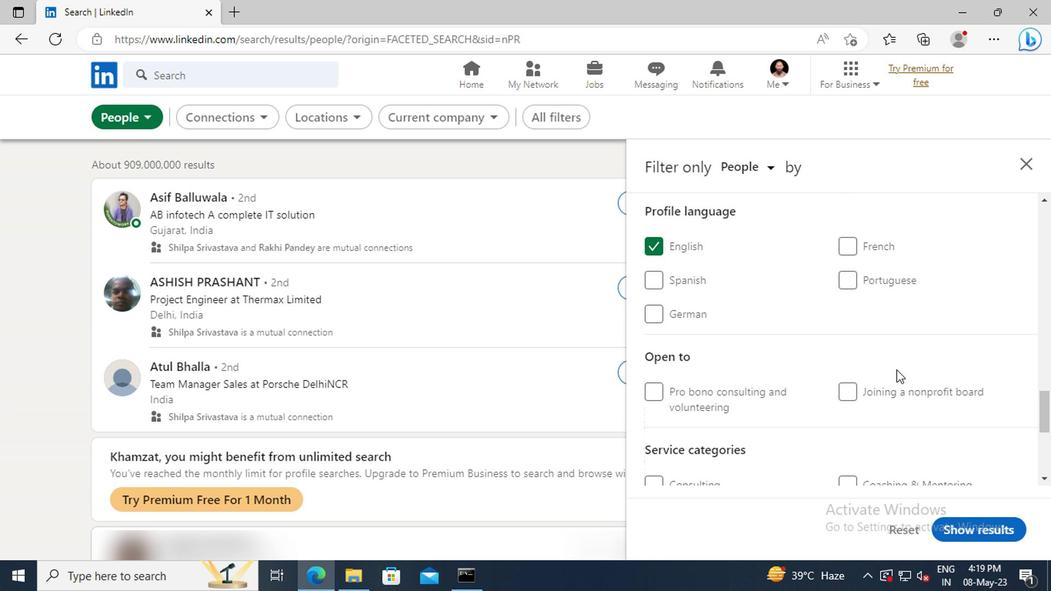 
Action: Mouse moved to (892, 367)
Screenshot: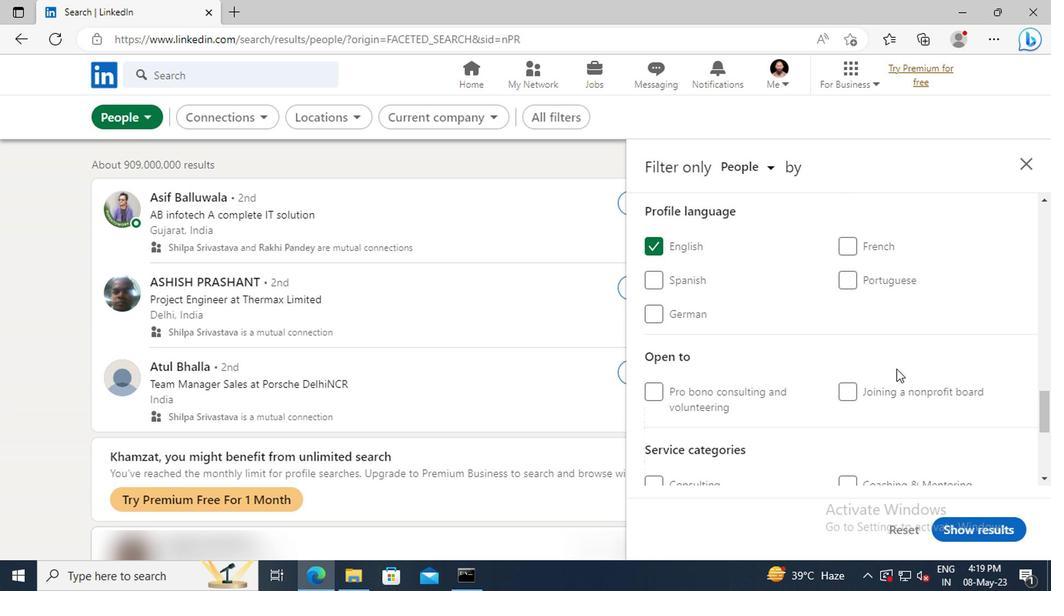 
Action: Mouse scrolled (892, 365) with delta (0, -1)
Screenshot: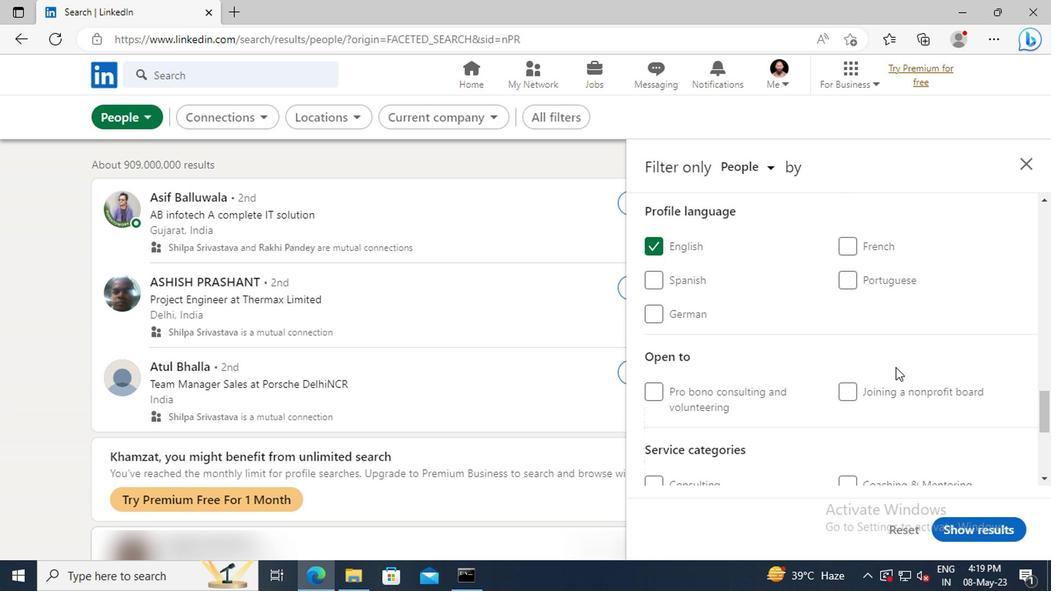 
Action: Mouse moved to (892, 365)
Screenshot: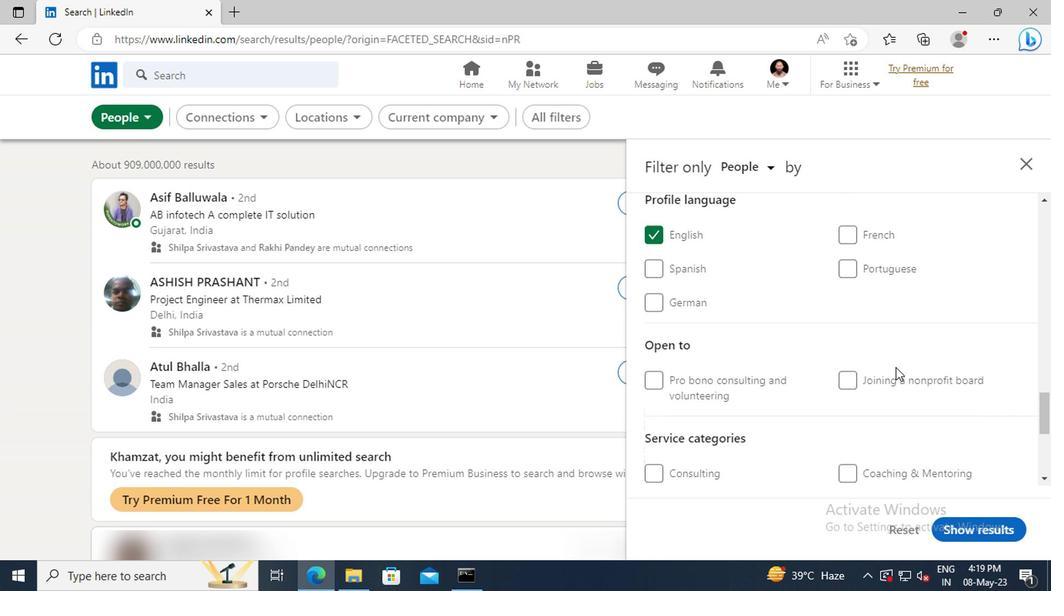 
Action: Mouse scrolled (892, 364) with delta (0, -1)
Screenshot: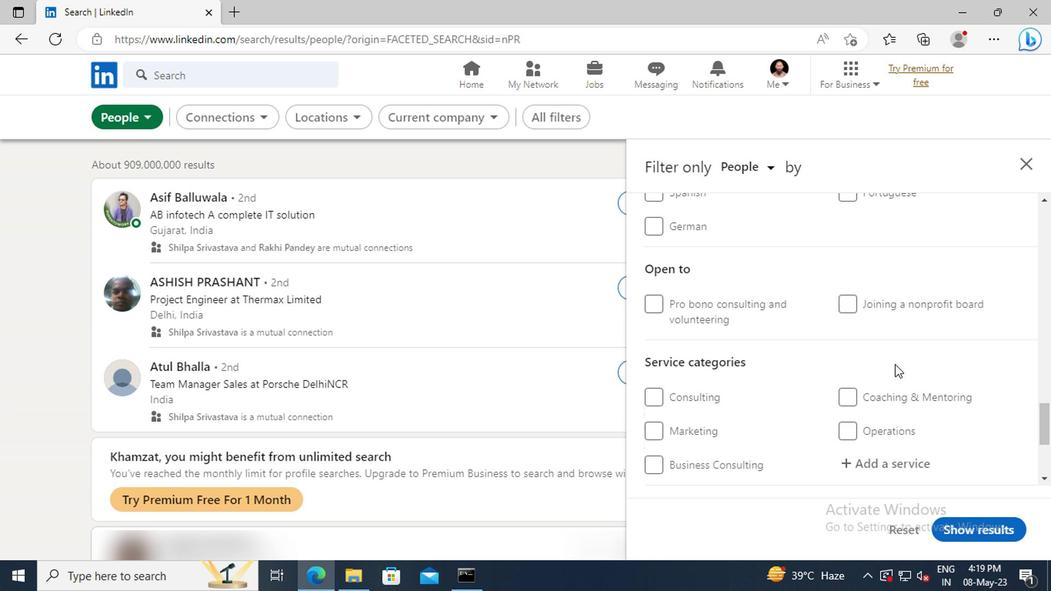 
Action: Mouse scrolled (892, 364) with delta (0, -1)
Screenshot: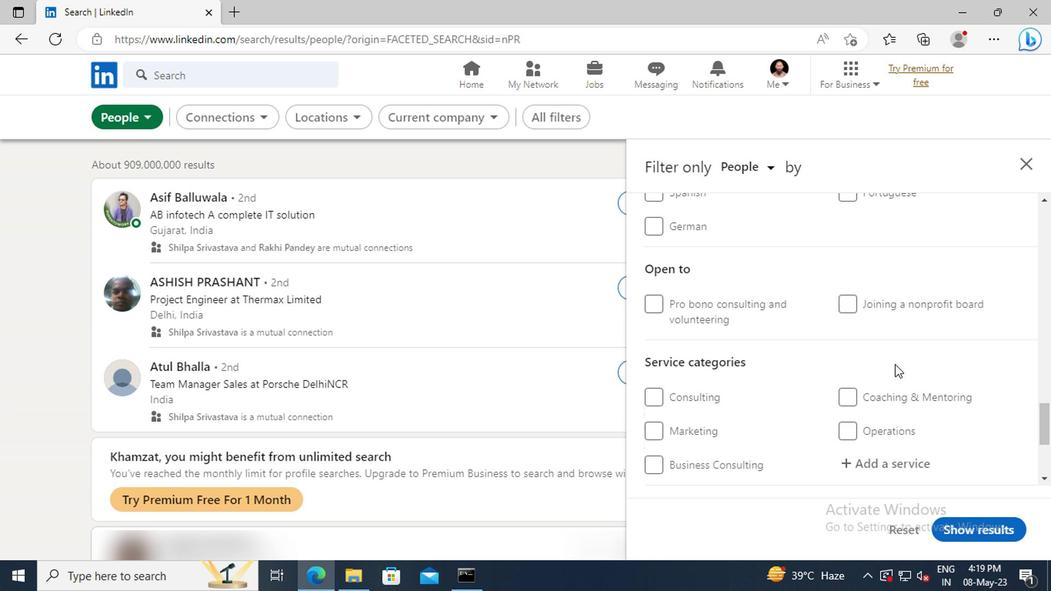 
Action: Mouse moved to (894, 377)
Screenshot: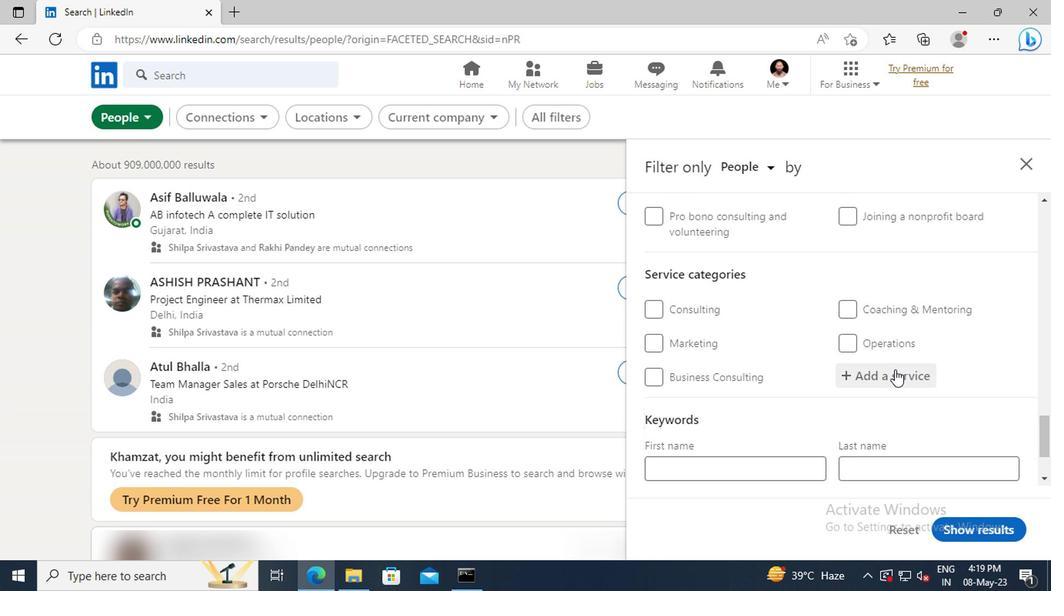
Action: Mouse pressed left at (894, 377)
Screenshot: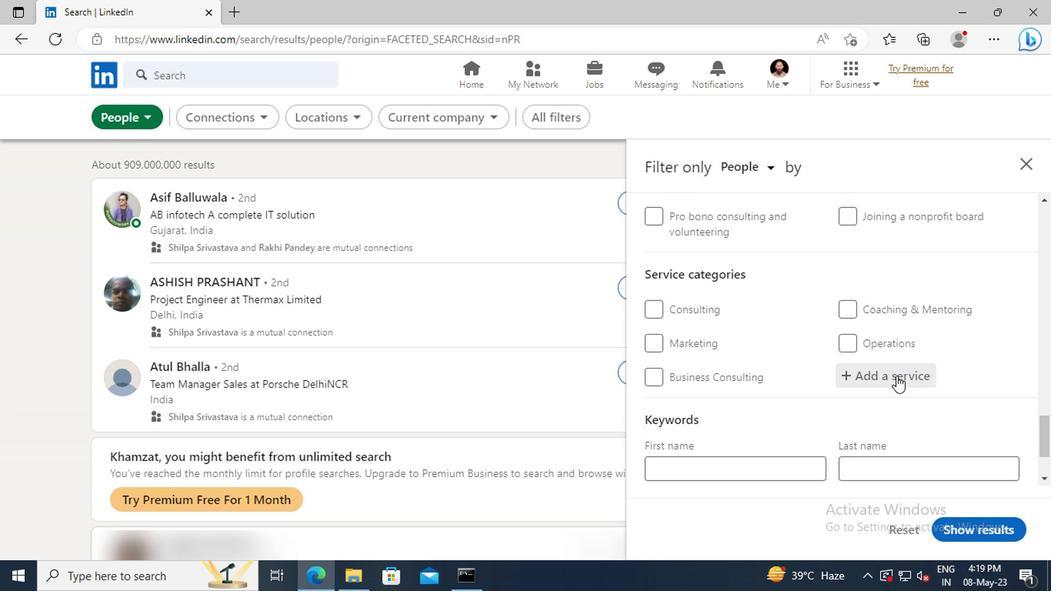 
Action: Key pressed <Key.shift>LEAD<Key.space><Key.shift>G
Screenshot: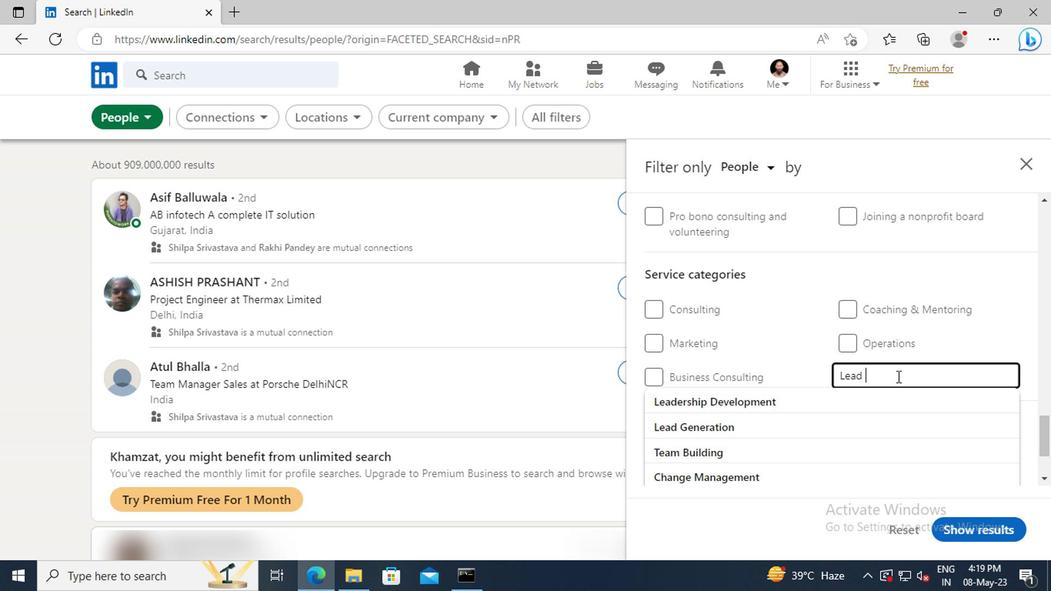 
Action: Mouse moved to (891, 397)
Screenshot: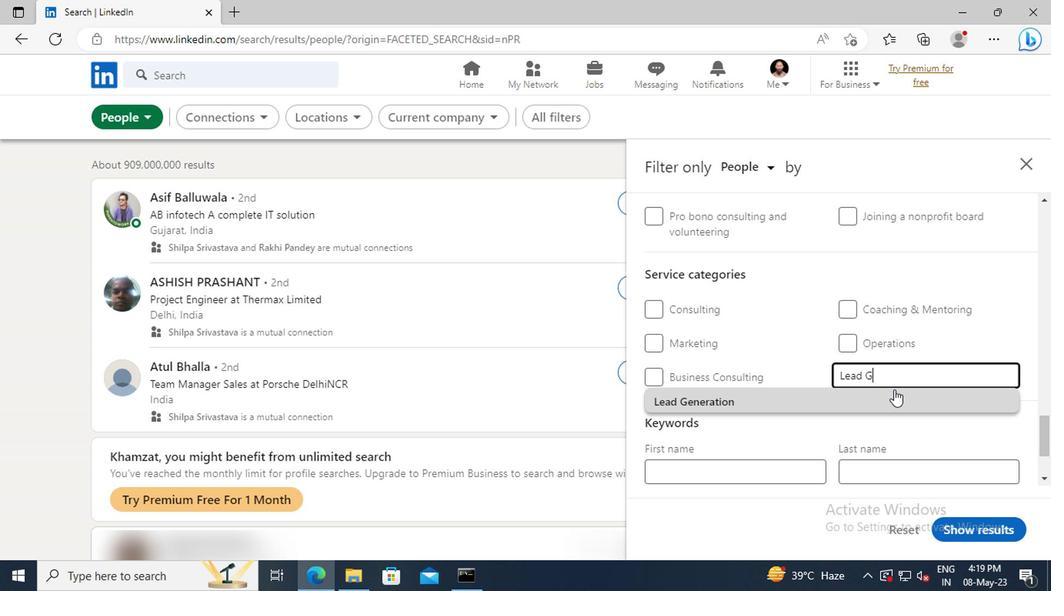 
Action: Mouse pressed left at (891, 397)
Screenshot: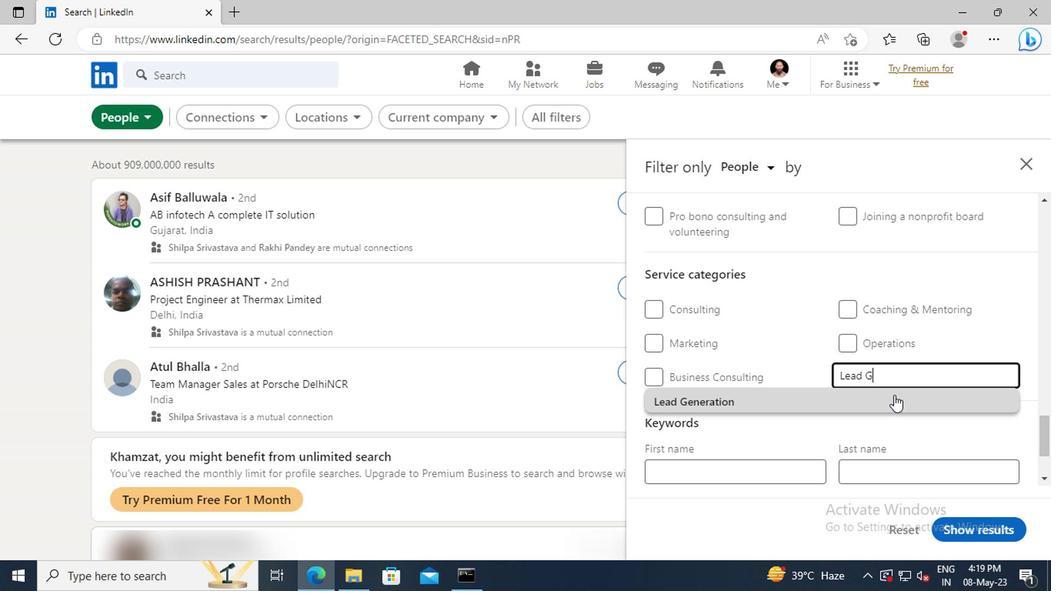 
Action: Mouse moved to (894, 399)
Screenshot: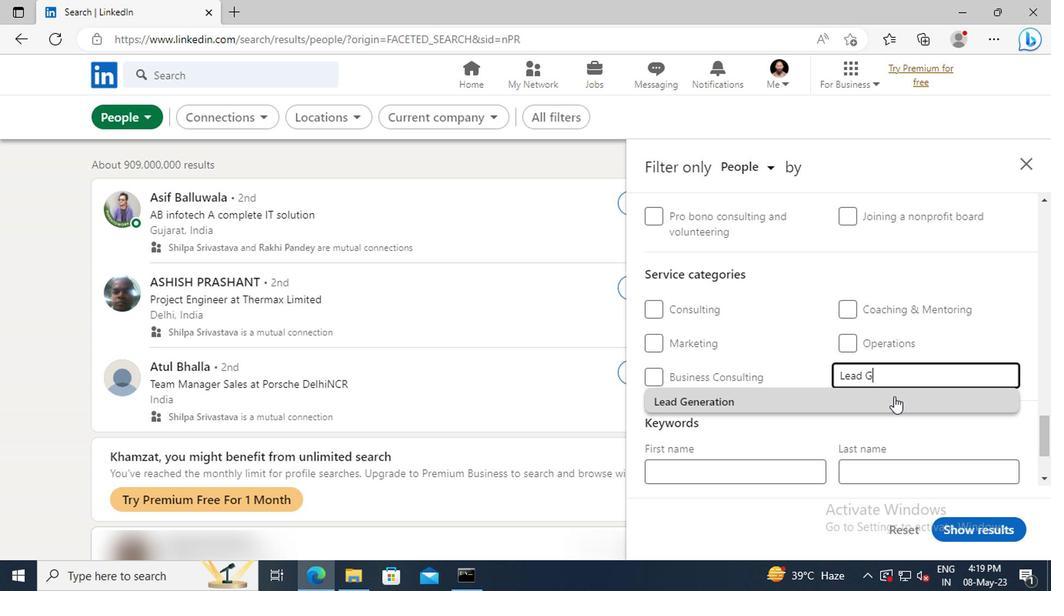 
Action: Mouse scrolled (894, 398) with delta (0, -1)
Screenshot: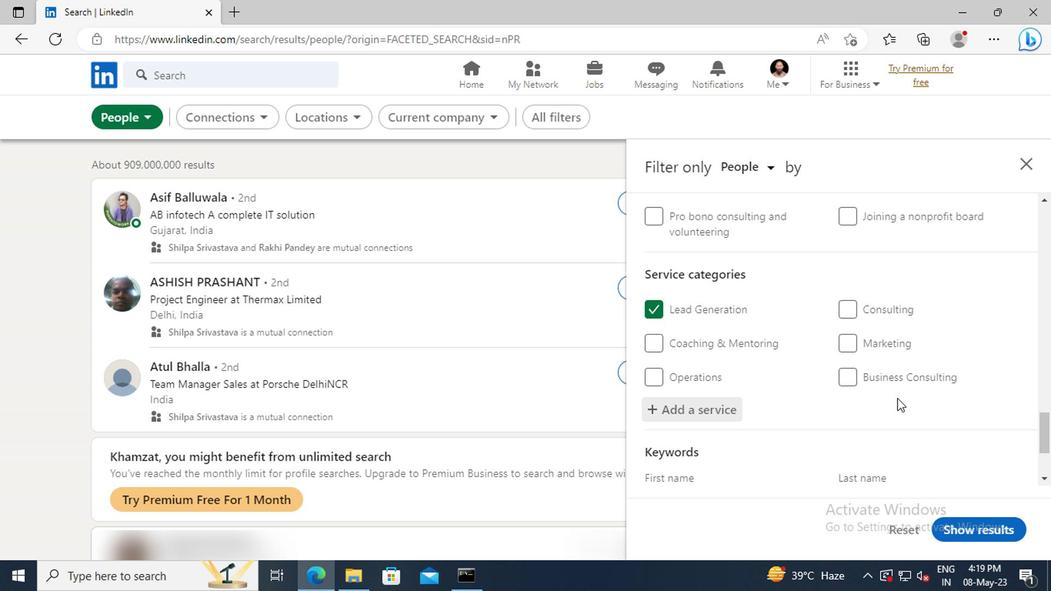 
Action: Mouse scrolled (894, 398) with delta (0, -1)
Screenshot: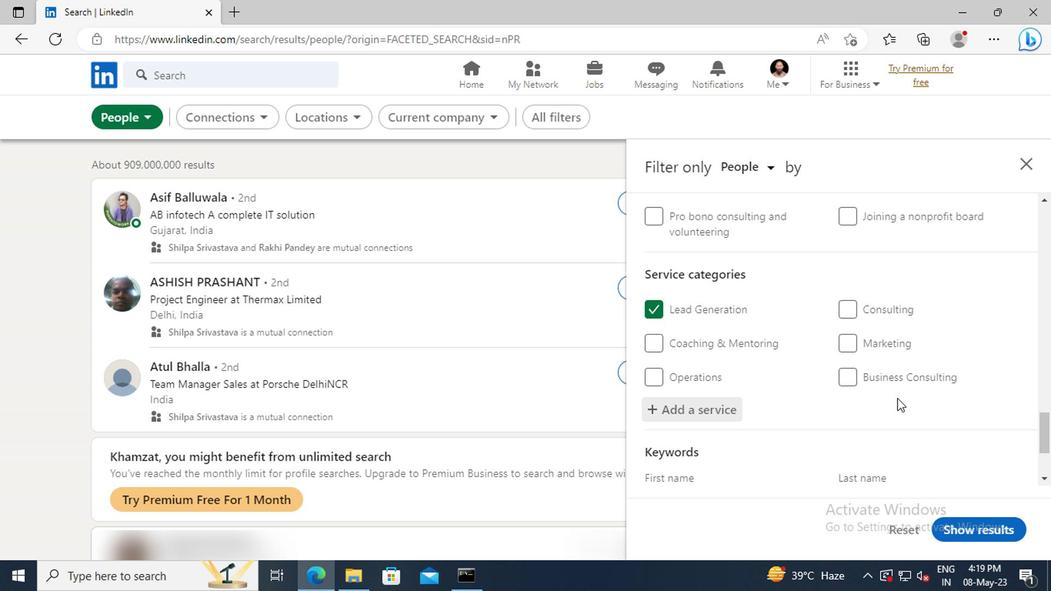 
Action: Mouse scrolled (894, 398) with delta (0, -1)
Screenshot: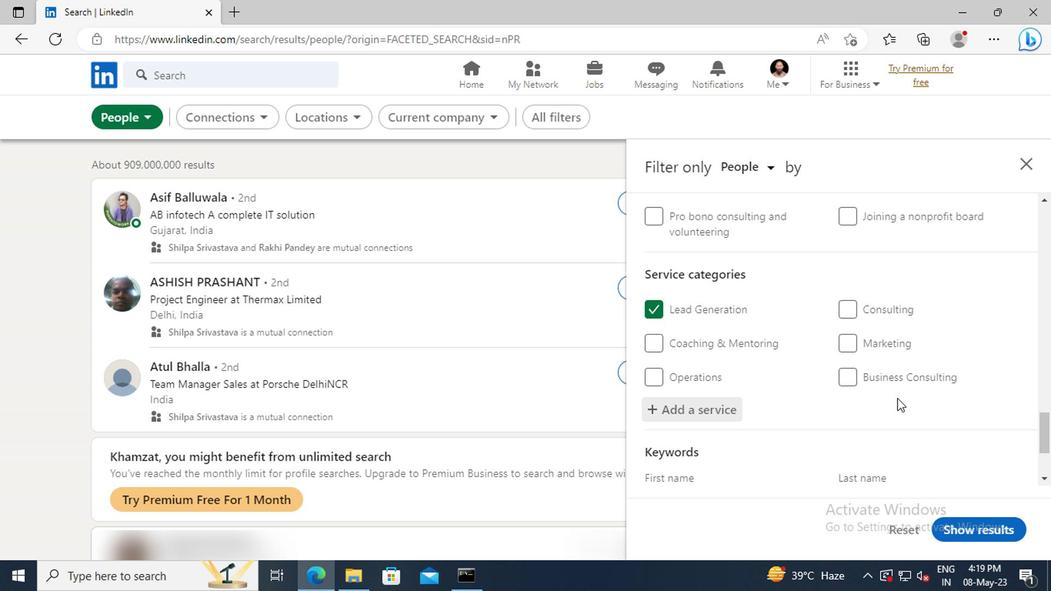 
Action: Mouse scrolled (894, 398) with delta (0, -1)
Screenshot: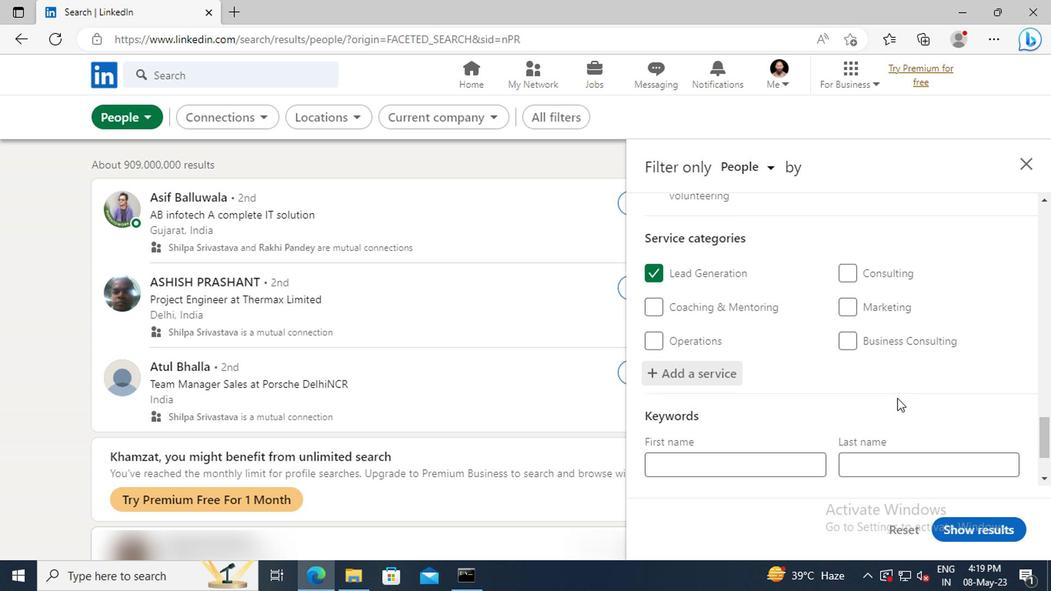 
Action: Mouse moved to (778, 413)
Screenshot: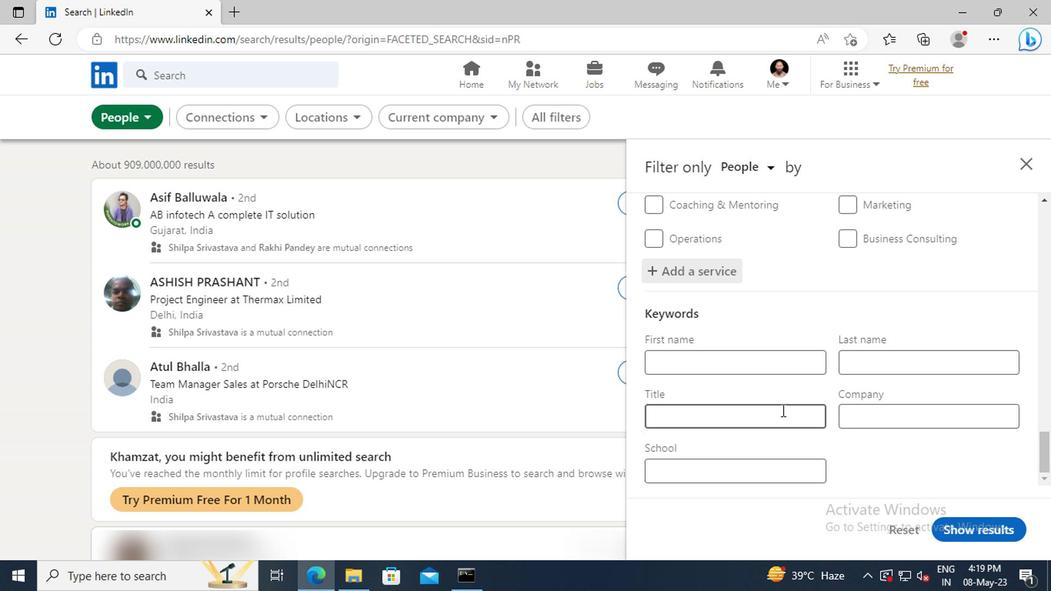 
Action: Mouse pressed left at (778, 413)
Screenshot: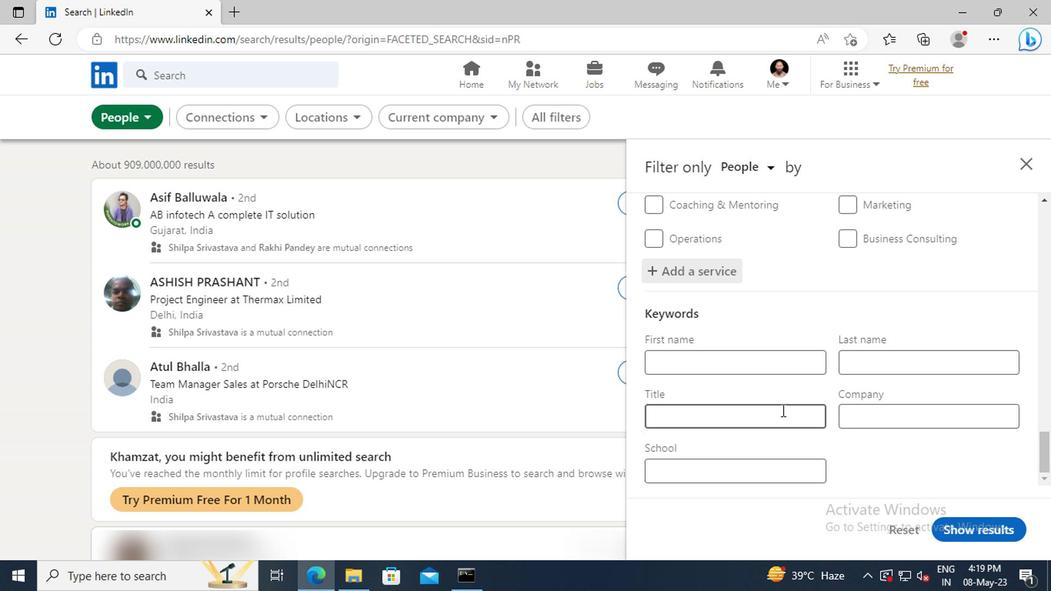 
Action: Key pressed <Key.shift>MOTION<Key.space><Key.shift>PICTURE<Key.space><Key.shift>DIRECTOR<Key.enter>
Screenshot: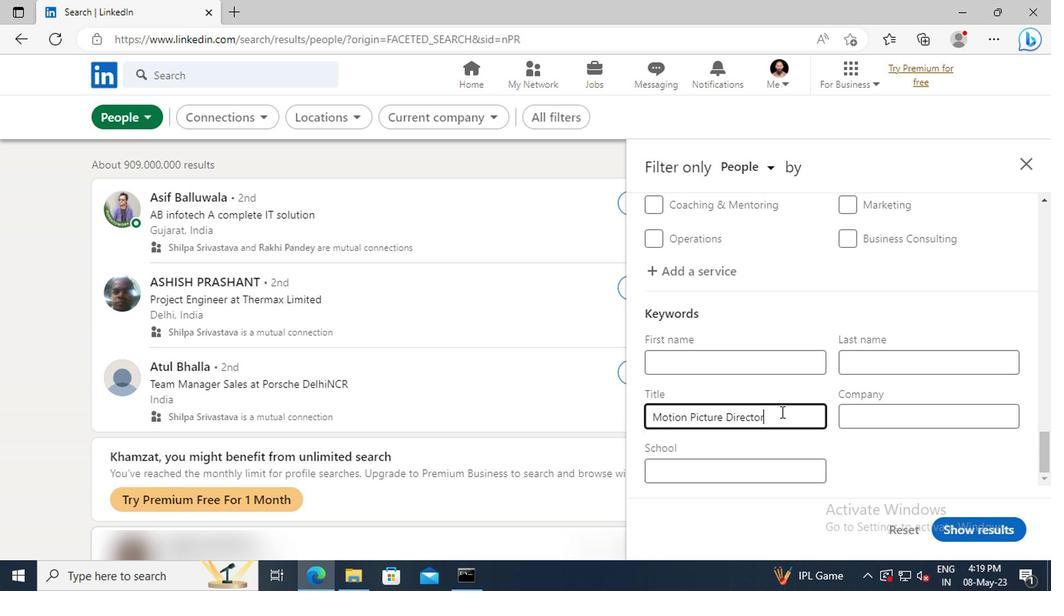 
Action: Mouse moved to (957, 523)
Screenshot: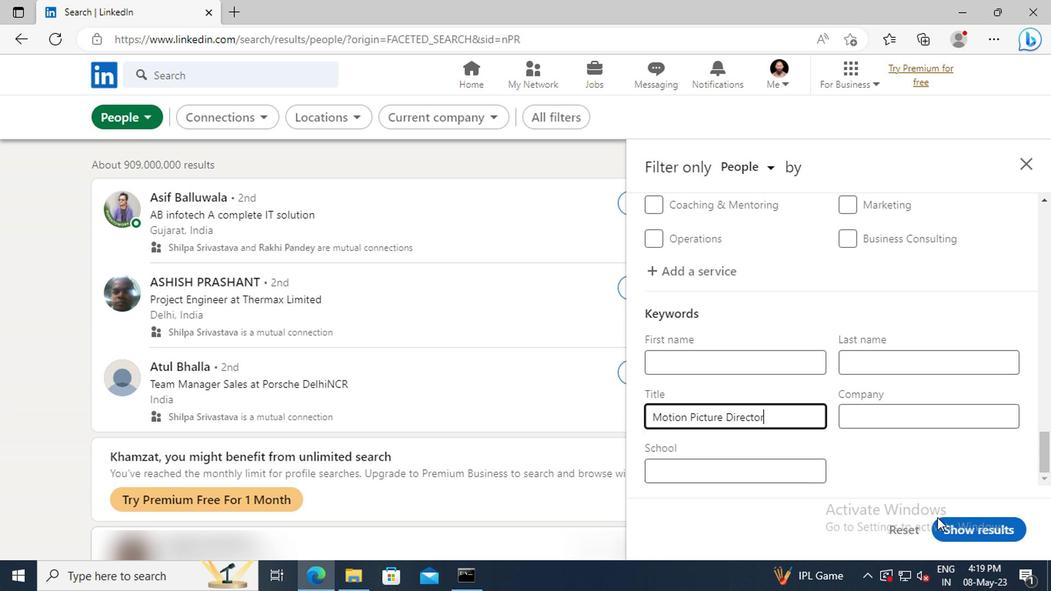 
Action: Mouse pressed left at (957, 523)
Screenshot: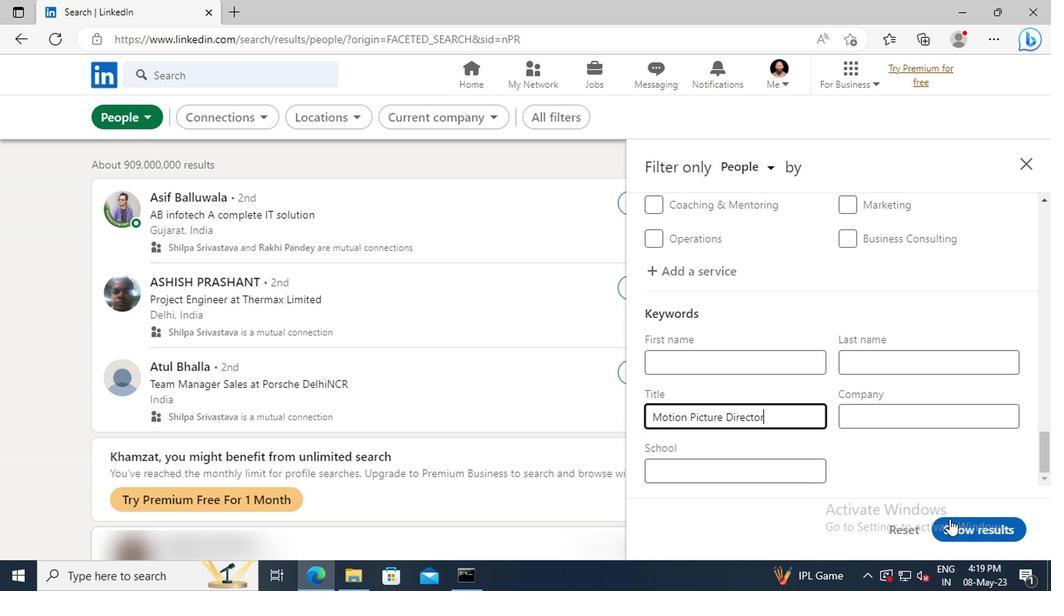 
